 Task: Find connections with filter location Prescot with filter topic #careeradvice with filter profile language French with filter current company SUN Mobility with filter school Hindustan University with filter industry Insurance Agencies and Brokerages with filter service category SupportTechnical Writing with filter keywords title Sales Engineer
Action: Mouse moved to (673, 68)
Screenshot: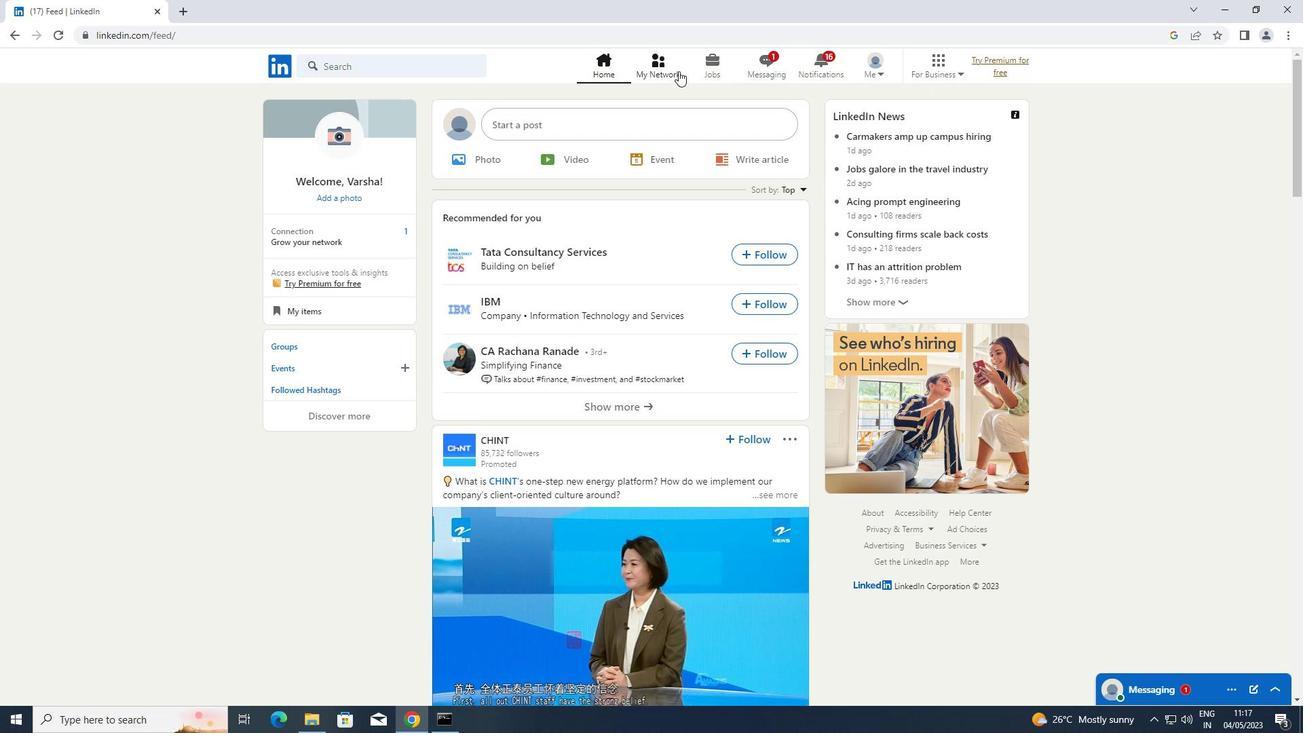 
Action: Mouse pressed left at (673, 68)
Screenshot: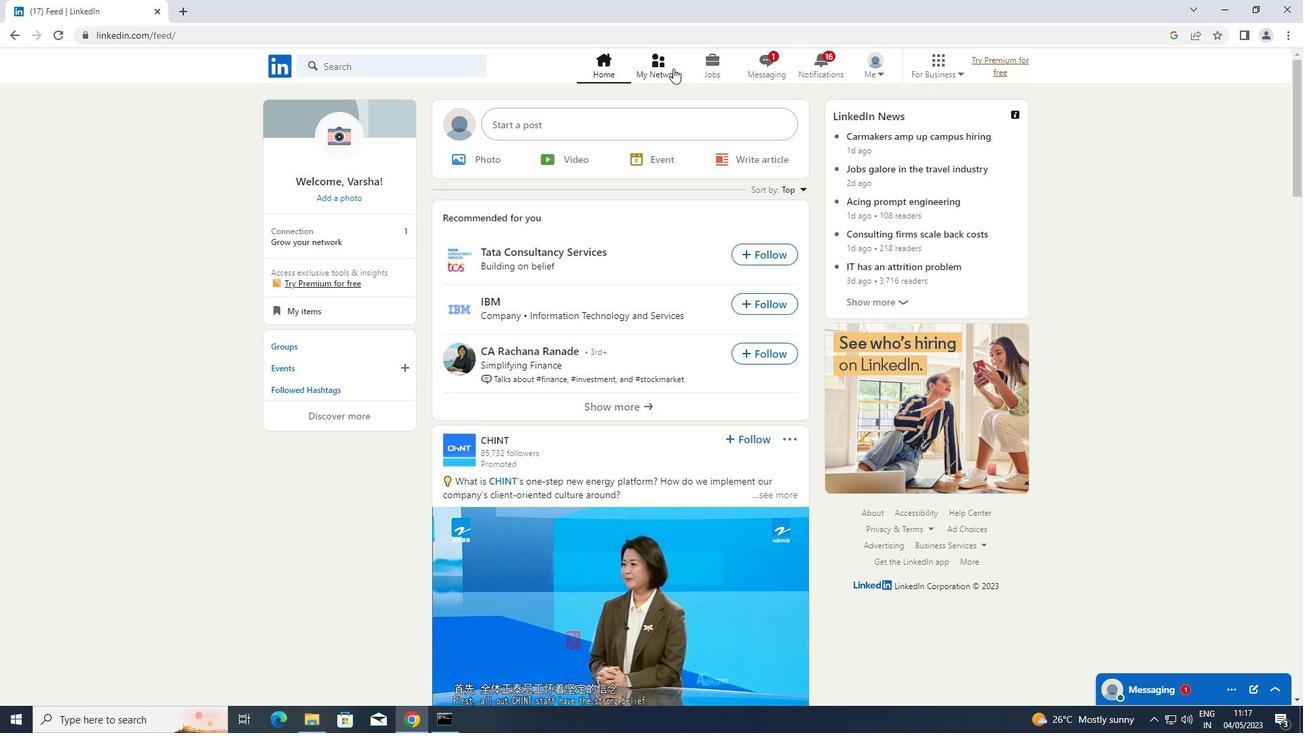 
Action: Mouse moved to (327, 141)
Screenshot: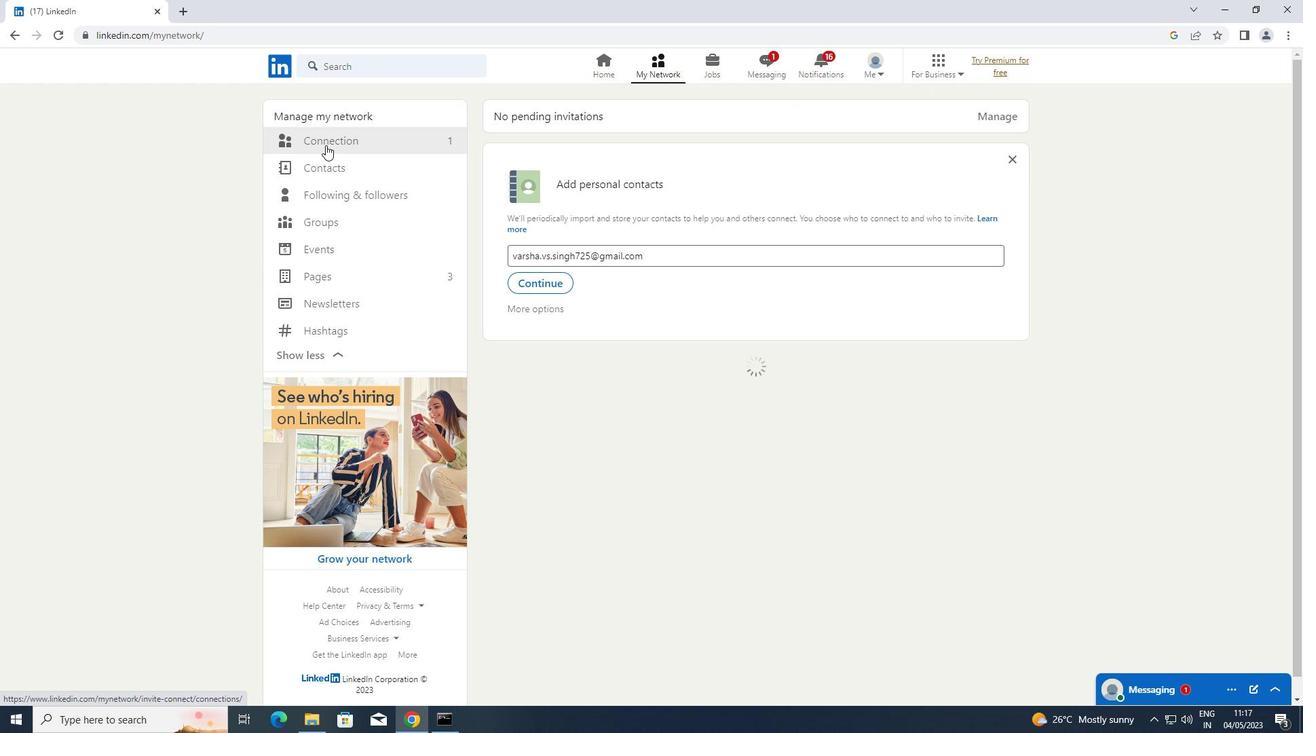 
Action: Mouse pressed left at (327, 141)
Screenshot: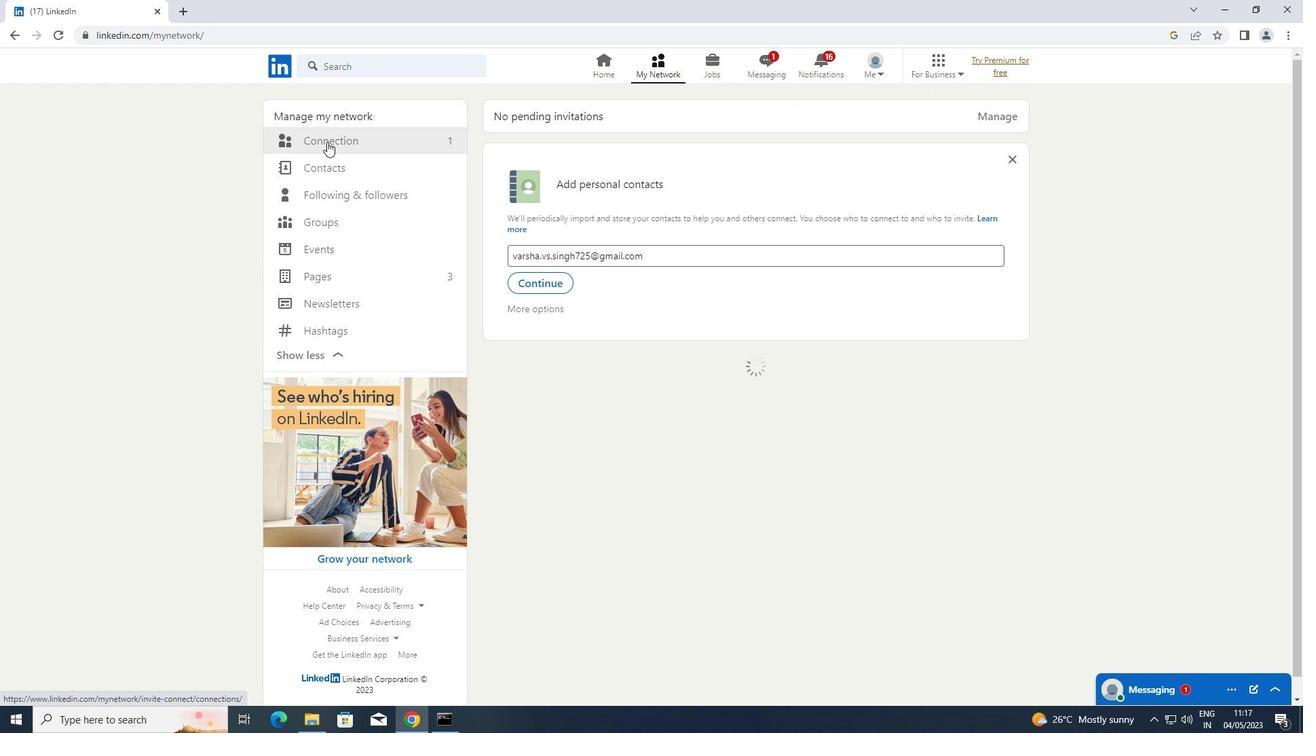 
Action: Mouse moved to (725, 137)
Screenshot: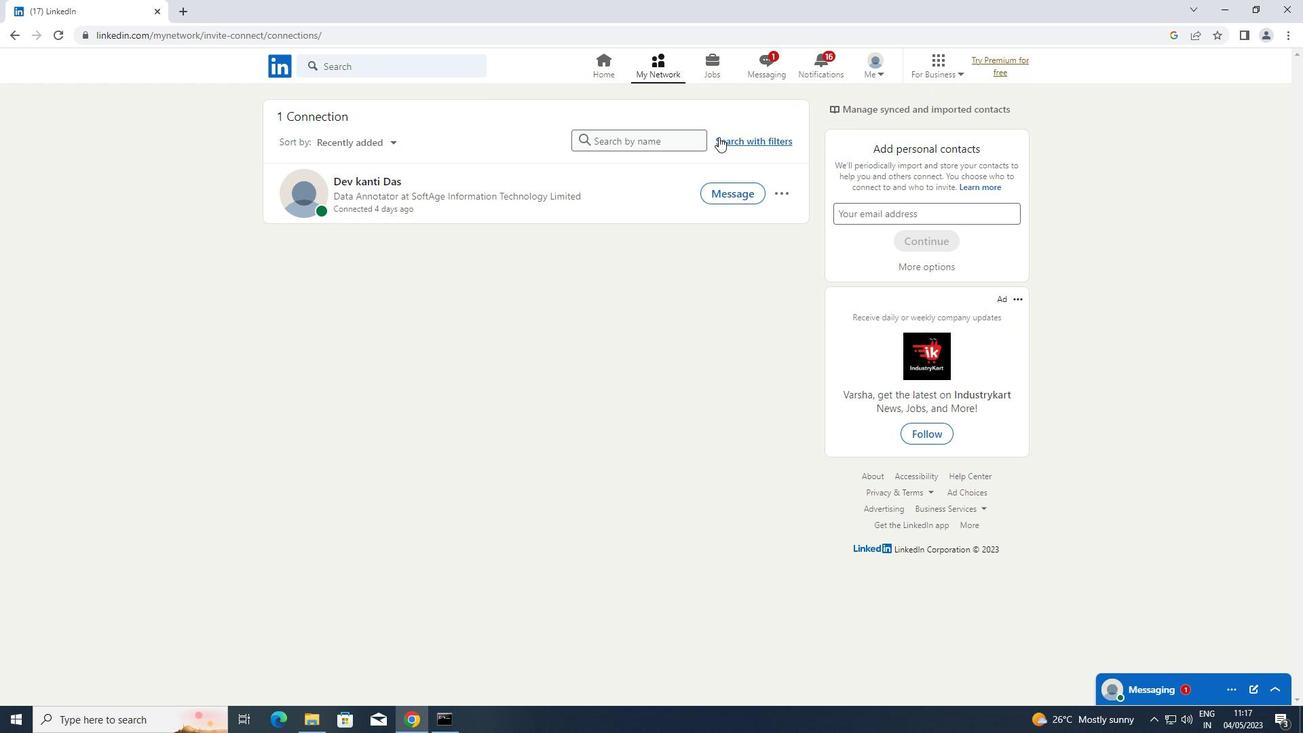 
Action: Mouse pressed left at (725, 137)
Screenshot: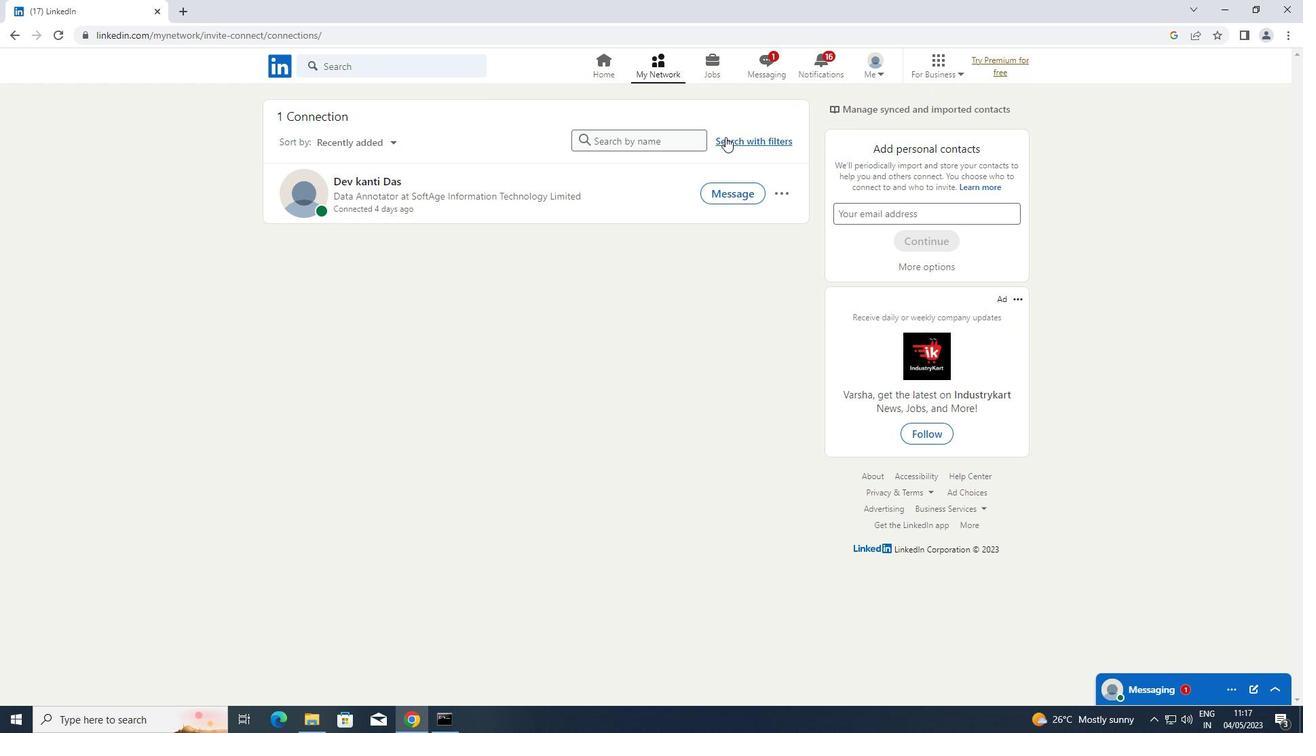
Action: Mouse moved to (690, 102)
Screenshot: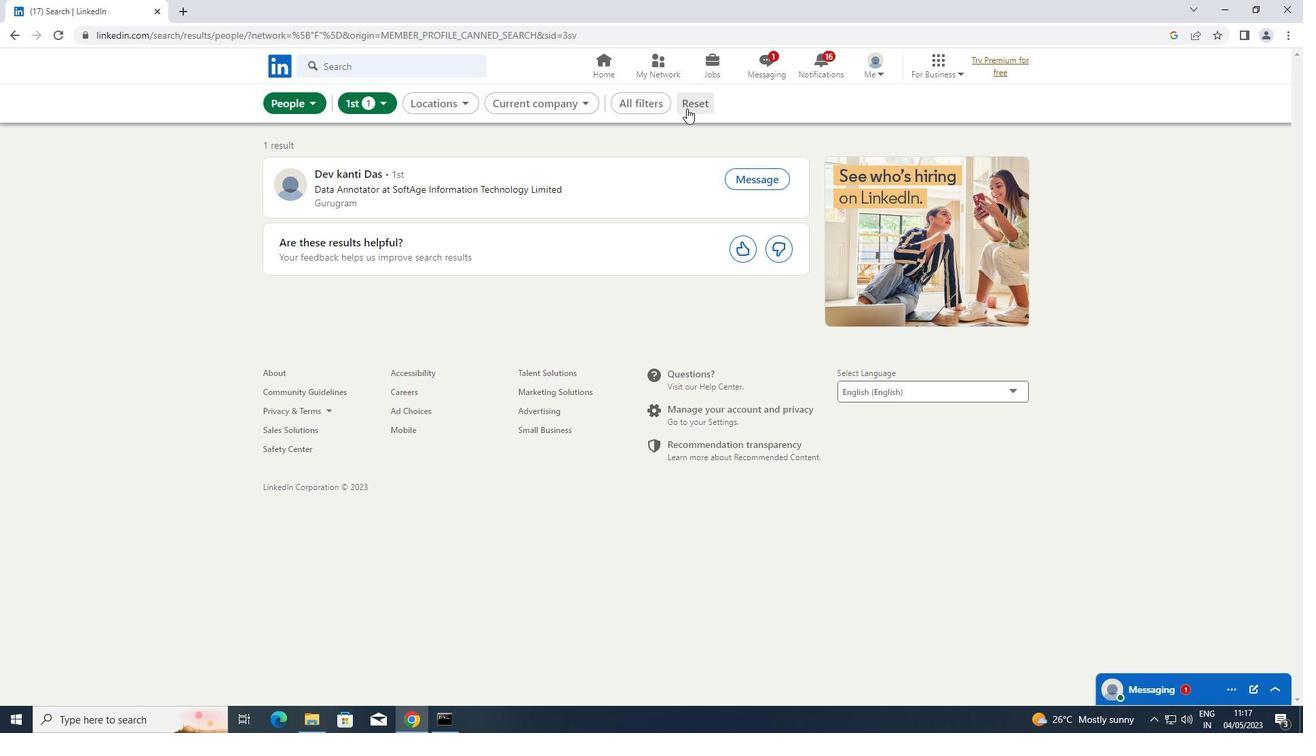 
Action: Mouse pressed left at (690, 102)
Screenshot: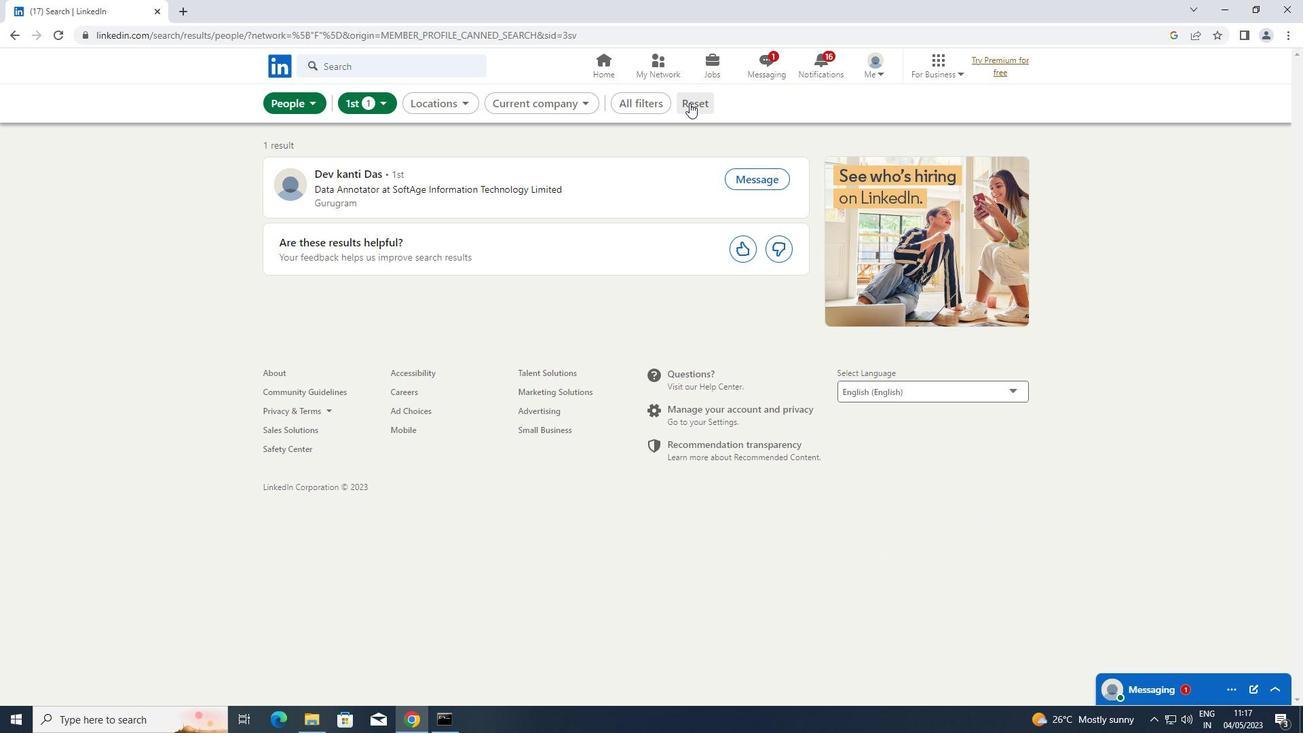
Action: Mouse moved to (669, 103)
Screenshot: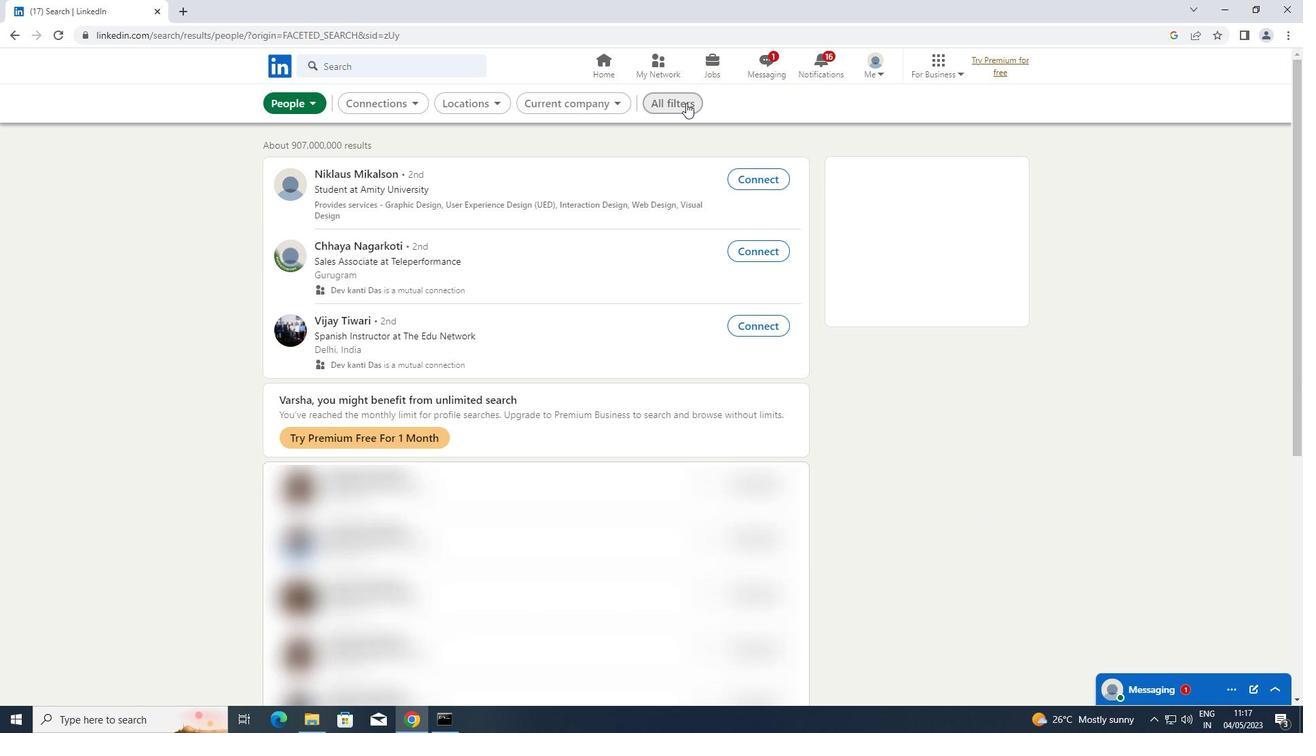 
Action: Mouse pressed left at (669, 103)
Screenshot: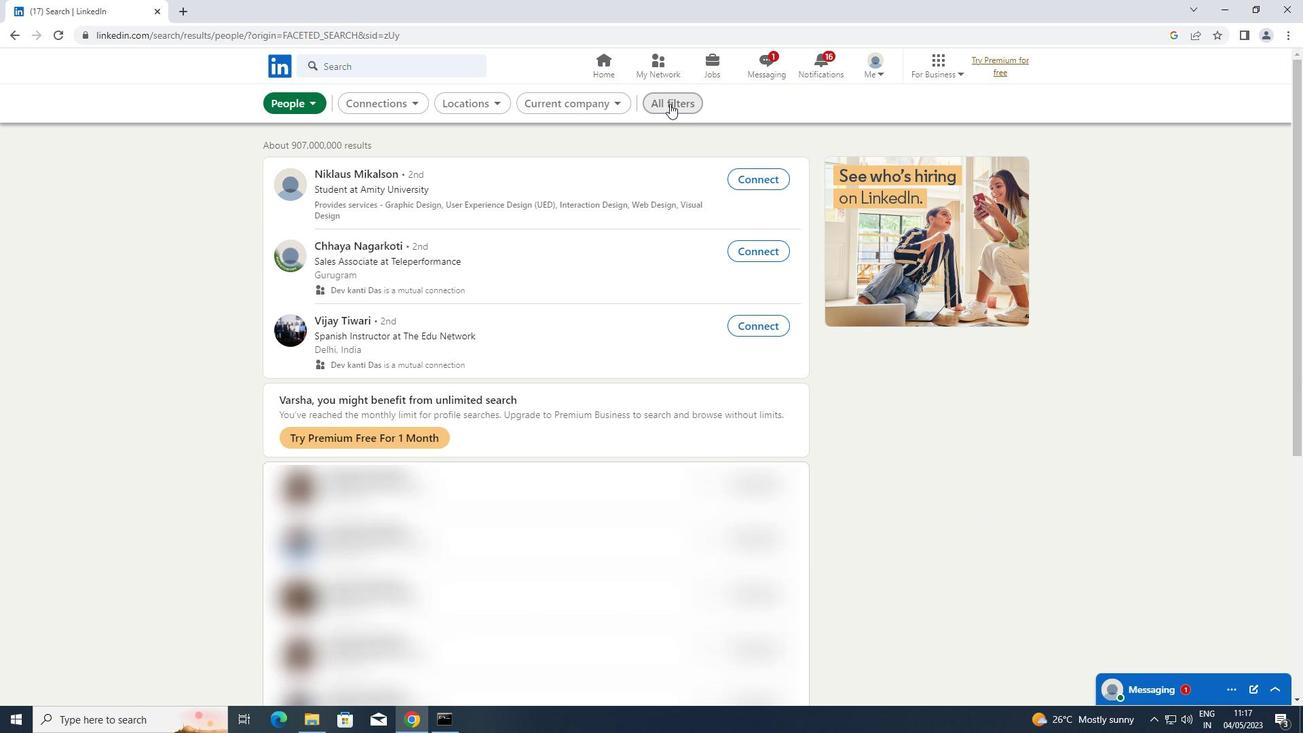 
Action: Mouse moved to (1076, 269)
Screenshot: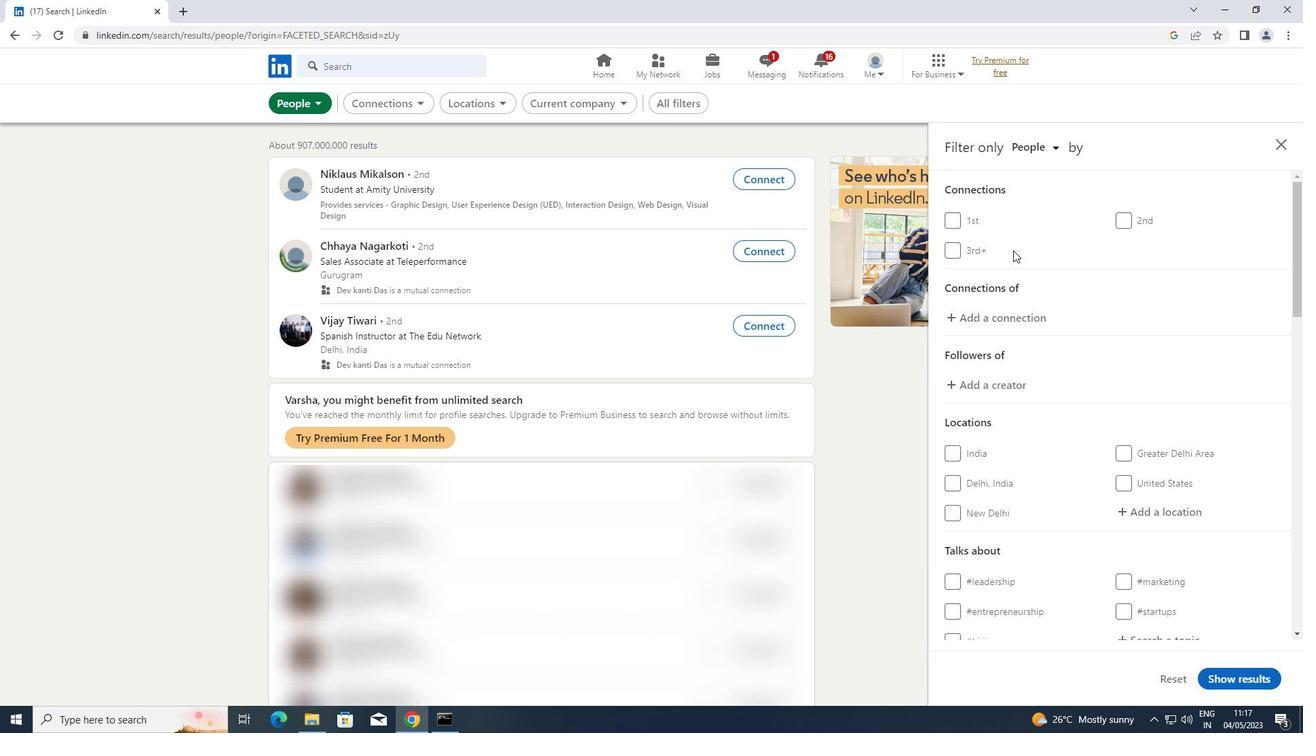 
Action: Mouse scrolled (1076, 268) with delta (0, 0)
Screenshot: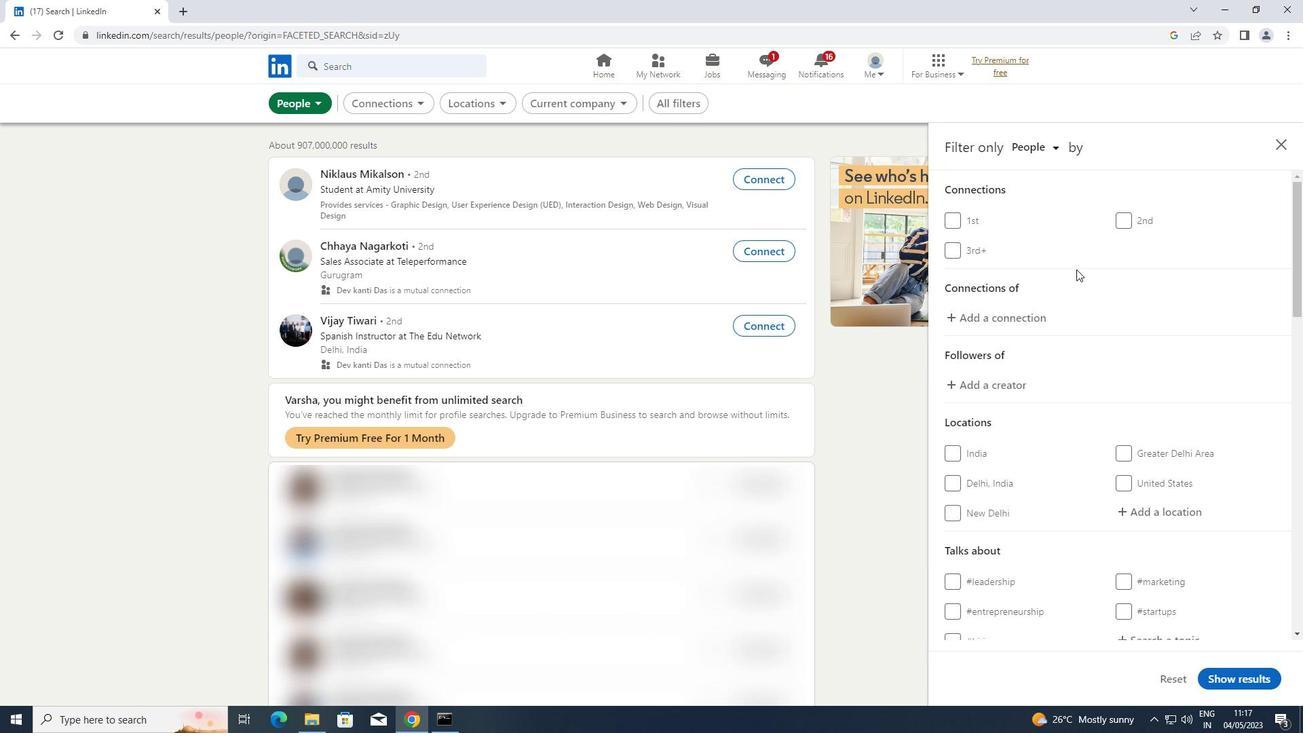 
Action: Mouse scrolled (1076, 268) with delta (0, 0)
Screenshot: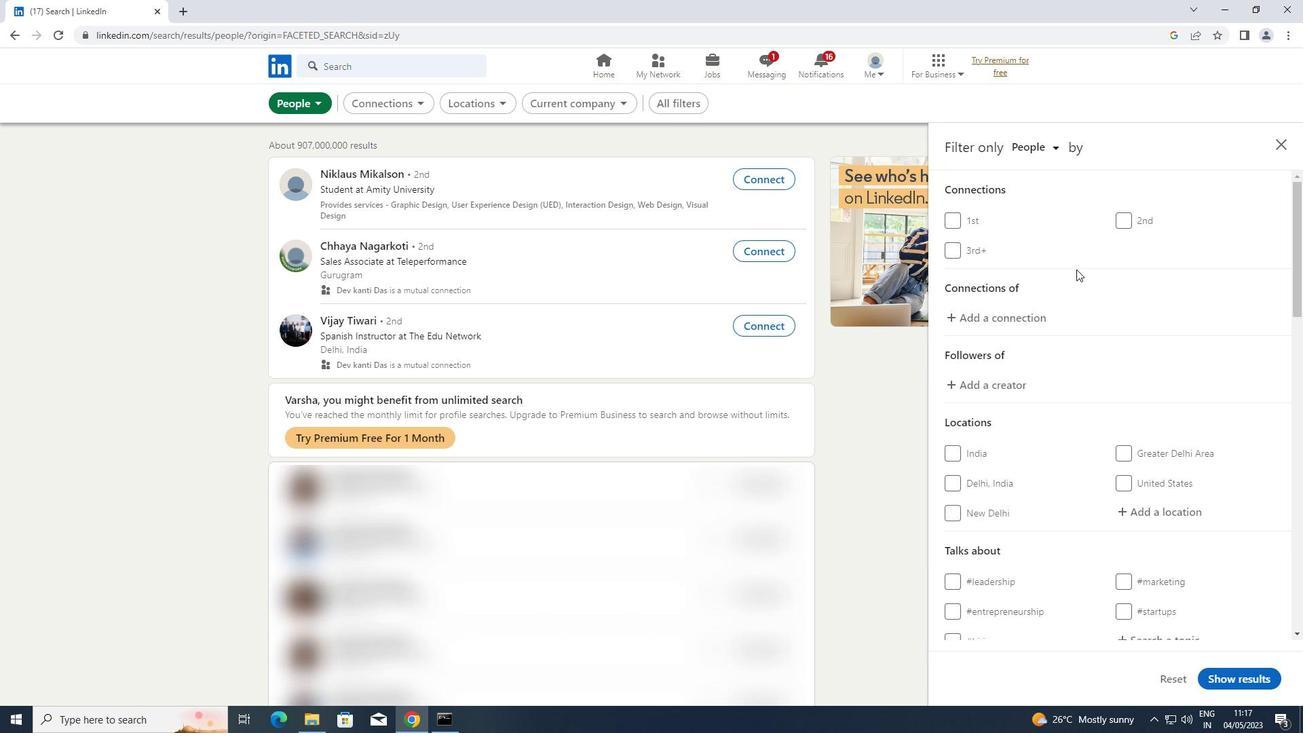 
Action: Mouse scrolled (1076, 268) with delta (0, 0)
Screenshot: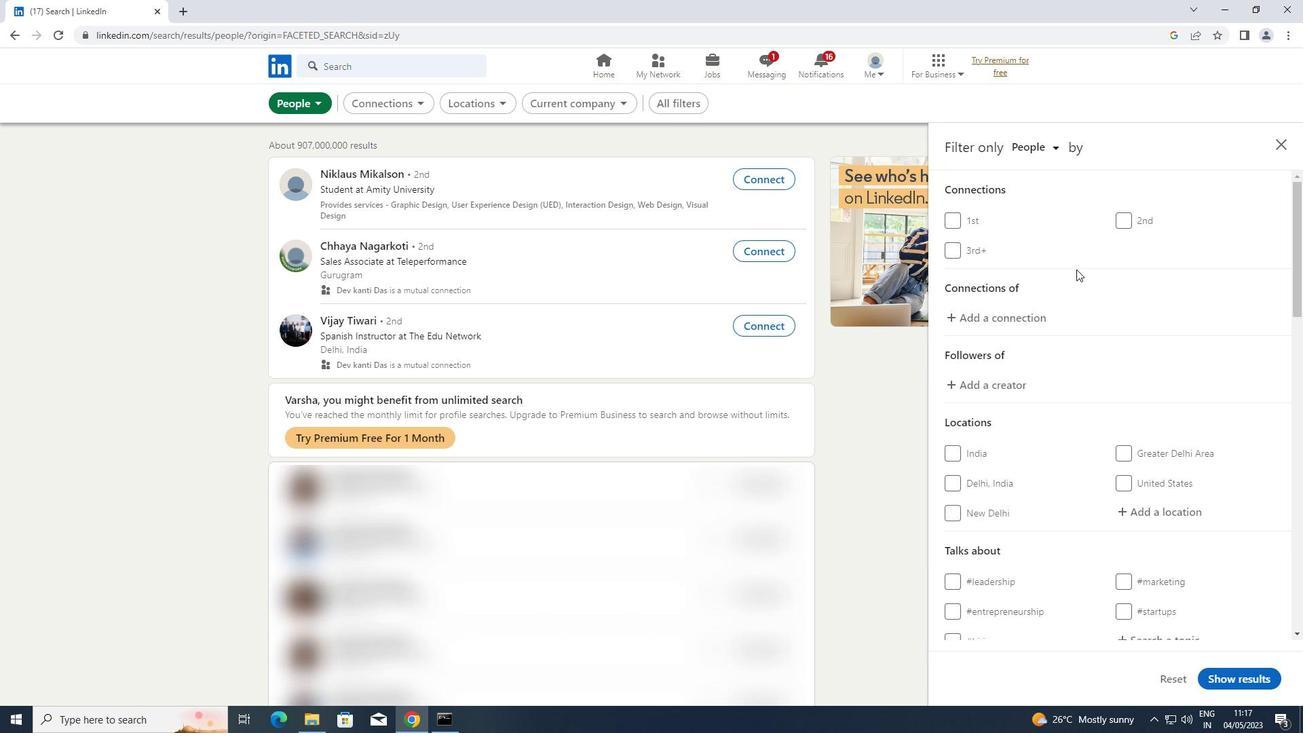 
Action: Mouse moved to (1149, 304)
Screenshot: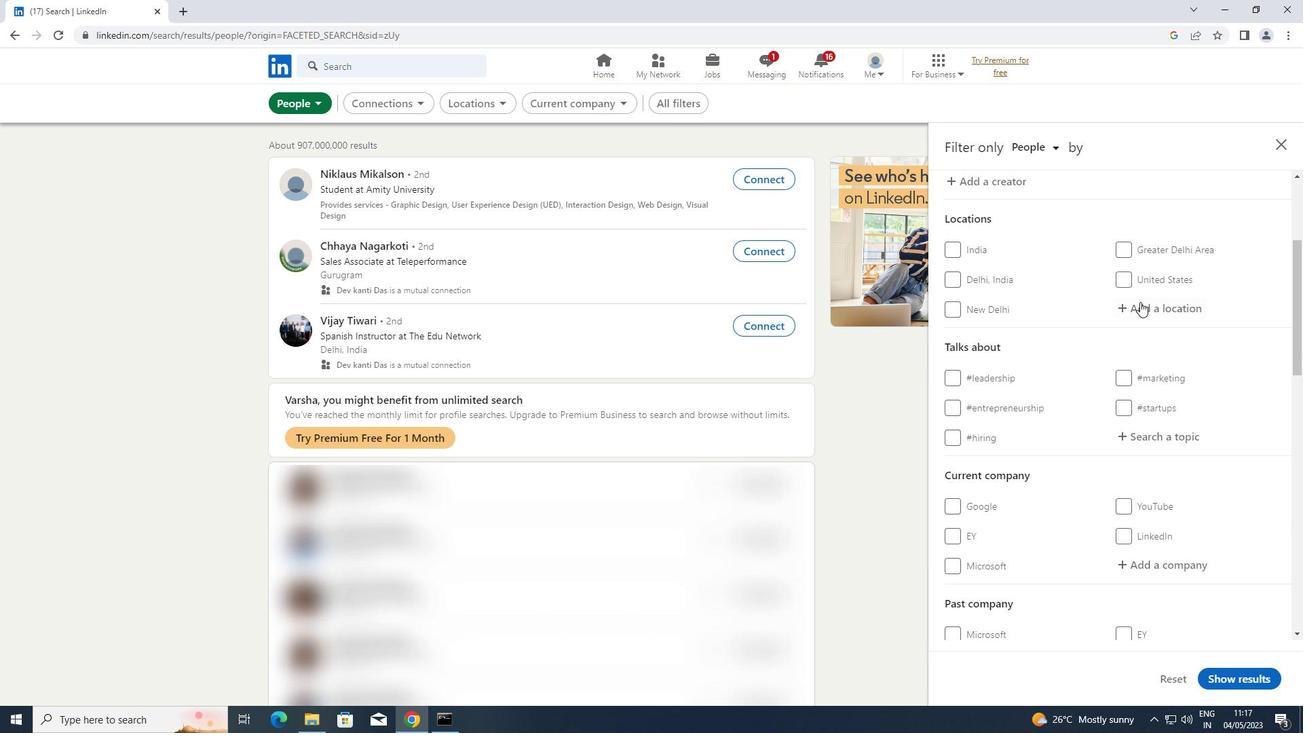 
Action: Mouse pressed left at (1149, 304)
Screenshot: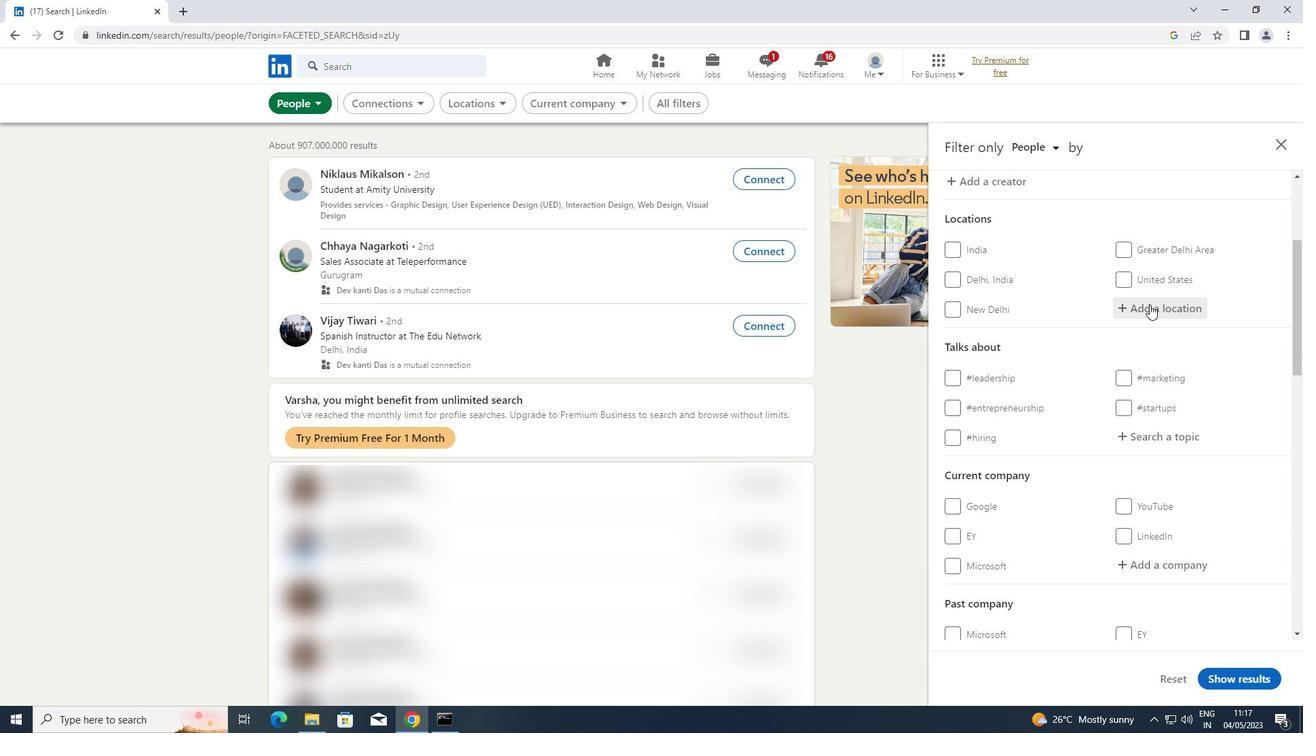 
Action: Key pressed <Key.shift>PRESCOT
Screenshot: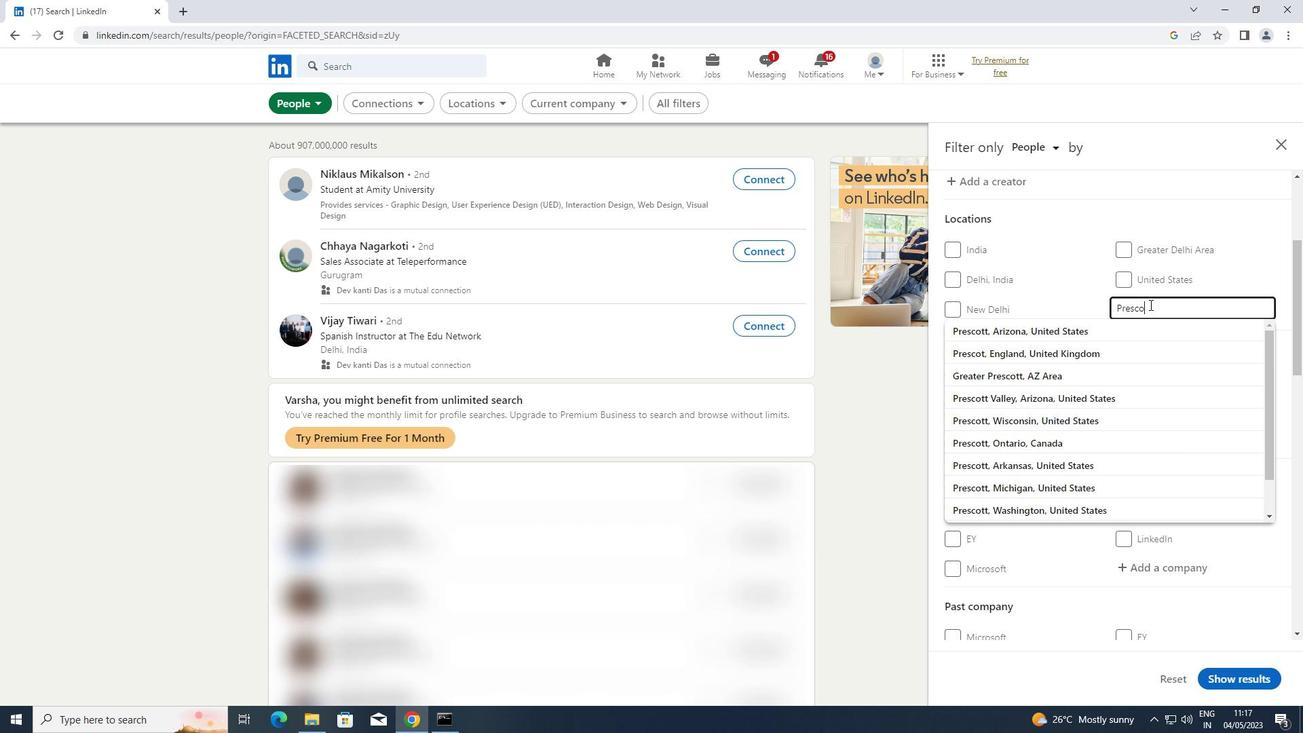 
Action: Mouse scrolled (1149, 304) with delta (0, 0)
Screenshot: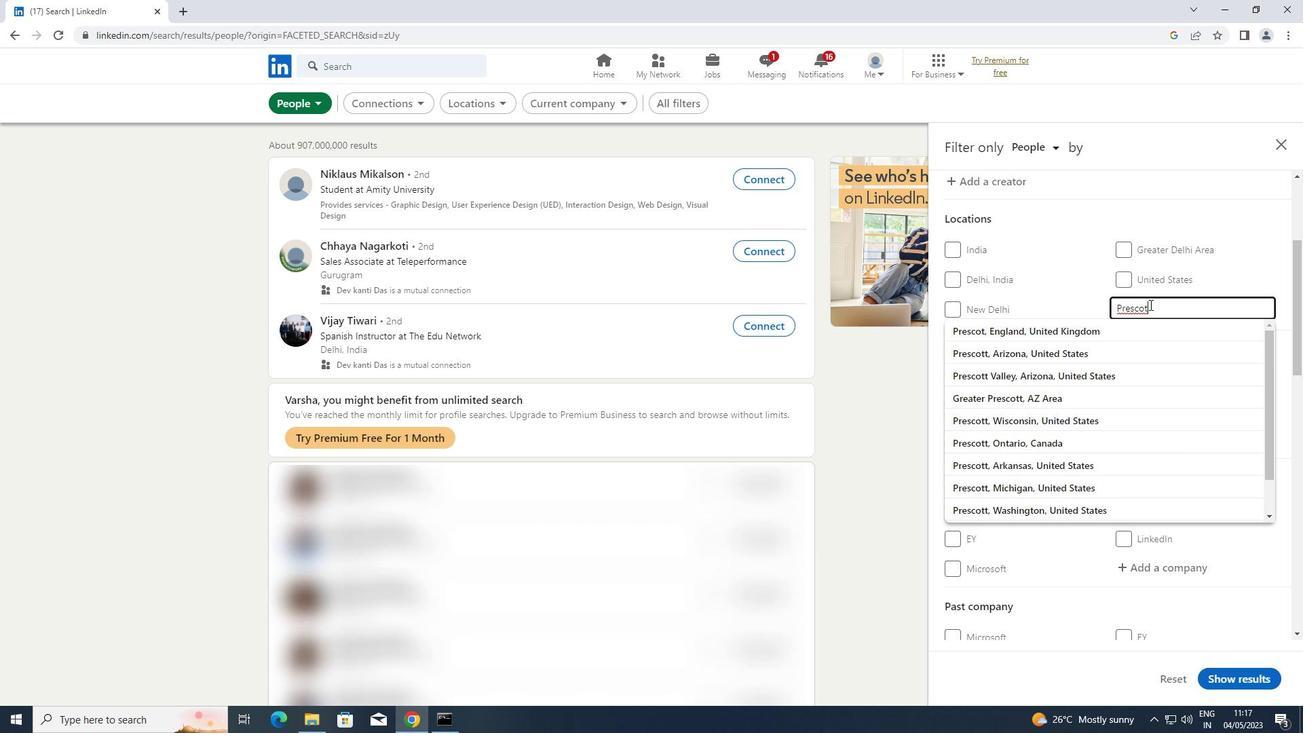 
Action: Key pressed <Key.enter>
Screenshot: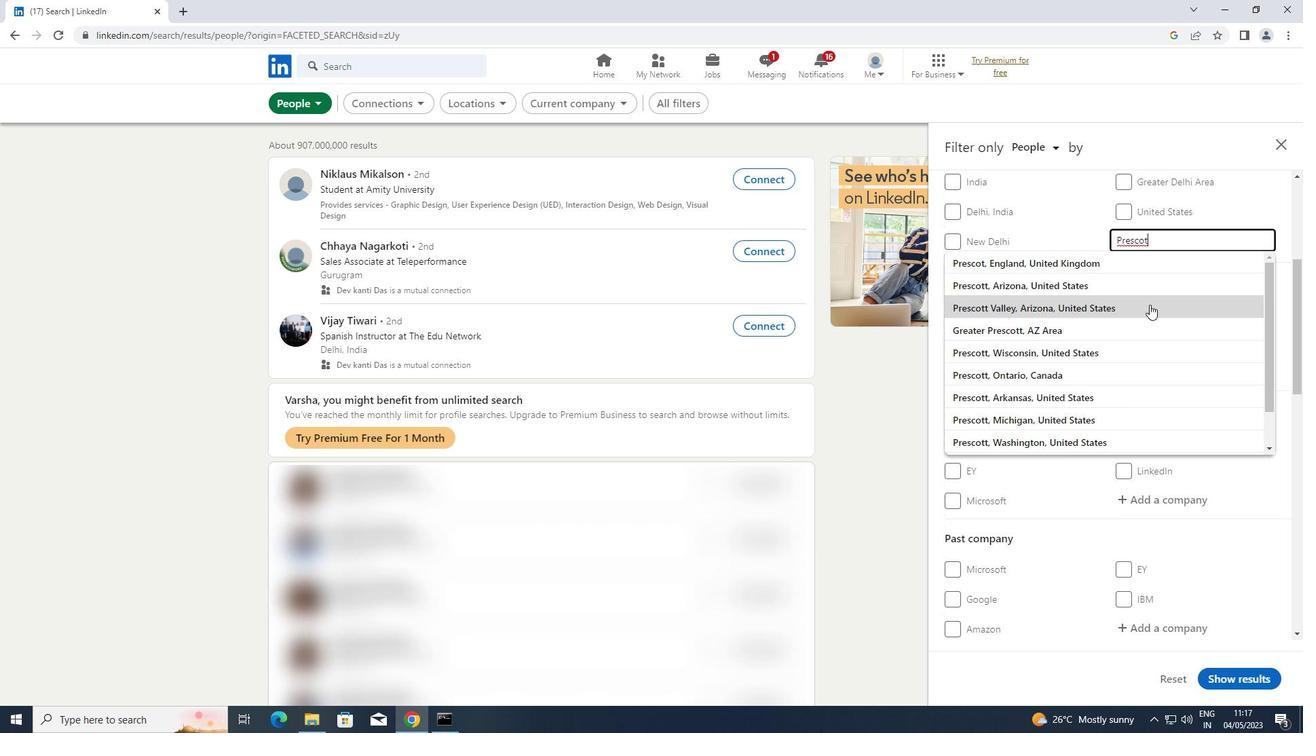 
Action: Mouse moved to (1141, 369)
Screenshot: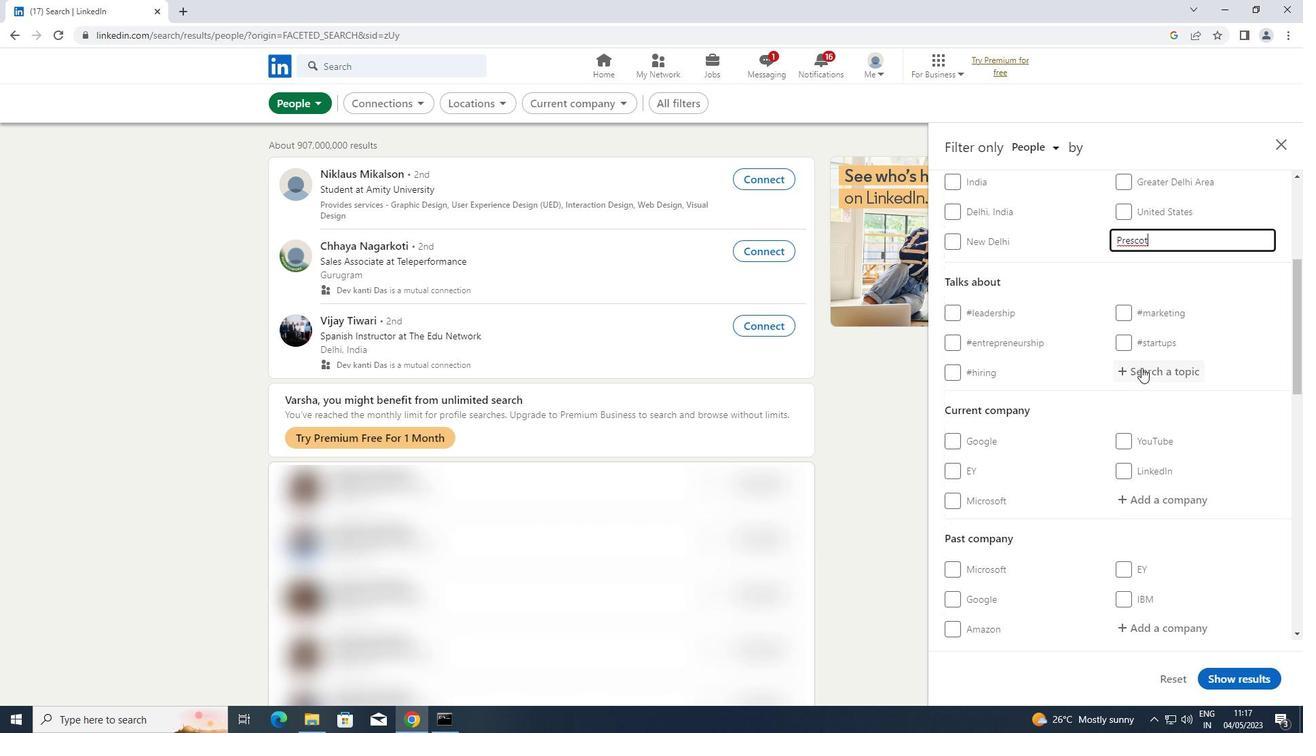
Action: Mouse pressed left at (1141, 369)
Screenshot: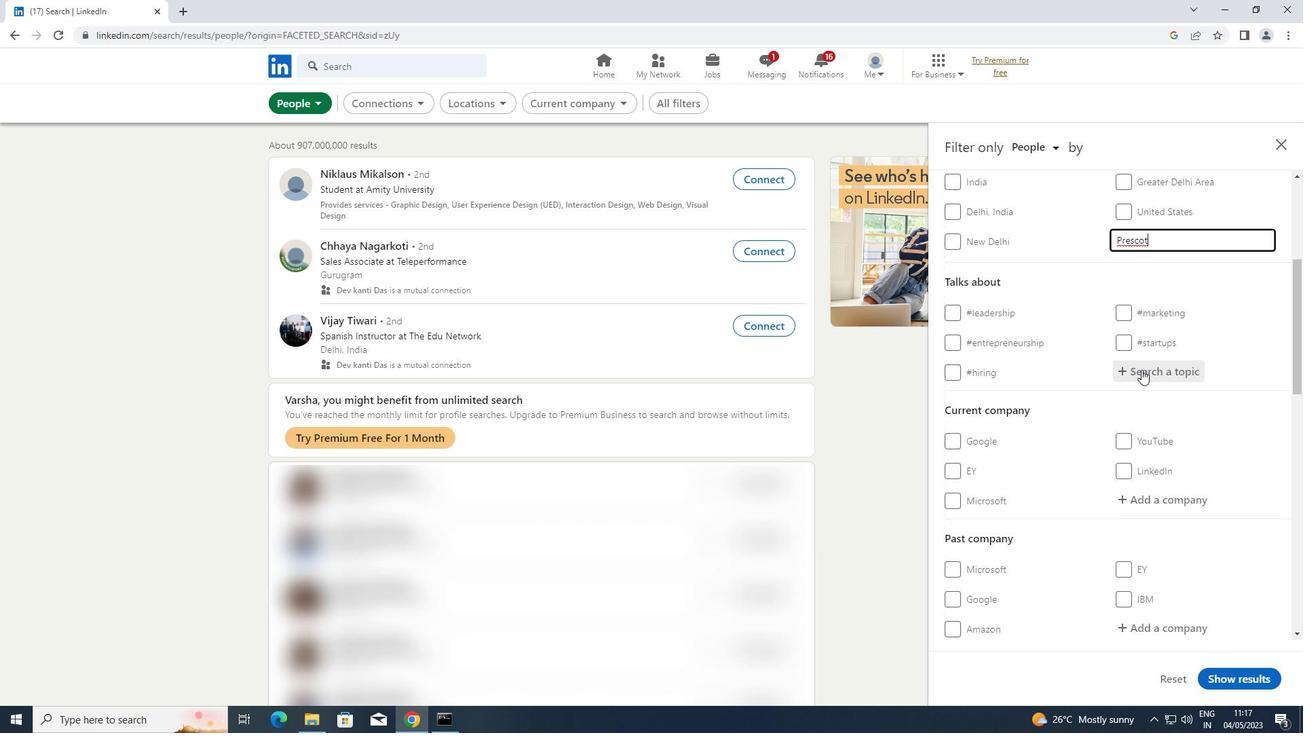 
Action: Key pressed CAREERADVIC
Screenshot: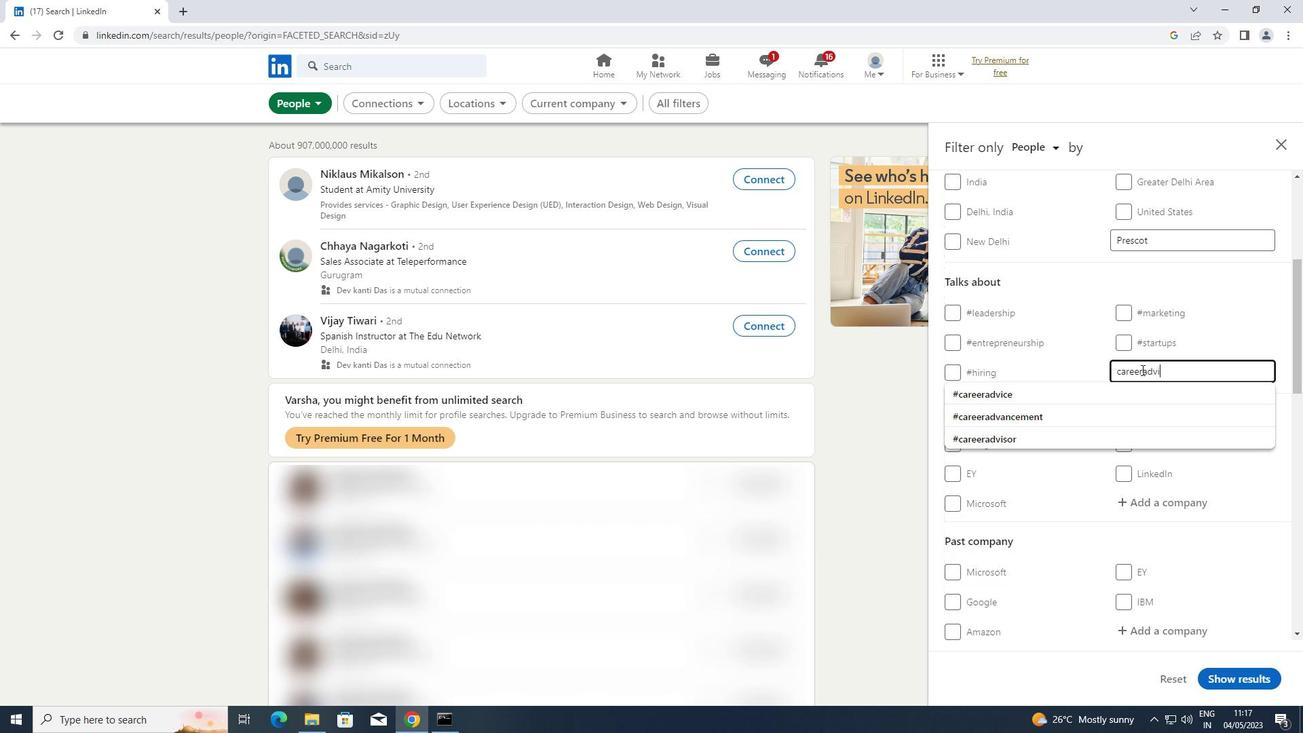 
Action: Mouse moved to (1023, 386)
Screenshot: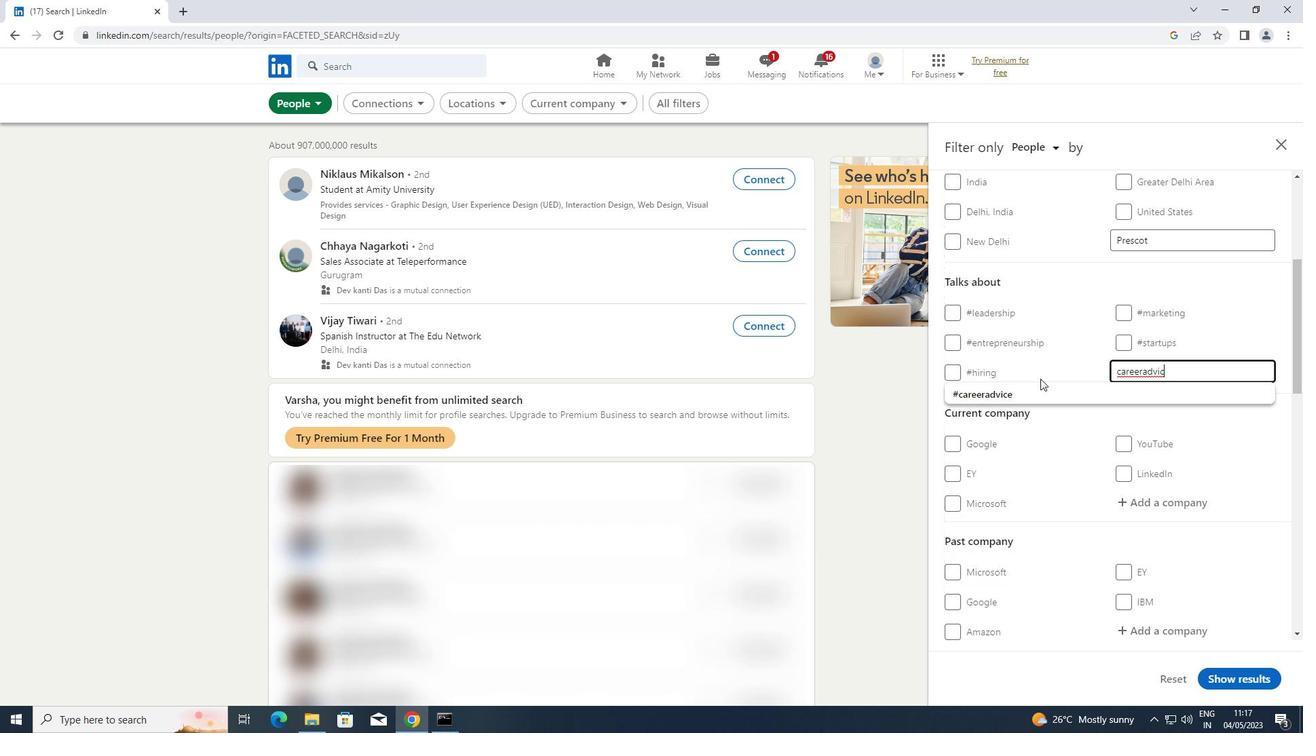 
Action: Mouse pressed left at (1023, 386)
Screenshot: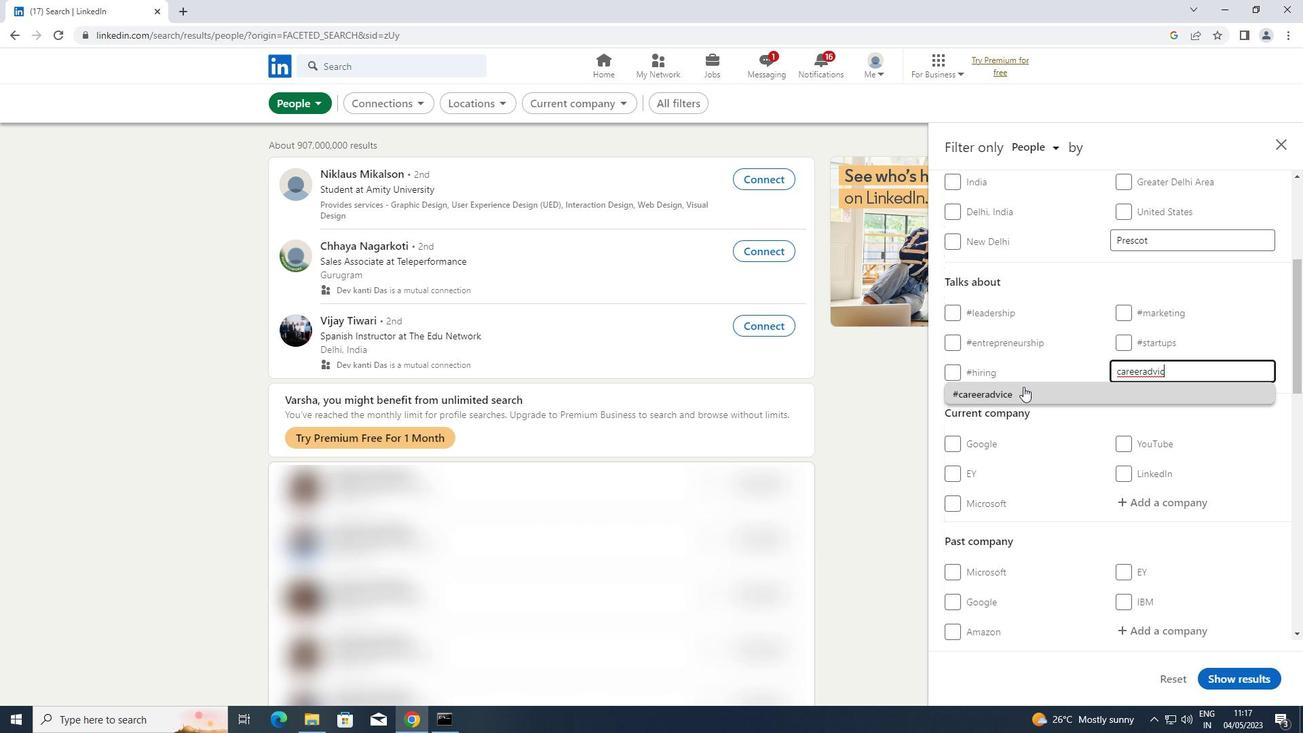 
Action: Mouse scrolled (1023, 386) with delta (0, 0)
Screenshot: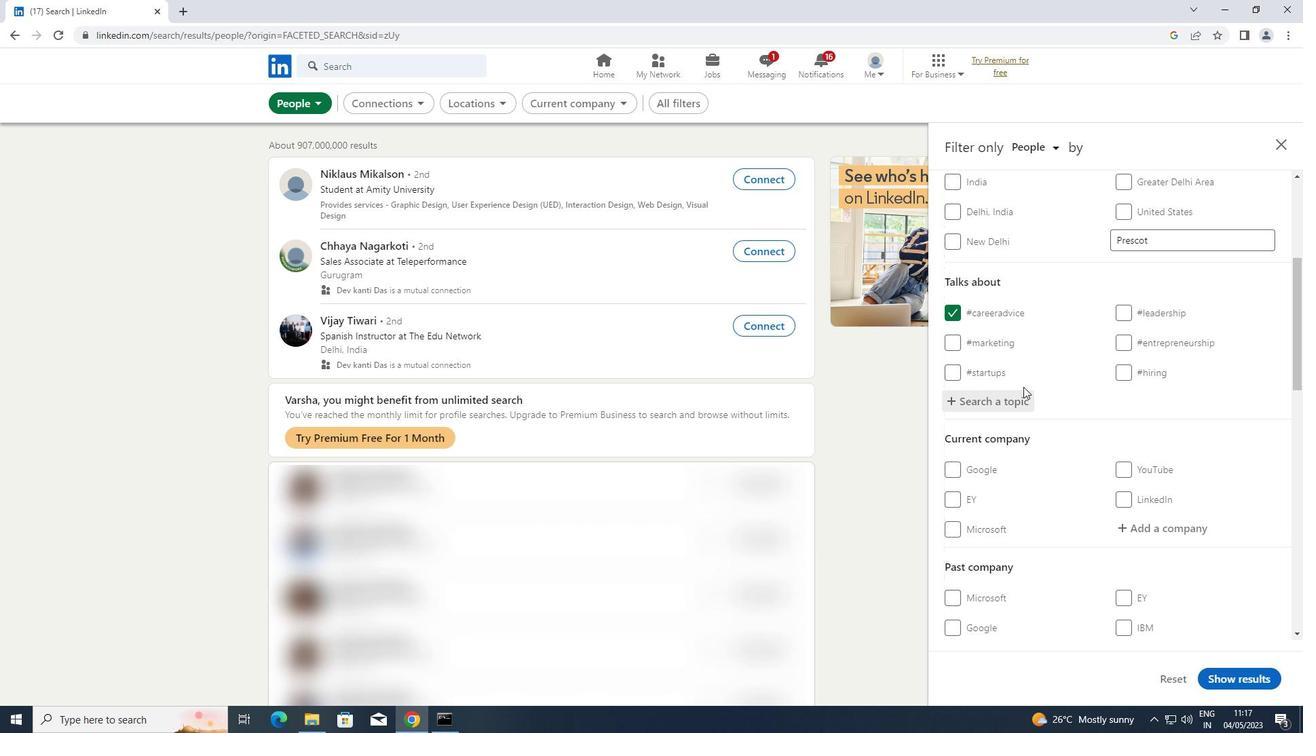 
Action: Mouse scrolled (1023, 386) with delta (0, 0)
Screenshot: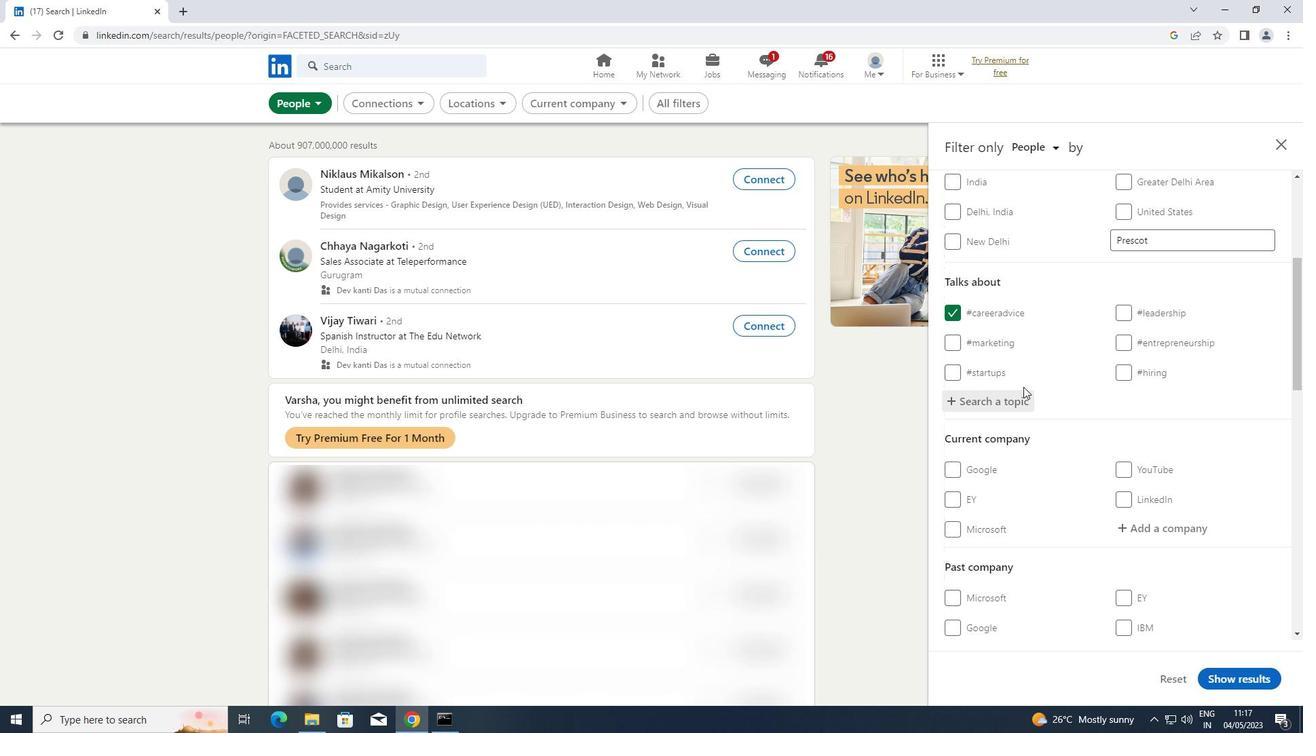 
Action: Mouse scrolled (1023, 386) with delta (0, 0)
Screenshot: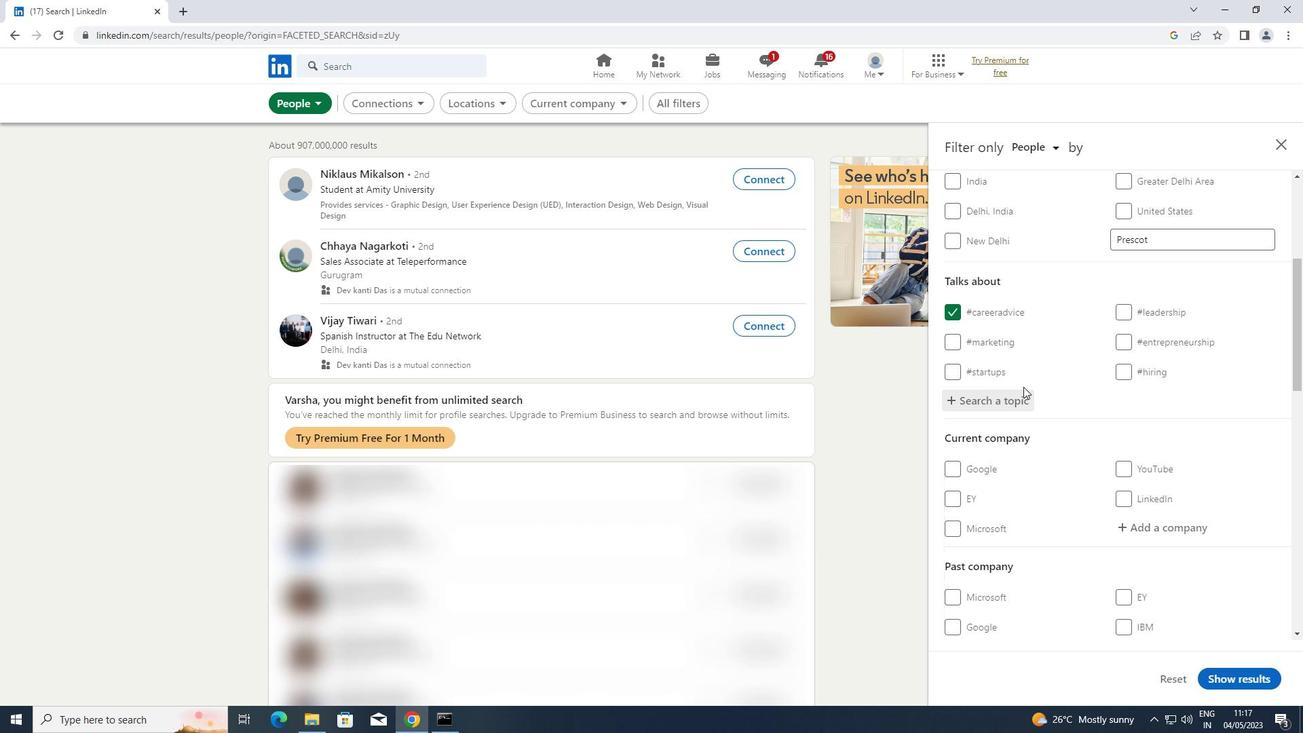 
Action: Mouse scrolled (1023, 386) with delta (0, 0)
Screenshot: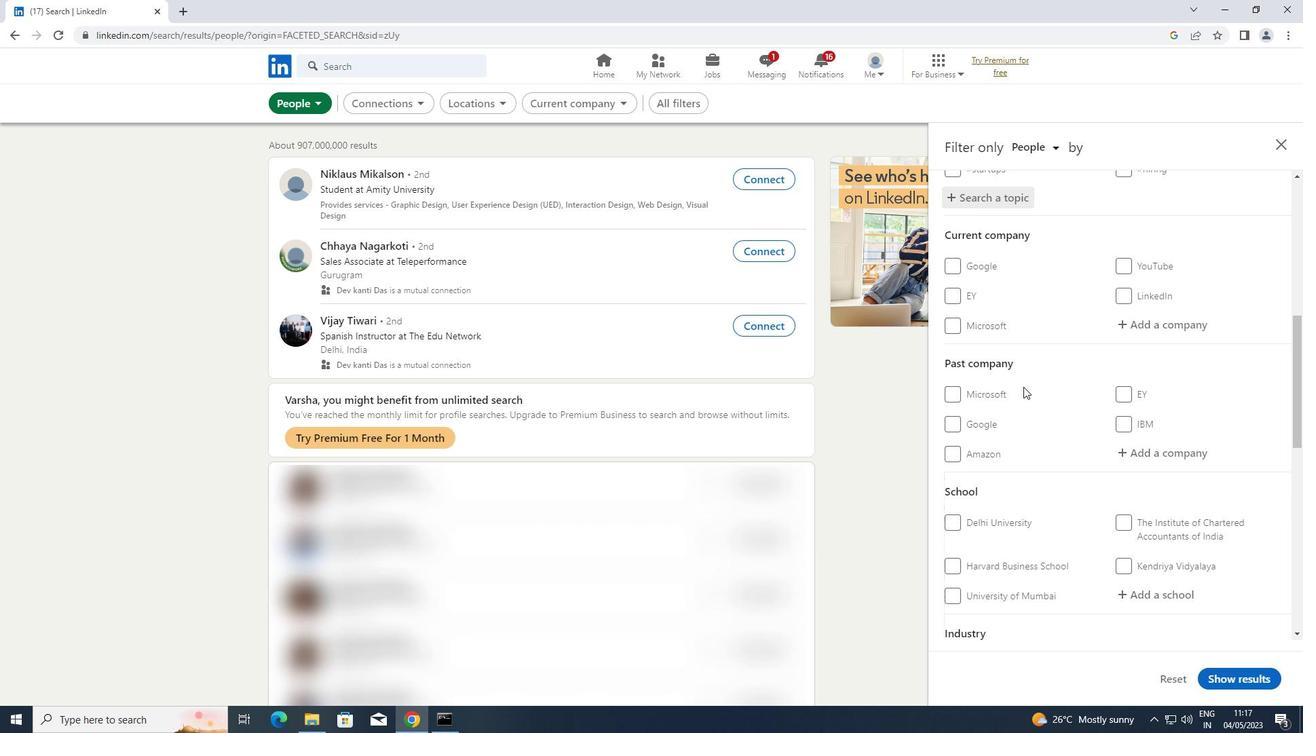 
Action: Mouse scrolled (1023, 386) with delta (0, 0)
Screenshot: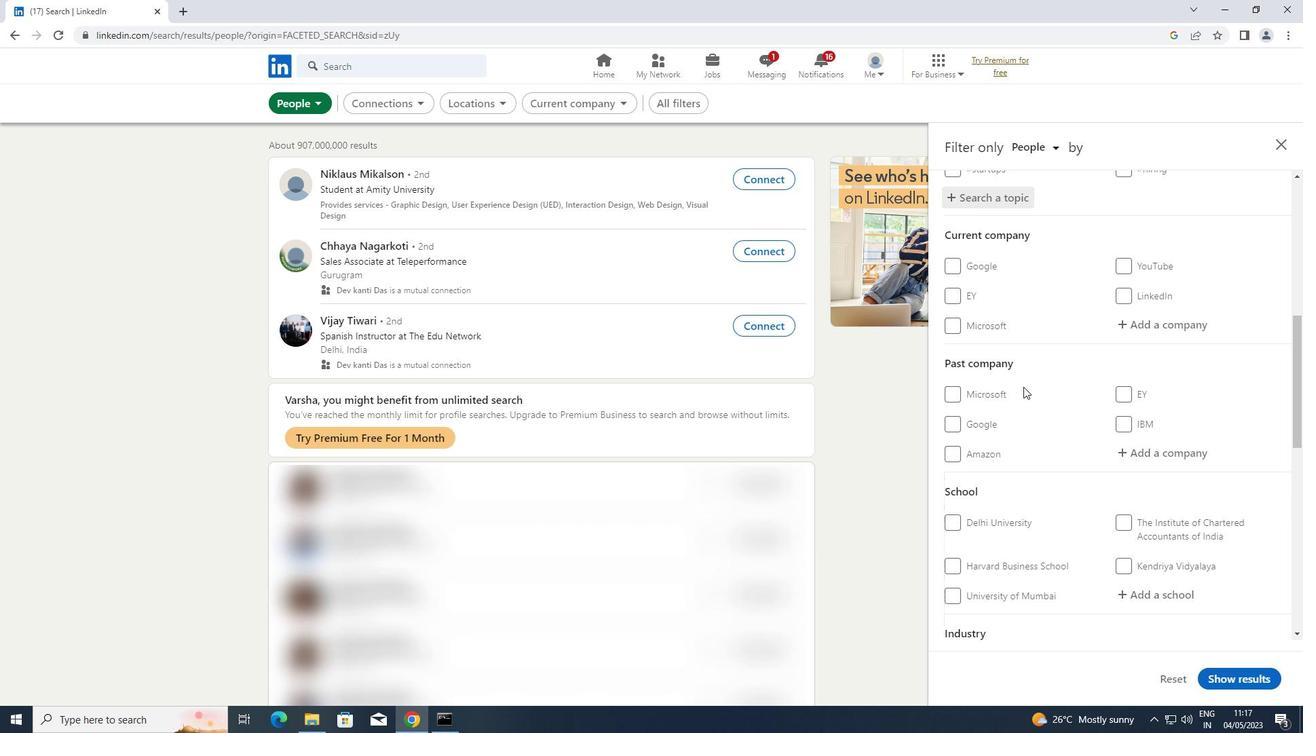 
Action: Mouse scrolled (1023, 386) with delta (0, 0)
Screenshot: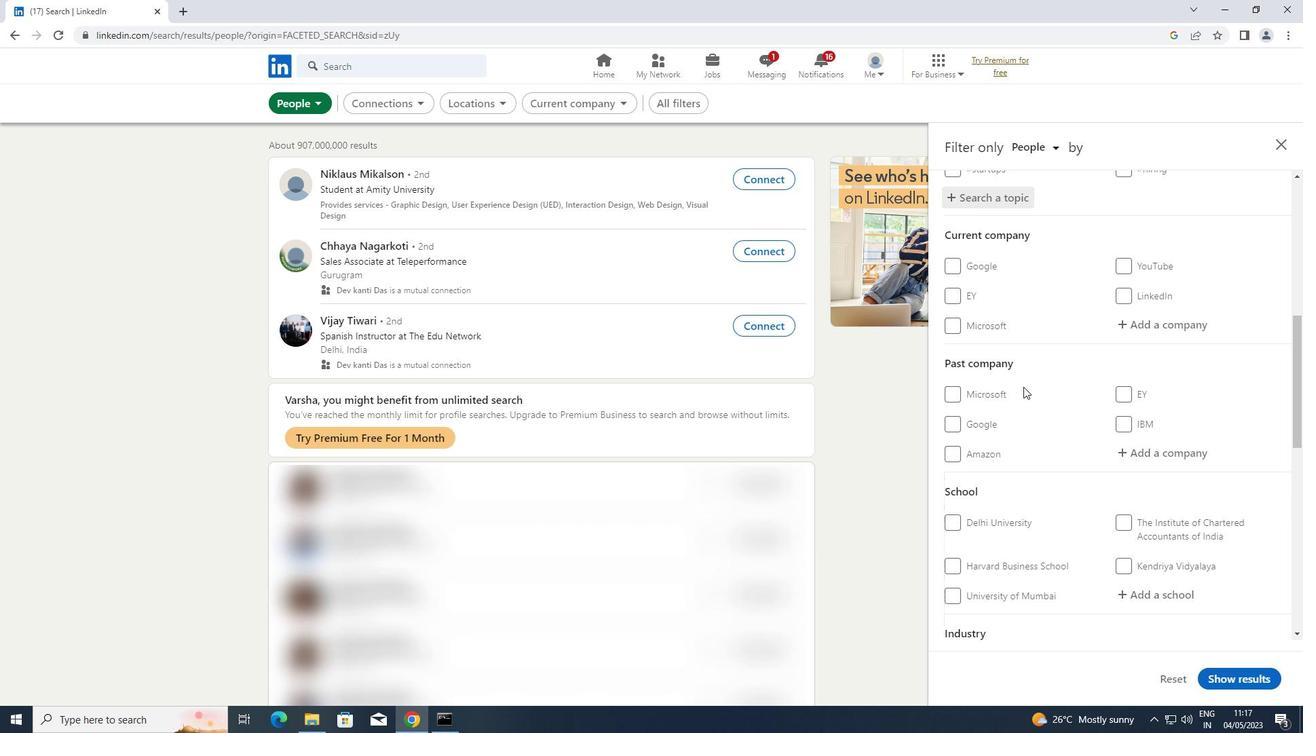 
Action: Mouse scrolled (1023, 386) with delta (0, 0)
Screenshot: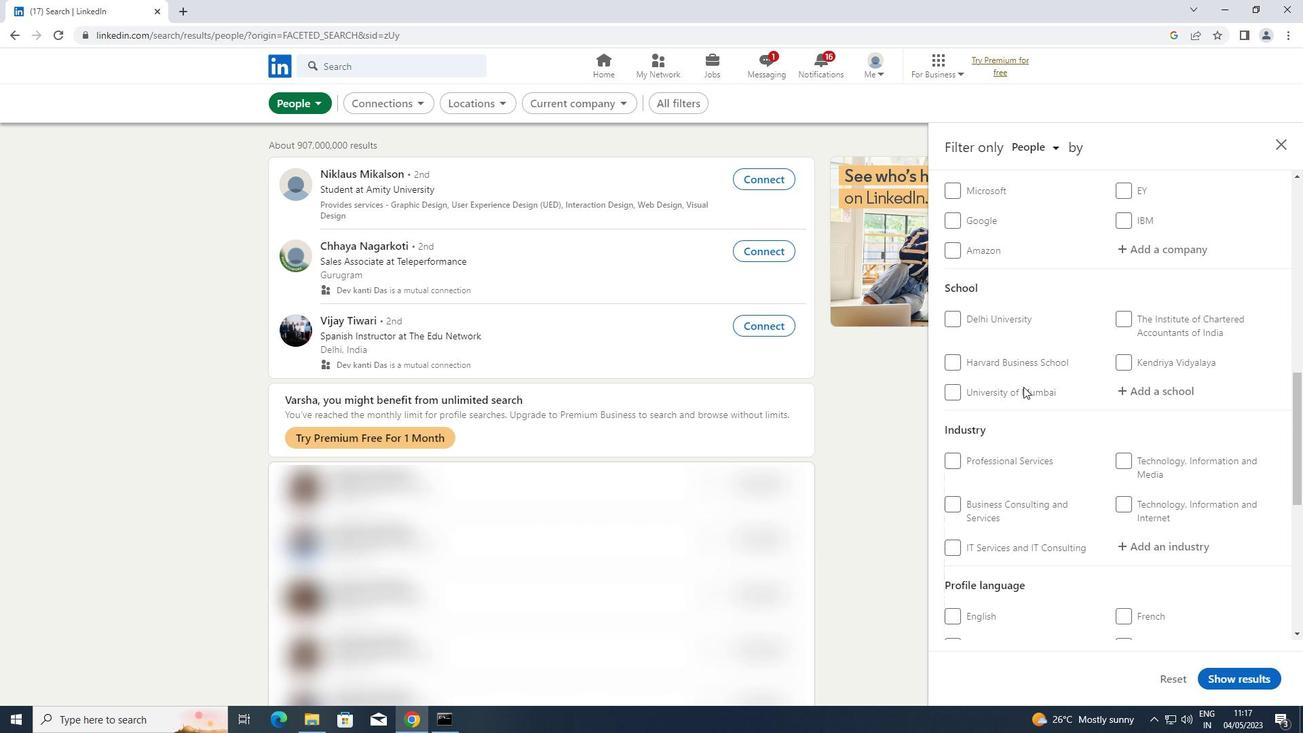 
Action: Mouse scrolled (1023, 386) with delta (0, 0)
Screenshot: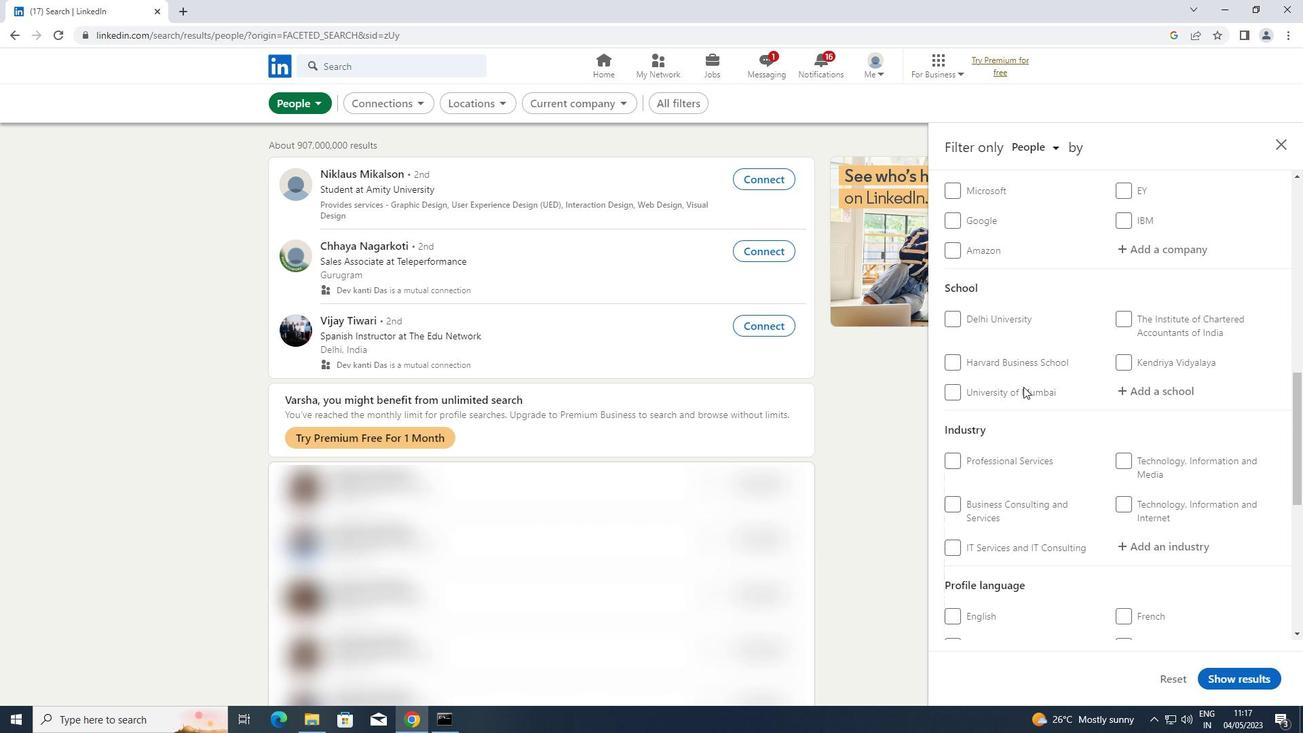 
Action: Mouse scrolled (1023, 386) with delta (0, 0)
Screenshot: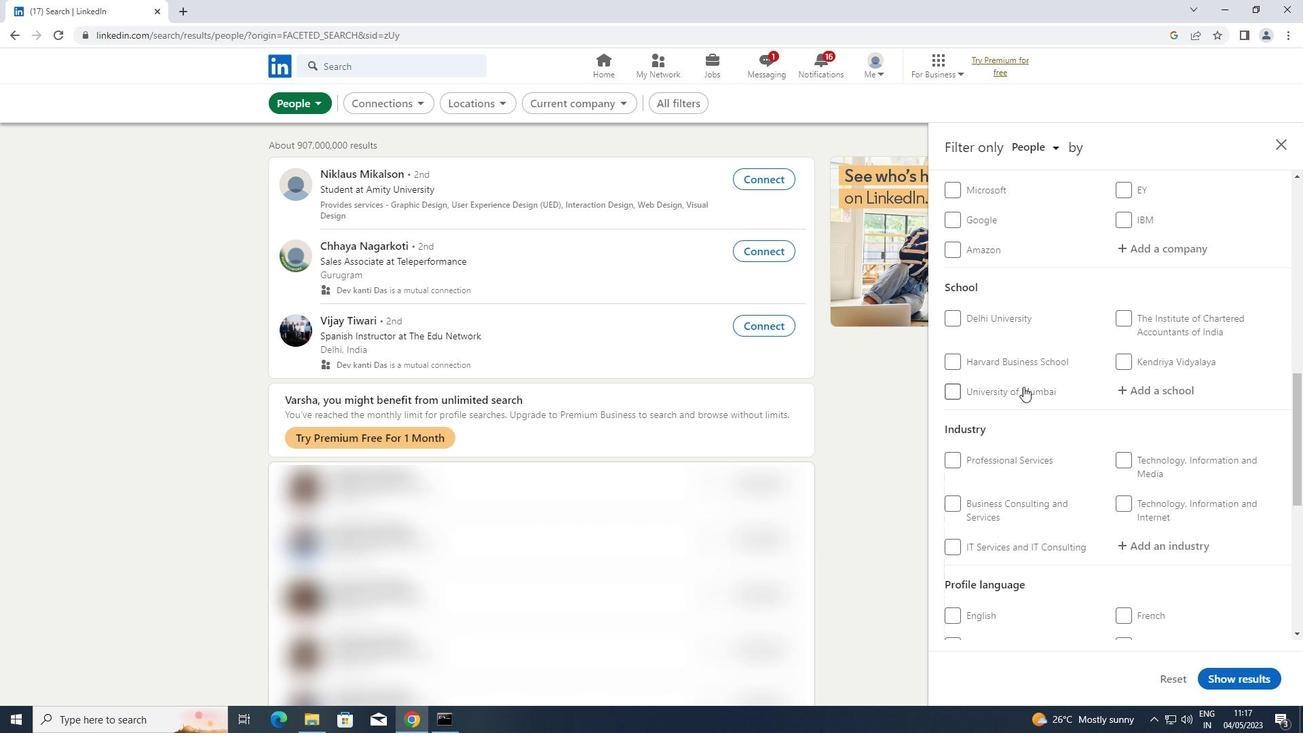 
Action: Mouse moved to (1126, 411)
Screenshot: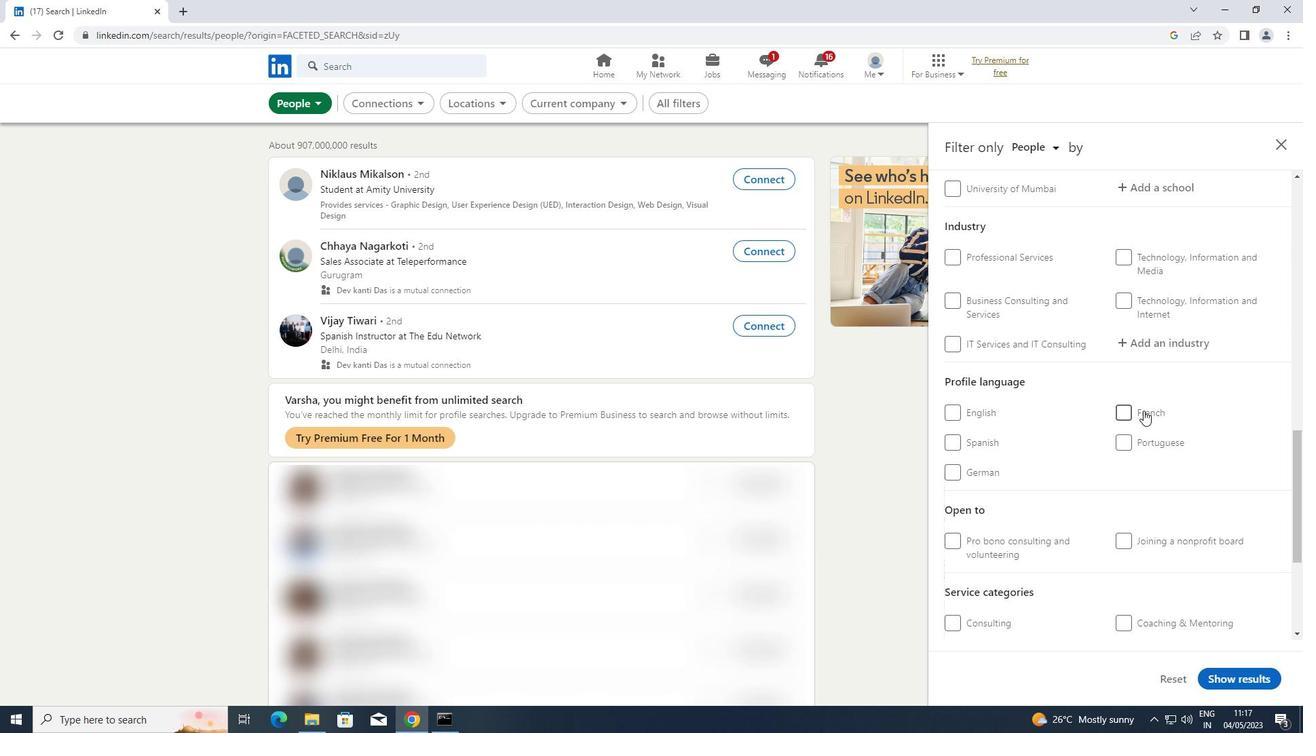 
Action: Mouse pressed left at (1126, 411)
Screenshot: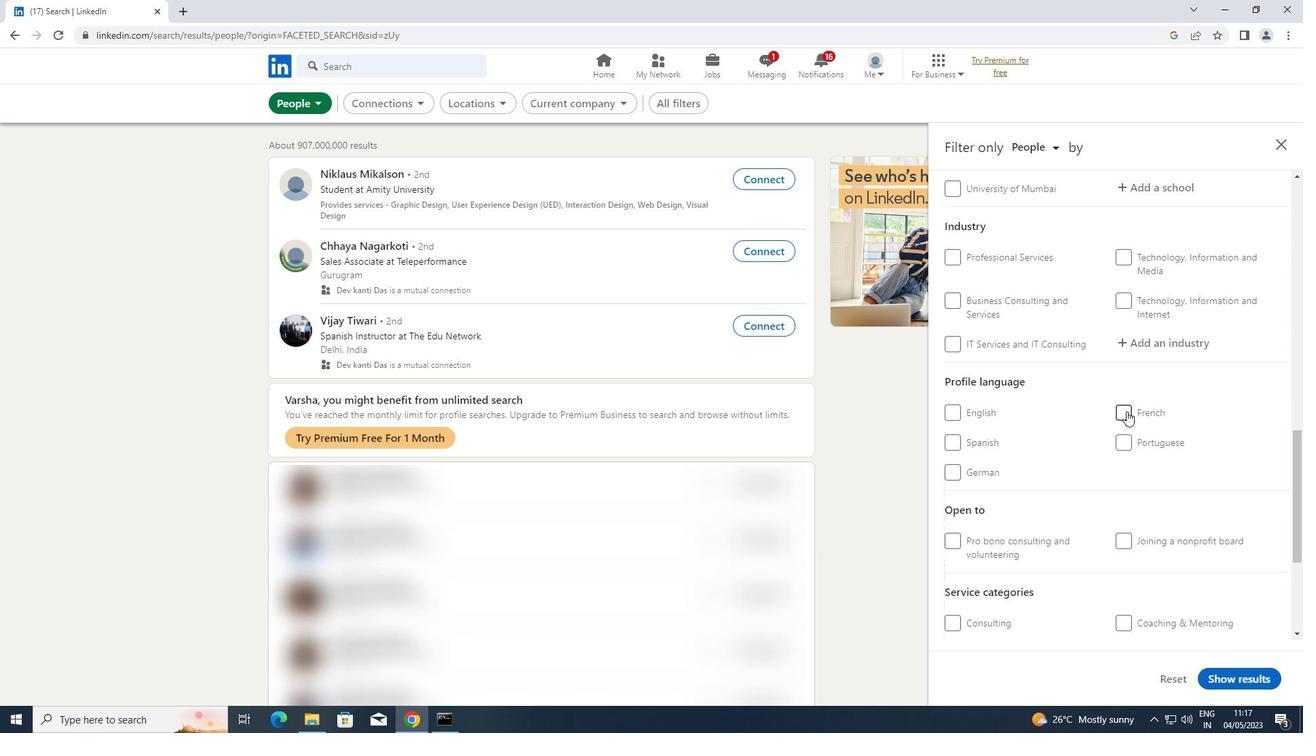 
Action: Mouse scrolled (1126, 412) with delta (0, 0)
Screenshot: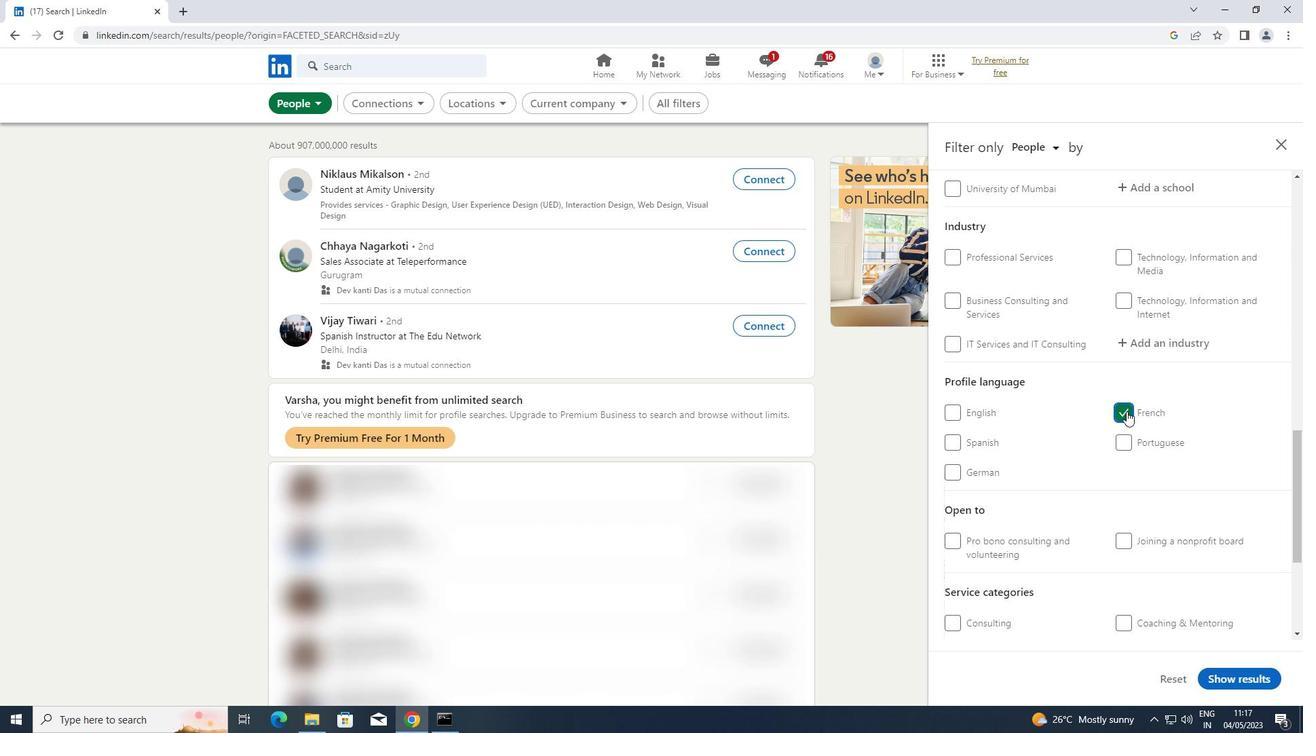 
Action: Mouse scrolled (1126, 412) with delta (0, 0)
Screenshot: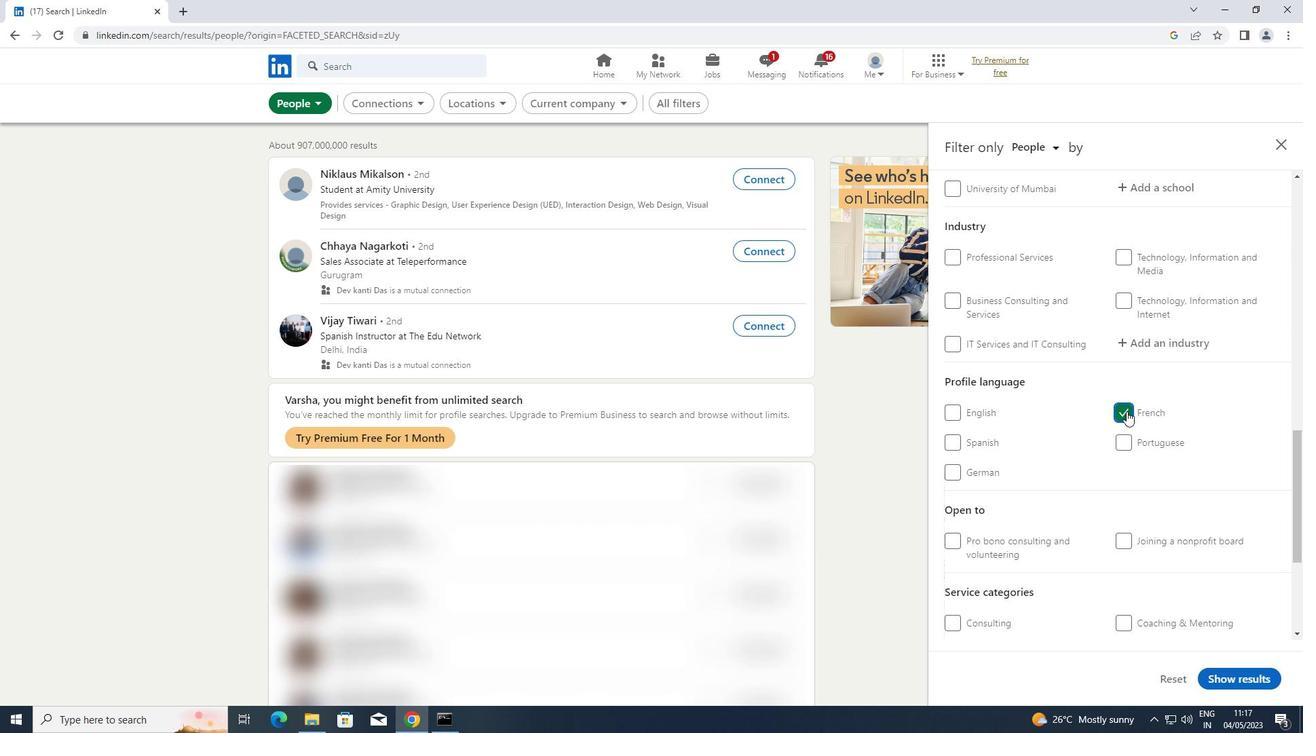 
Action: Mouse scrolled (1126, 412) with delta (0, 0)
Screenshot: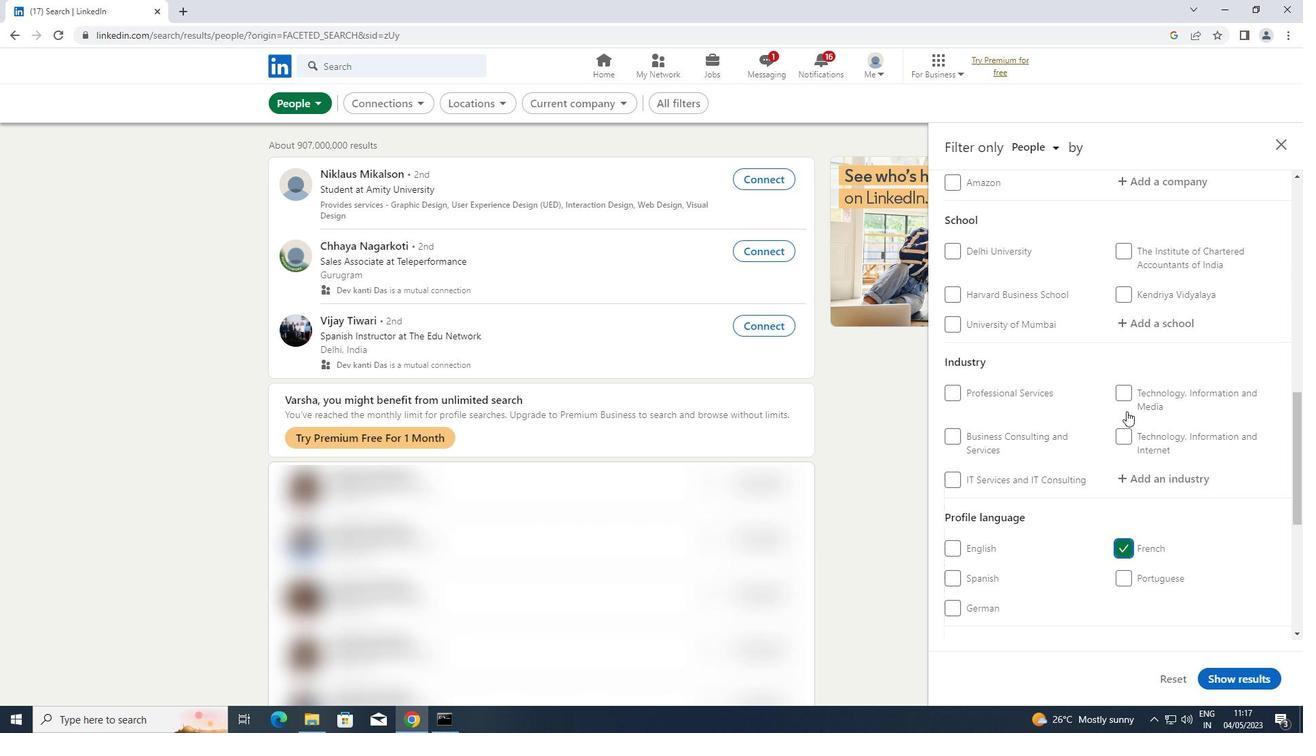
Action: Mouse scrolled (1126, 412) with delta (0, 0)
Screenshot: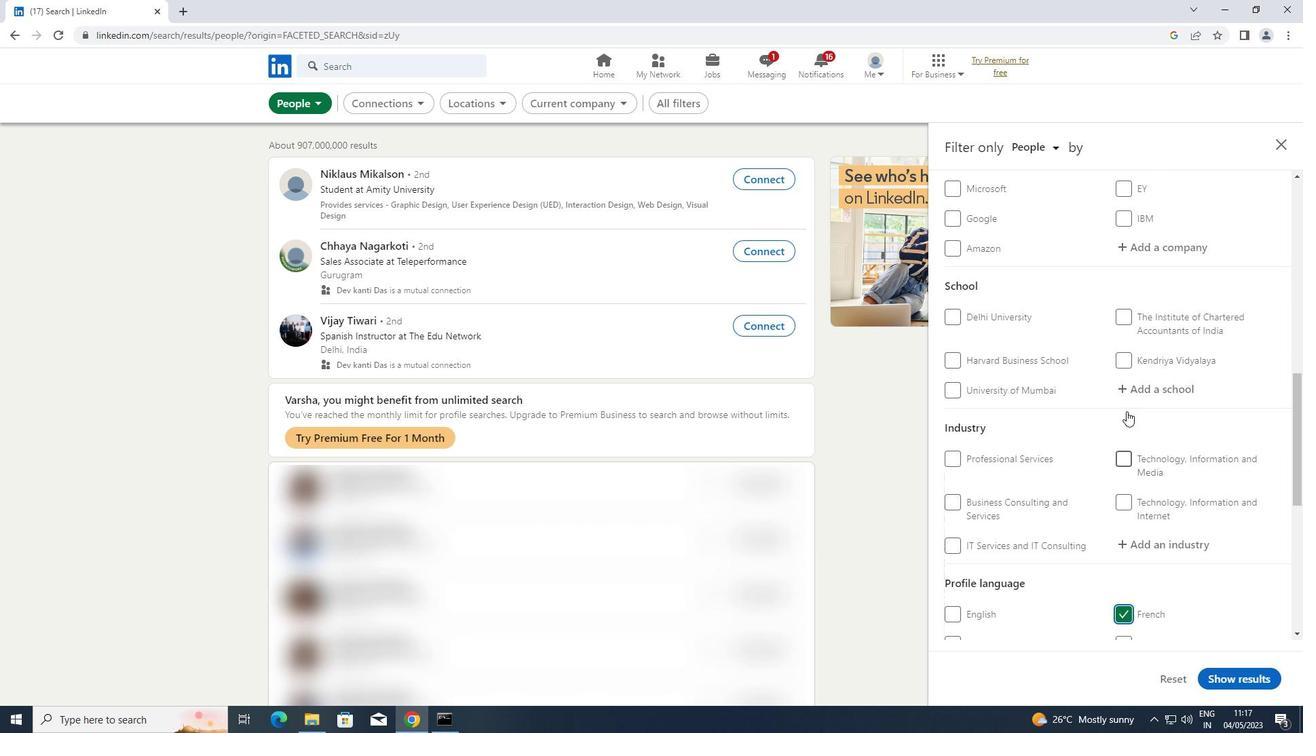 
Action: Mouse scrolled (1126, 412) with delta (0, 0)
Screenshot: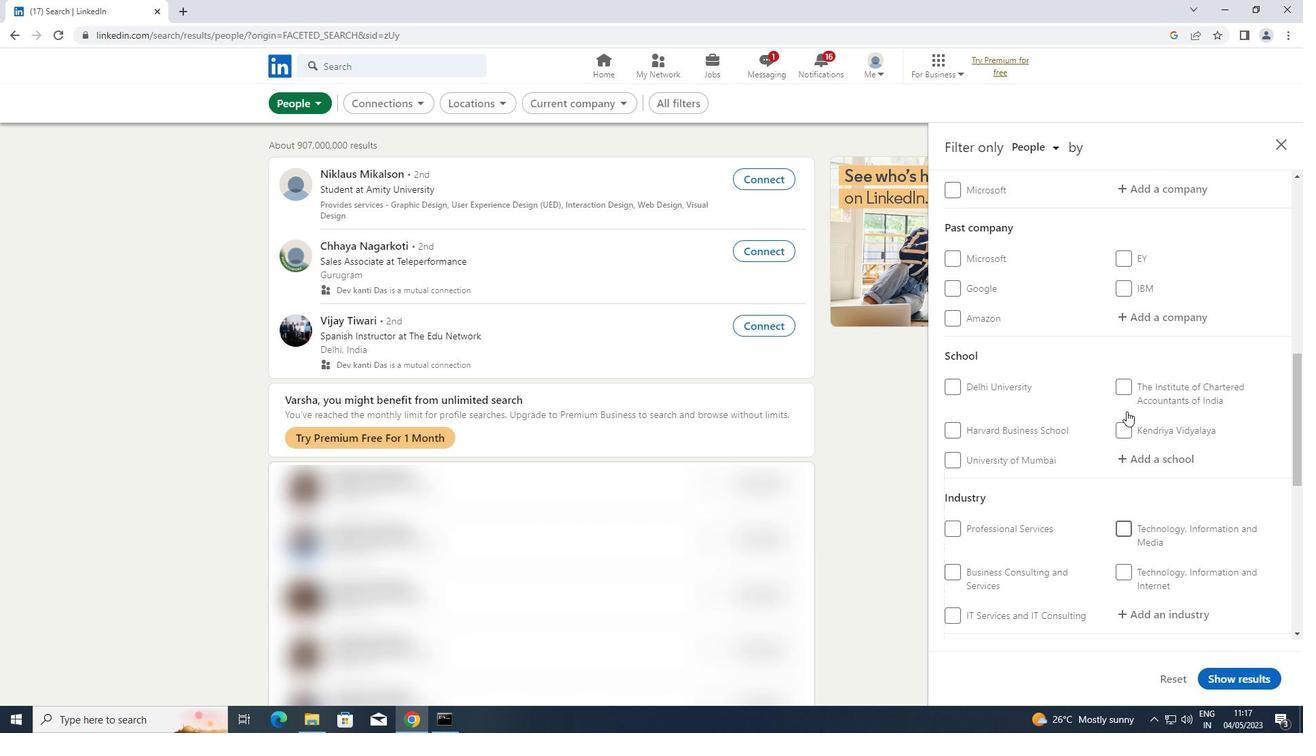 
Action: Mouse scrolled (1126, 412) with delta (0, 0)
Screenshot: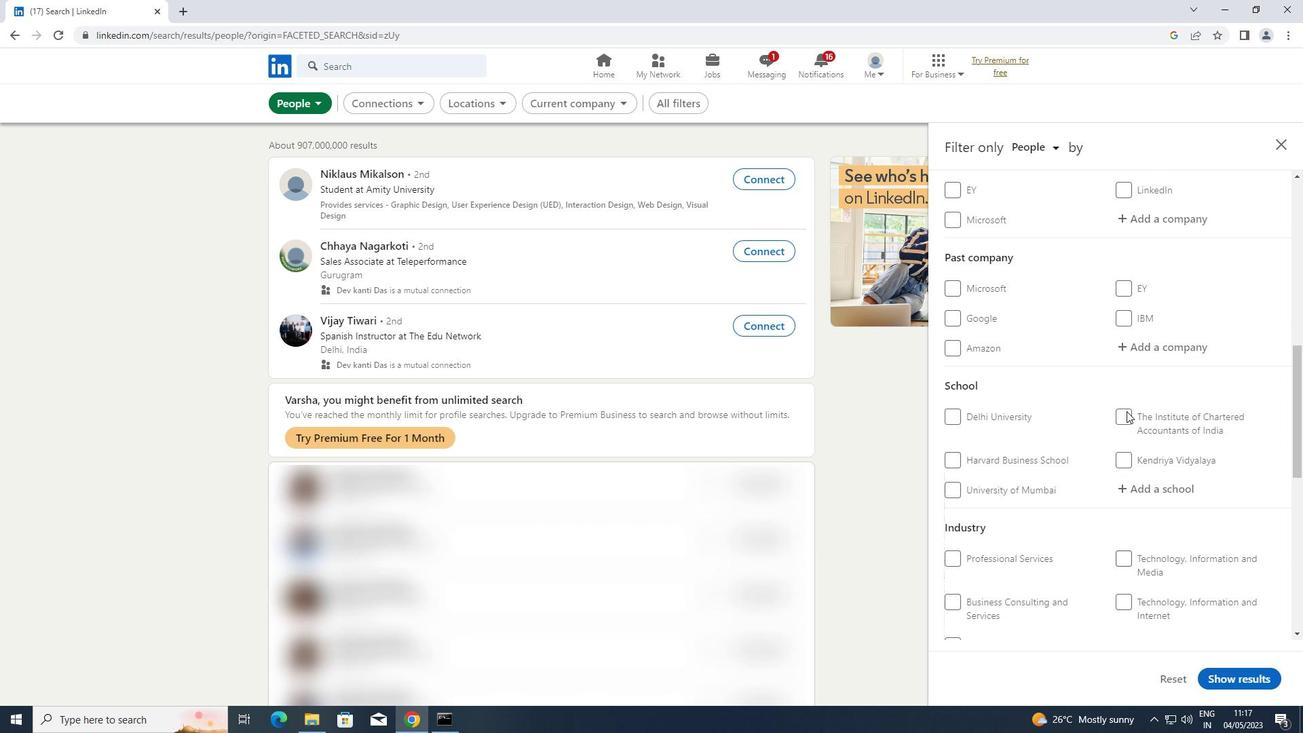 
Action: Mouse moved to (1166, 325)
Screenshot: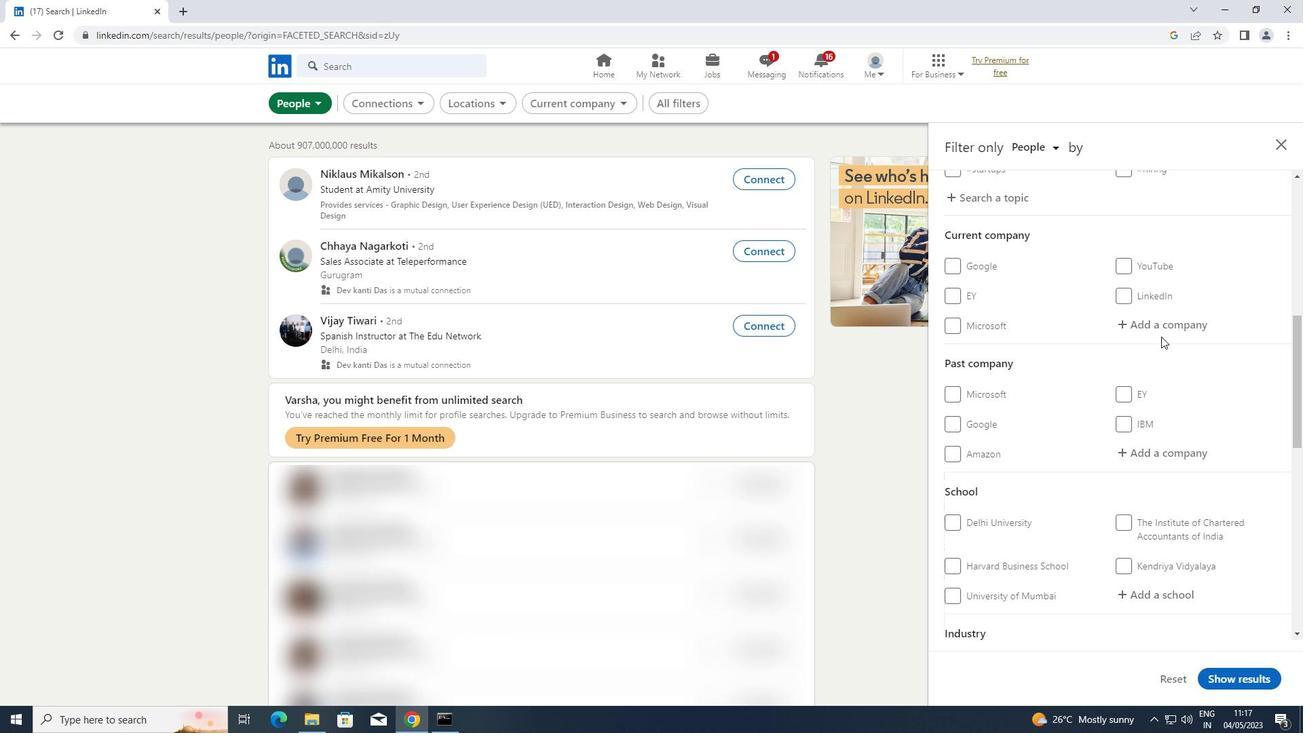 
Action: Mouse pressed left at (1166, 325)
Screenshot: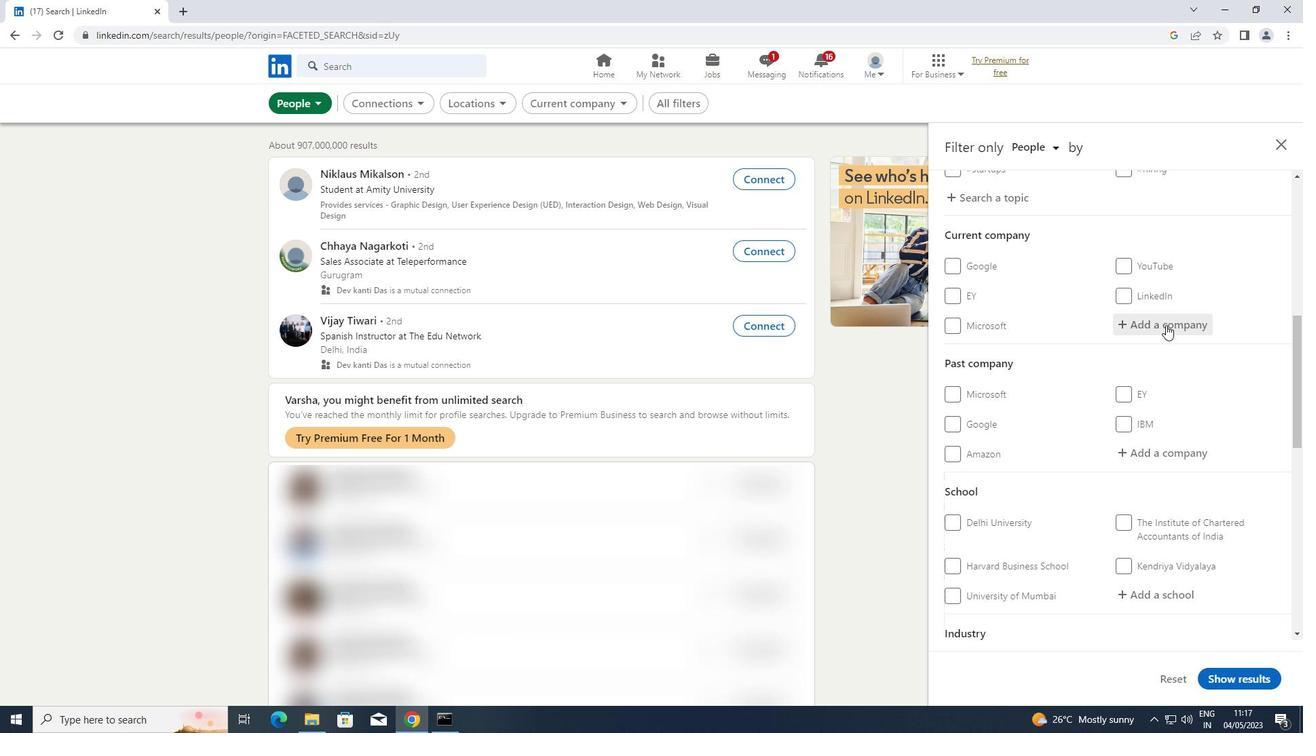 
Action: Key pressed <Key.shift>SUN<Key.space><Key.shift>MOBILIT
Screenshot: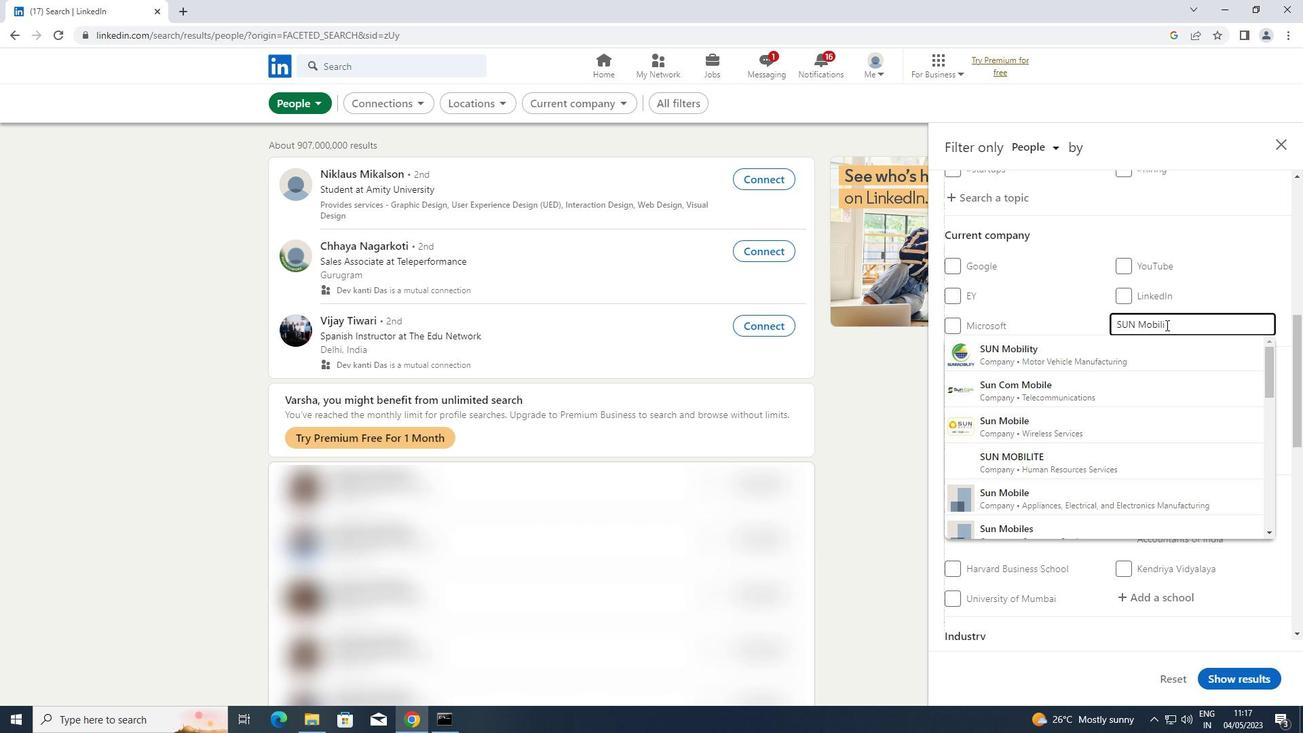 
Action: Mouse moved to (1049, 354)
Screenshot: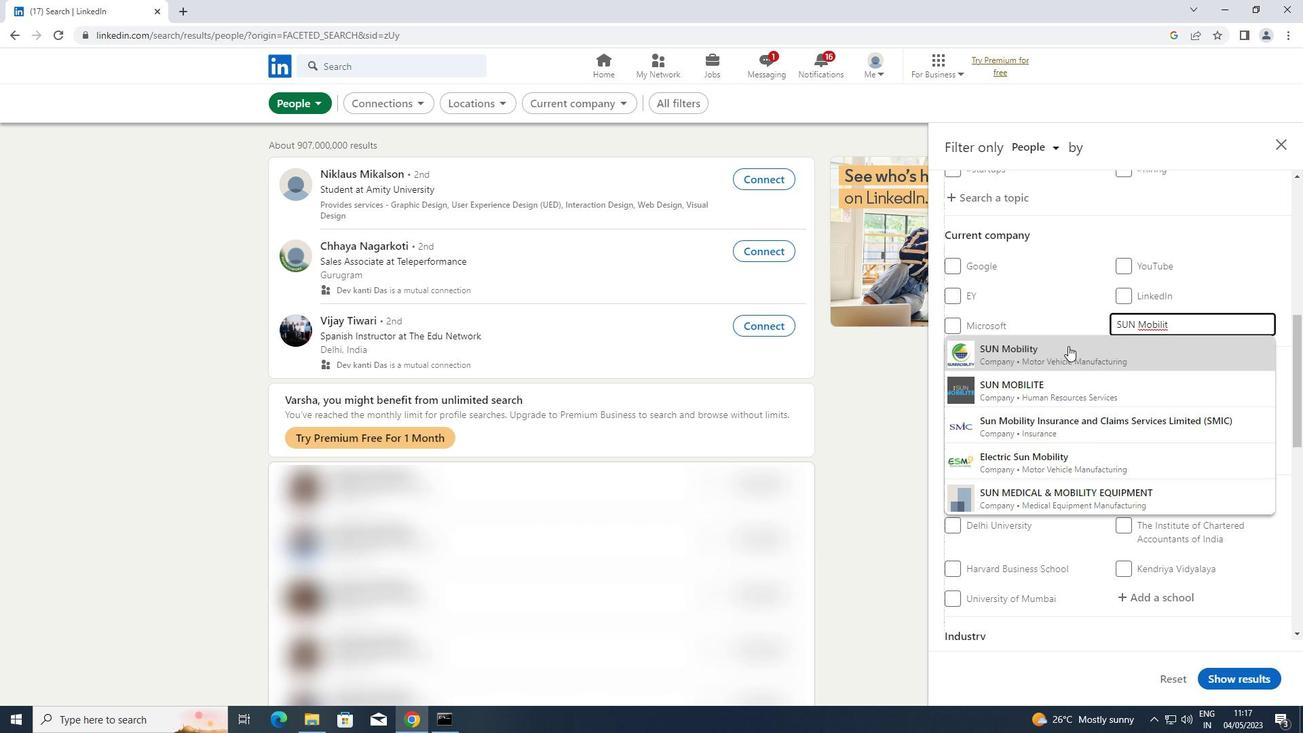 
Action: Mouse pressed left at (1049, 354)
Screenshot: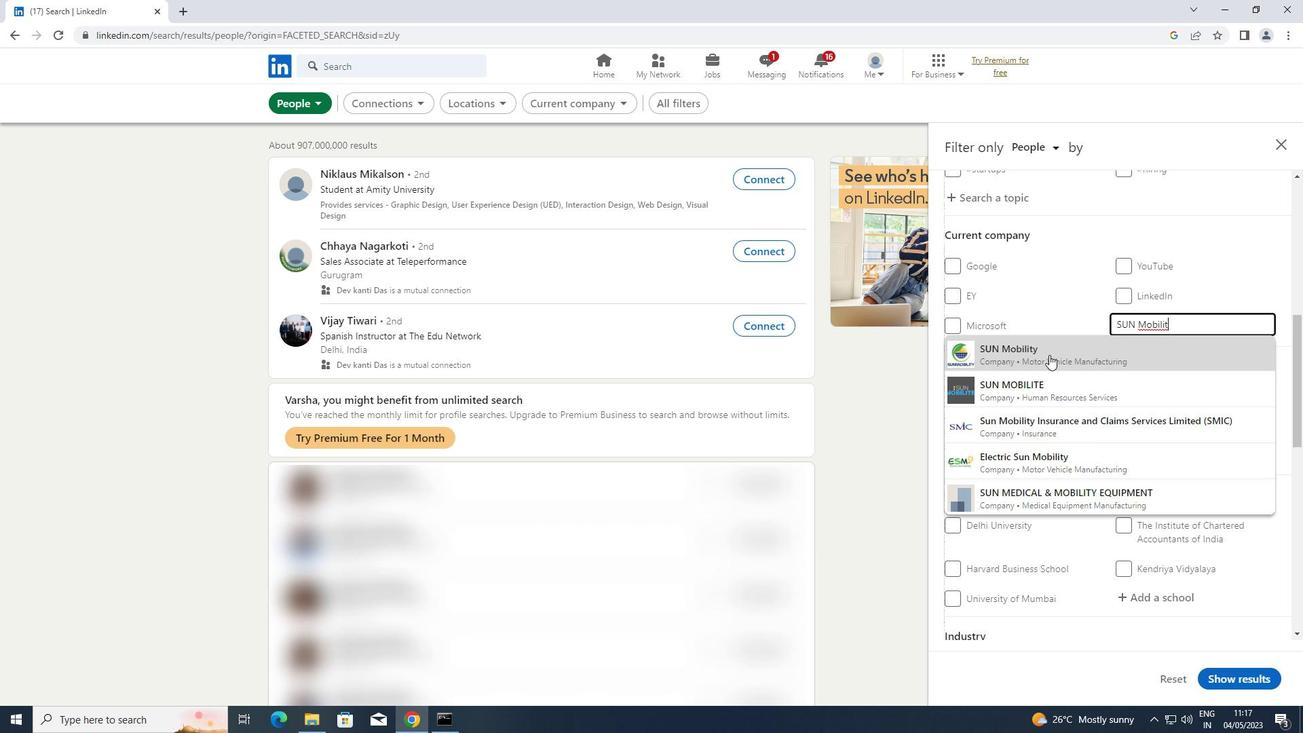 
Action: Mouse scrolled (1049, 354) with delta (0, 0)
Screenshot: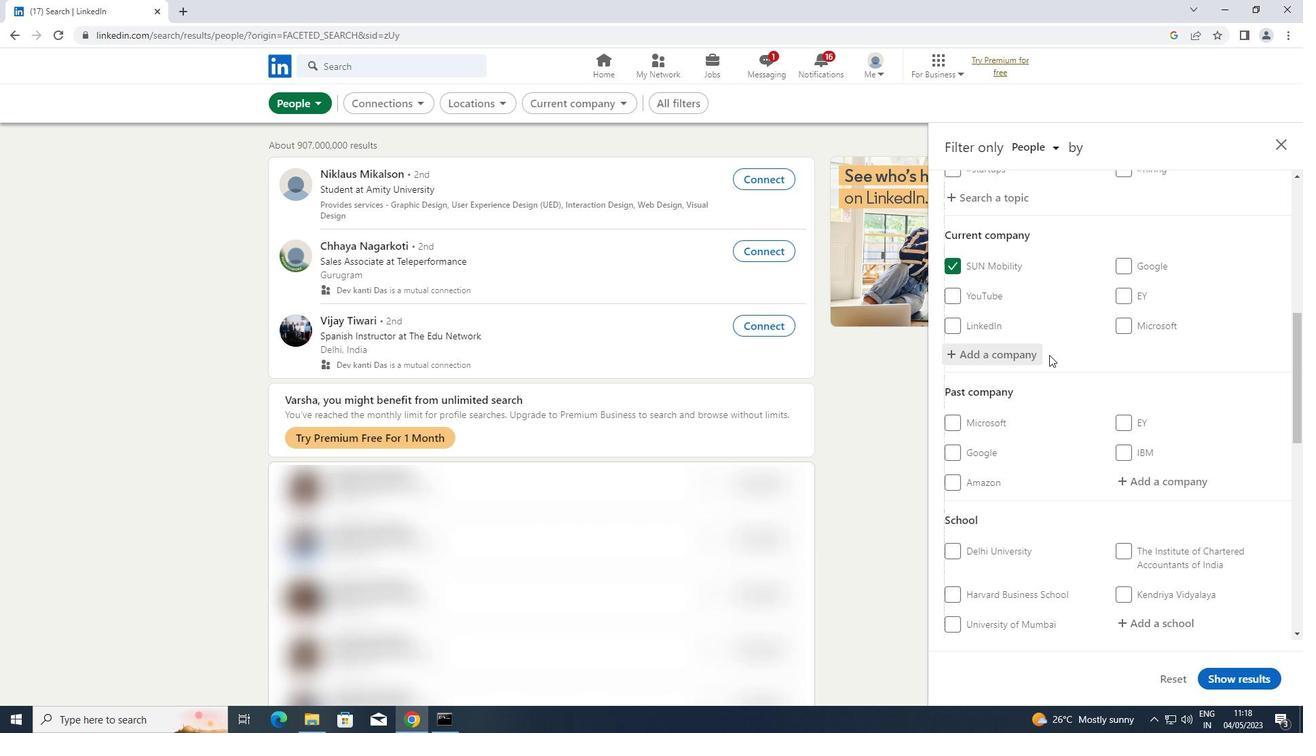 
Action: Mouse scrolled (1049, 354) with delta (0, 0)
Screenshot: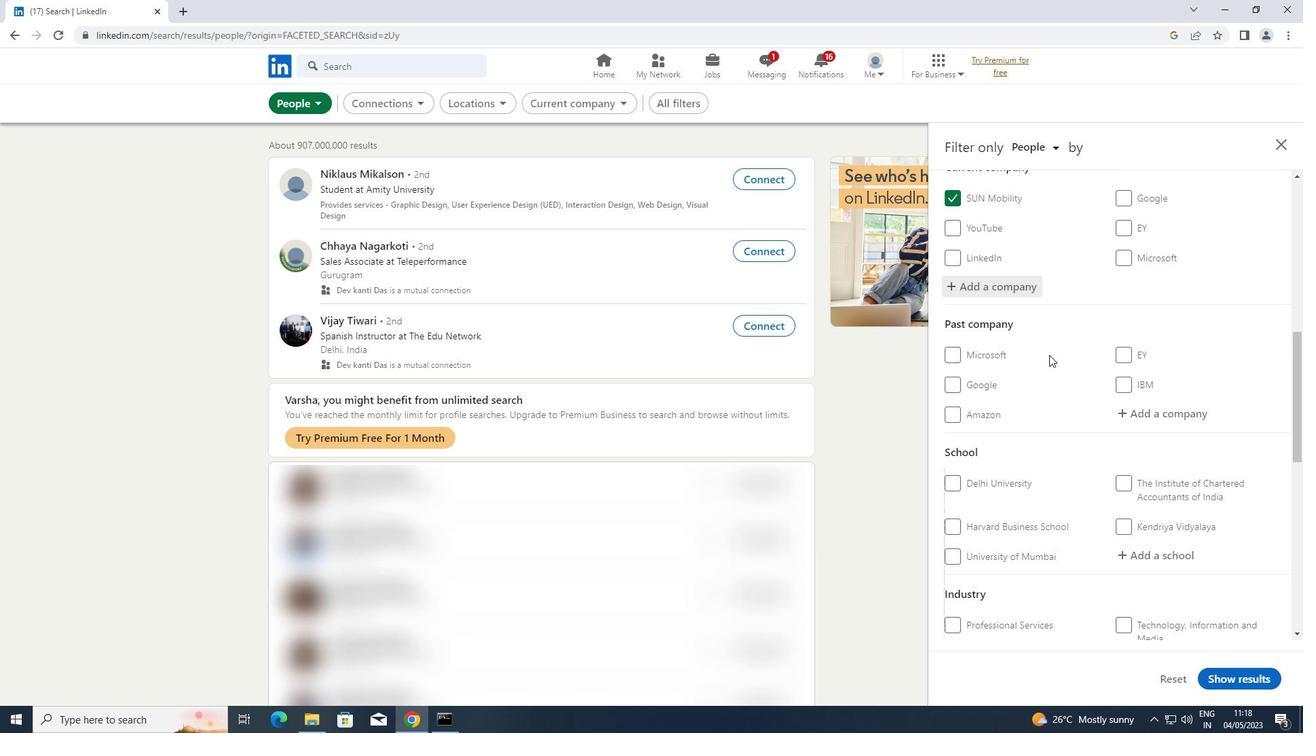 
Action: Mouse scrolled (1049, 354) with delta (0, 0)
Screenshot: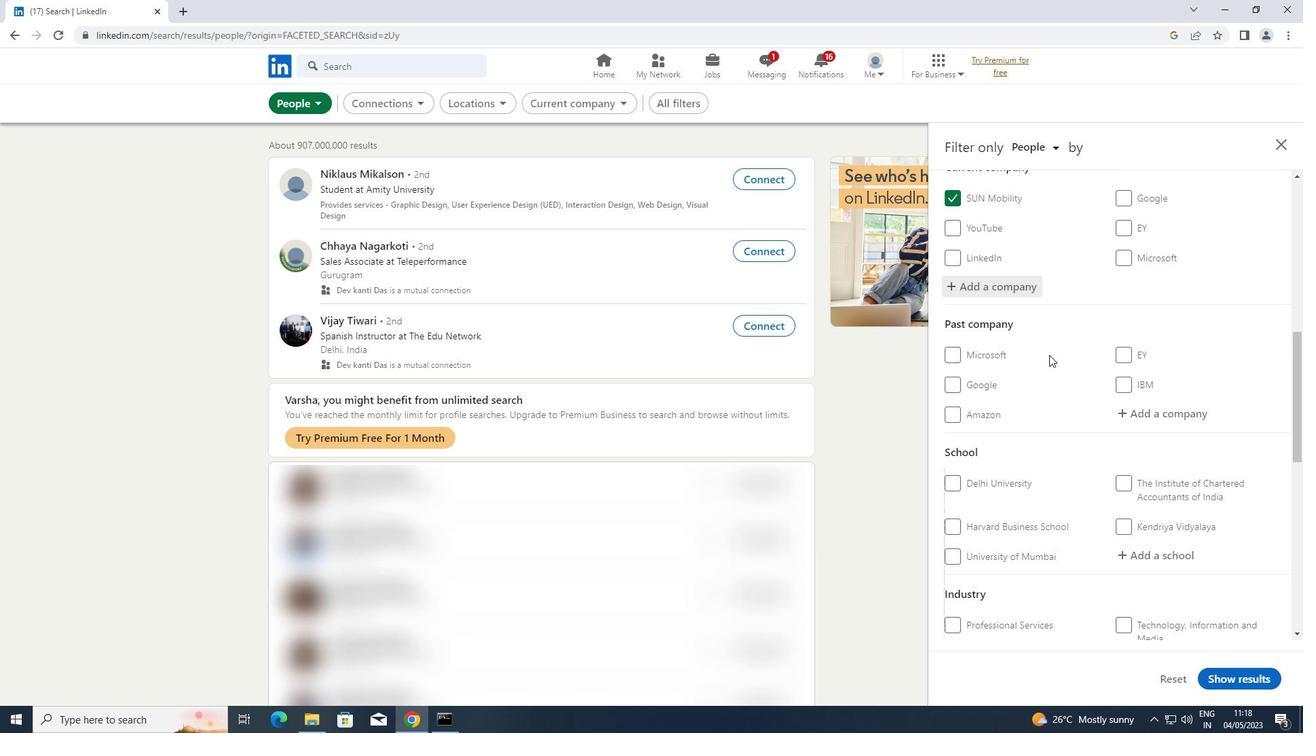 
Action: Mouse moved to (1145, 421)
Screenshot: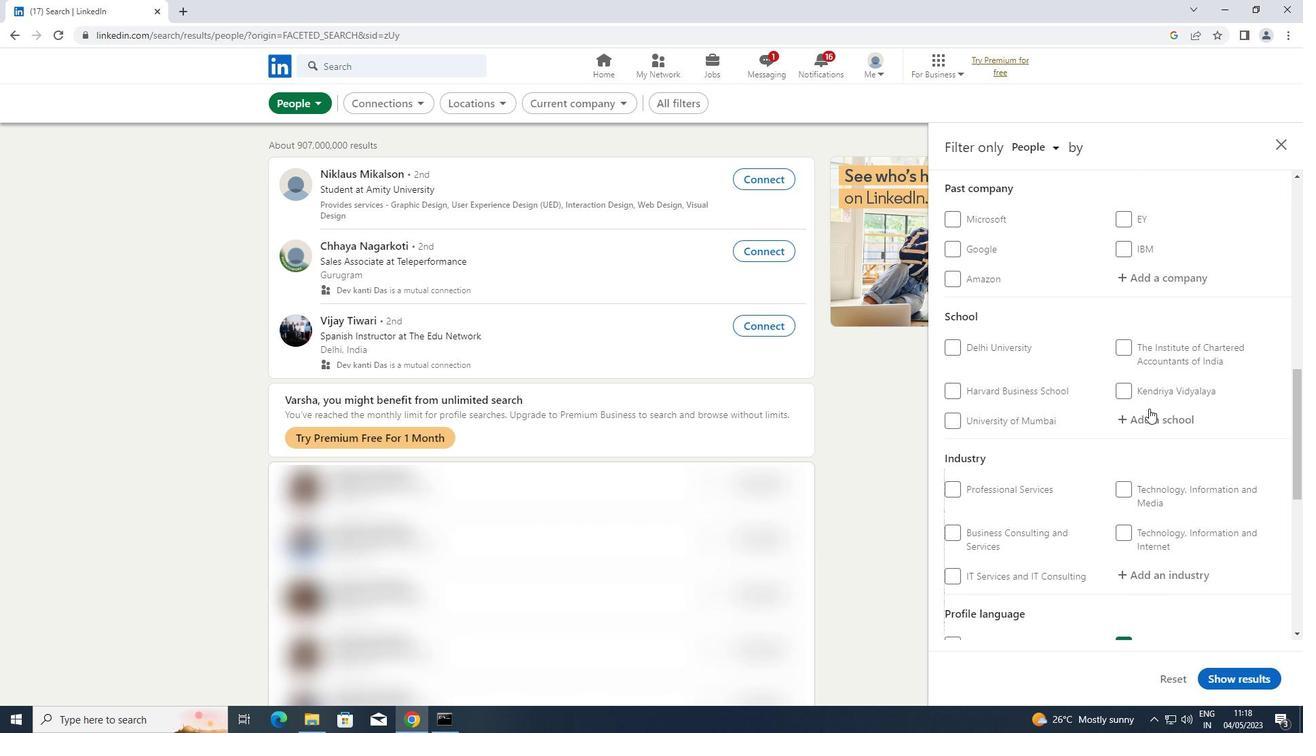 
Action: Mouse pressed left at (1145, 421)
Screenshot: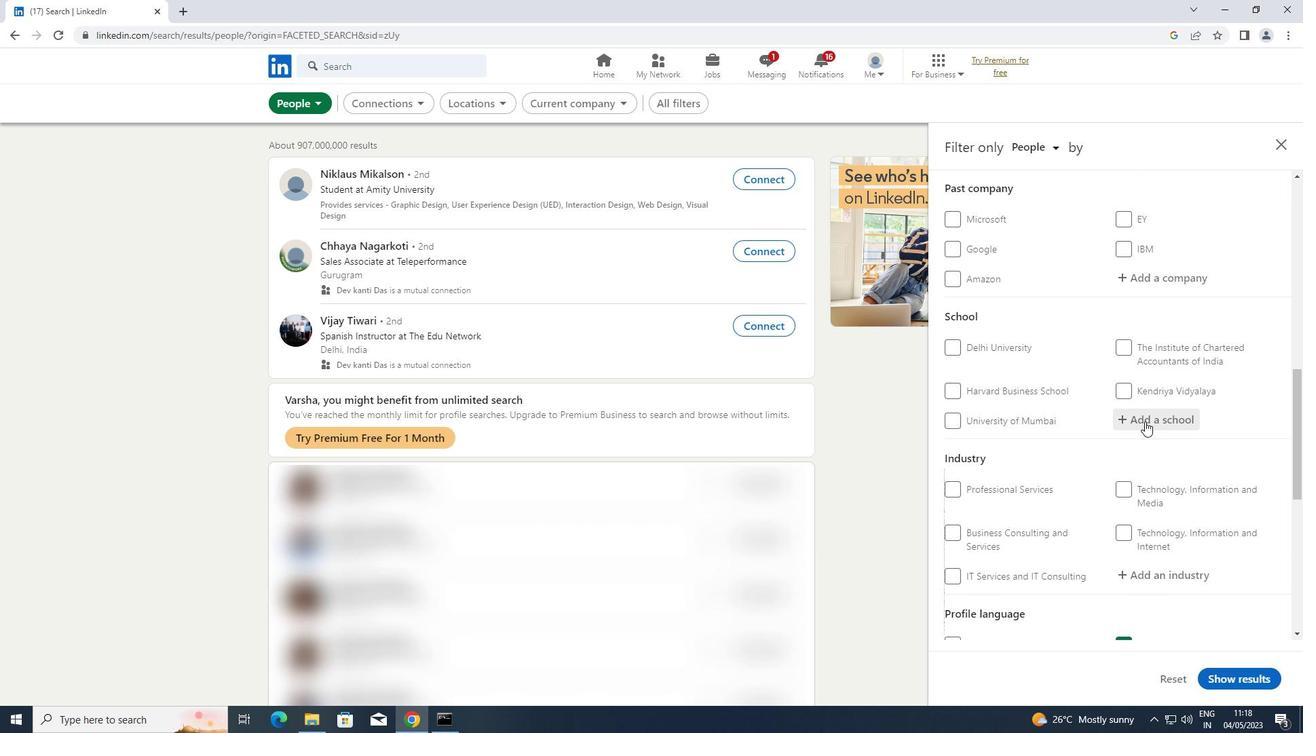 
Action: Mouse moved to (1144, 421)
Screenshot: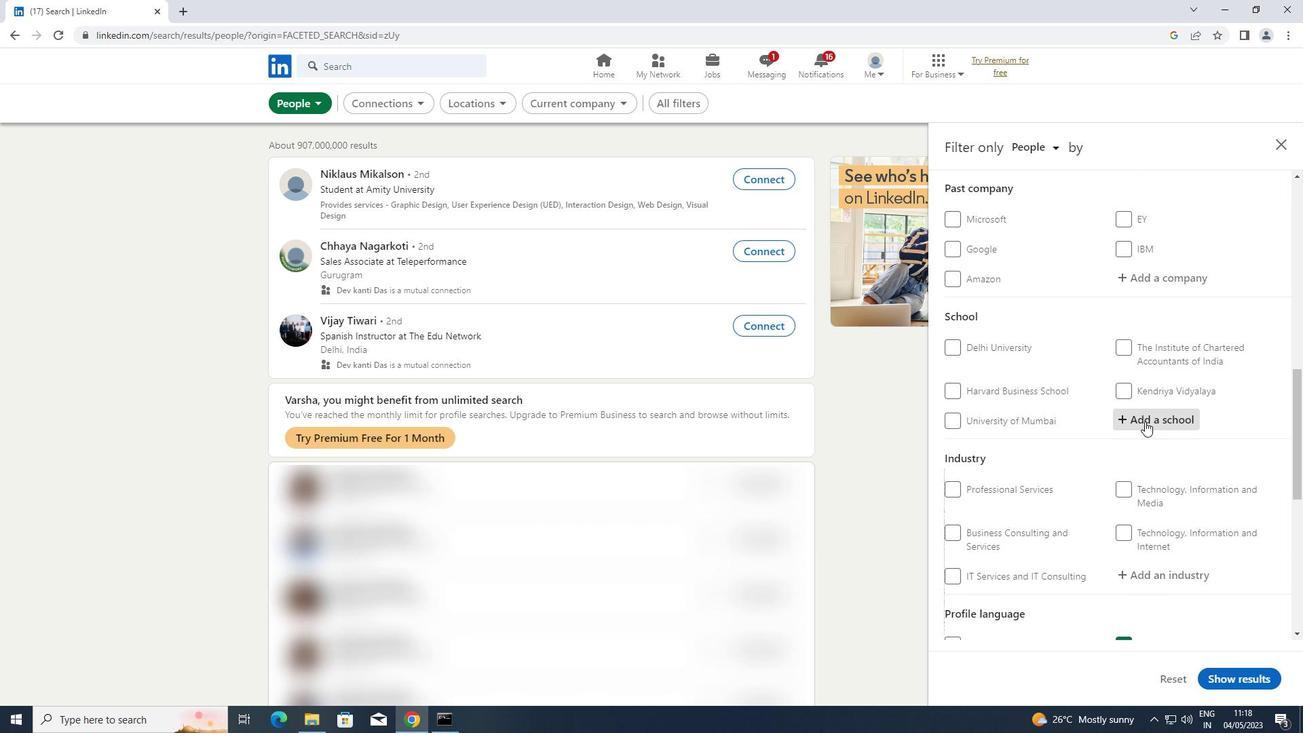 
Action: Key pressed <Key.shift>HINDUST
Screenshot: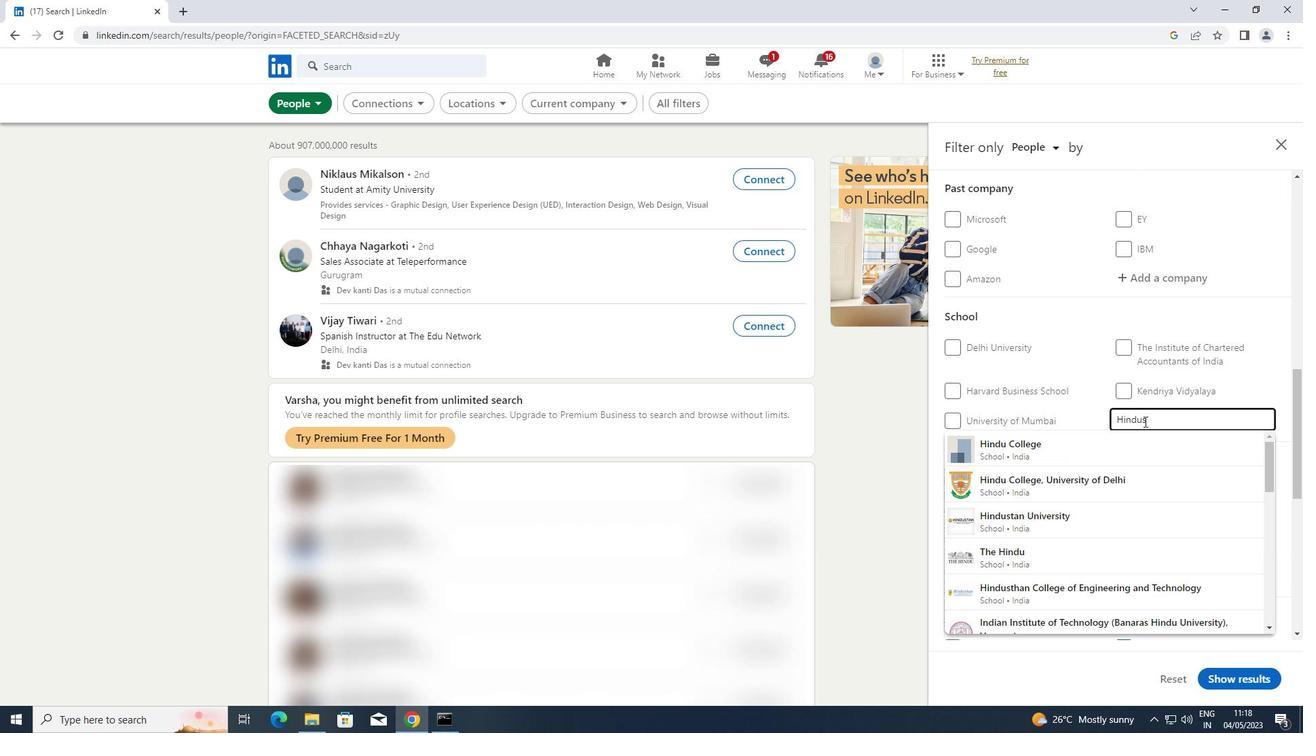 
Action: Mouse moved to (1058, 445)
Screenshot: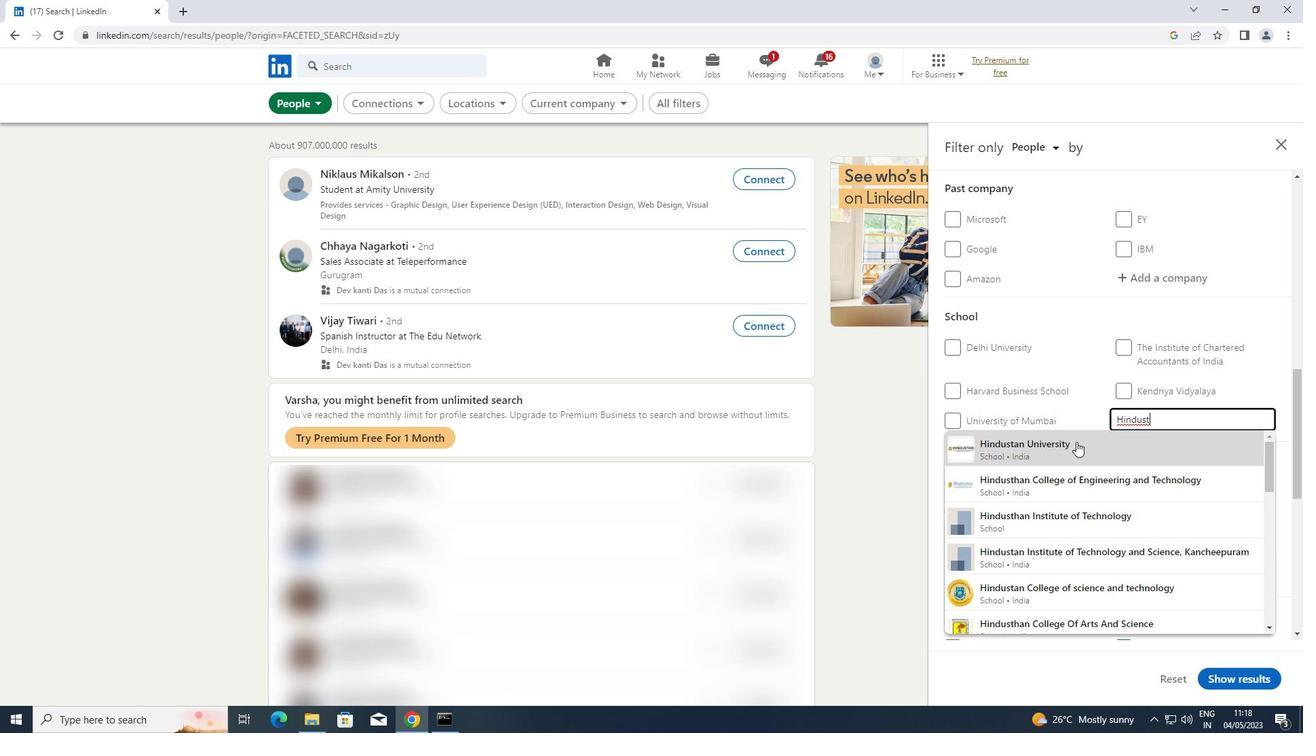 
Action: Mouse pressed left at (1058, 445)
Screenshot: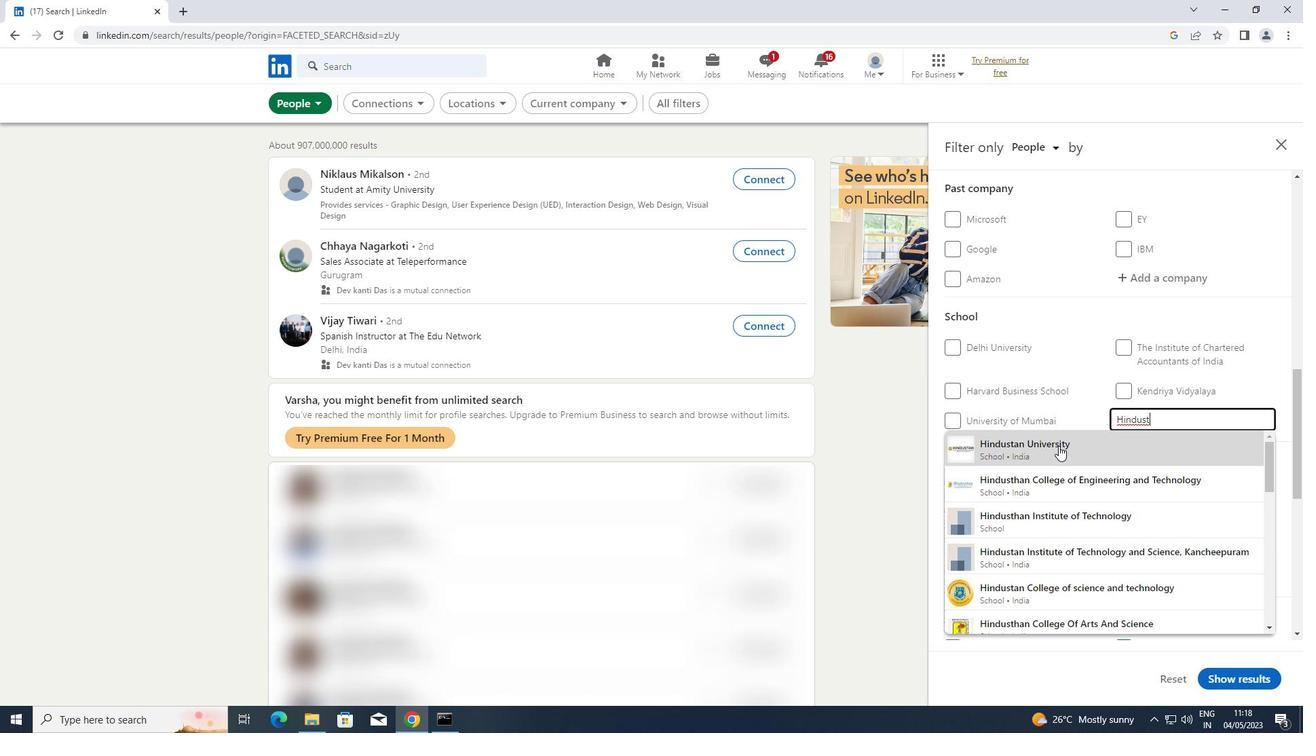 
Action: Mouse scrolled (1058, 445) with delta (0, 0)
Screenshot: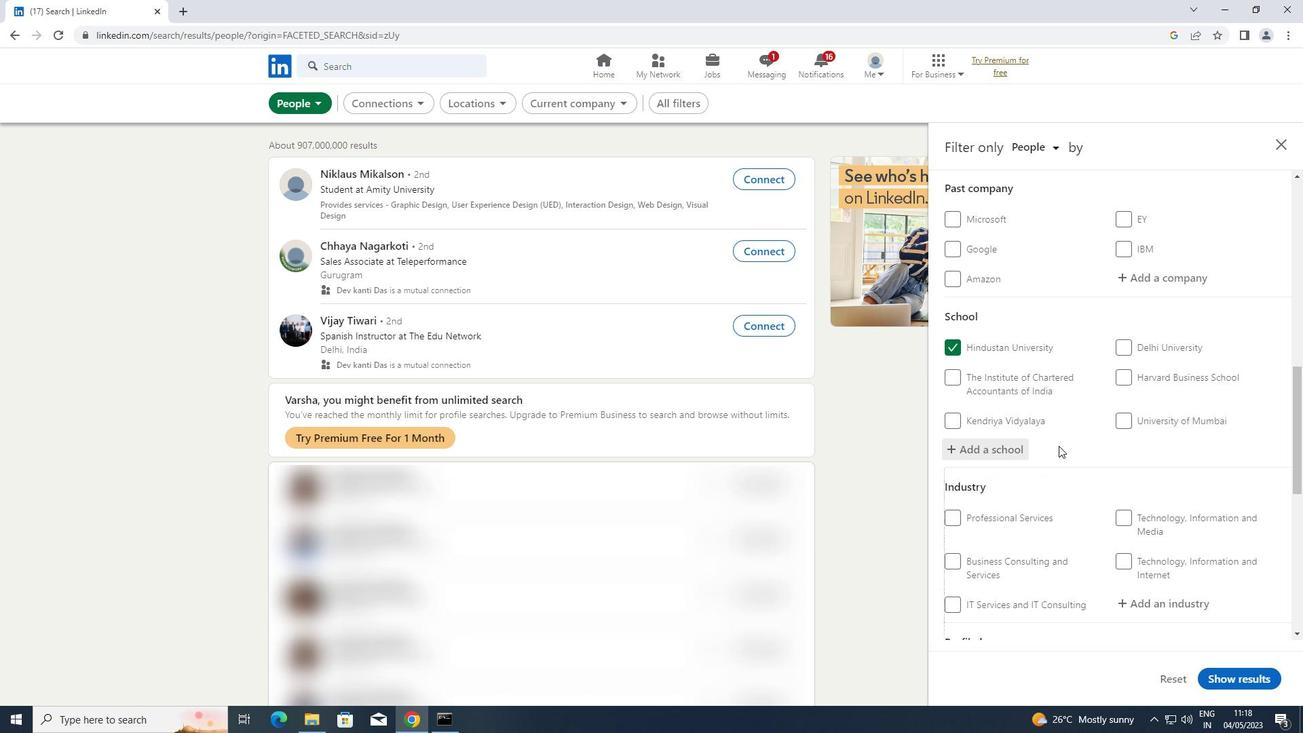 
Action: Mouse scrolled (1058, 445) with delta (0, 0)
Screenshot: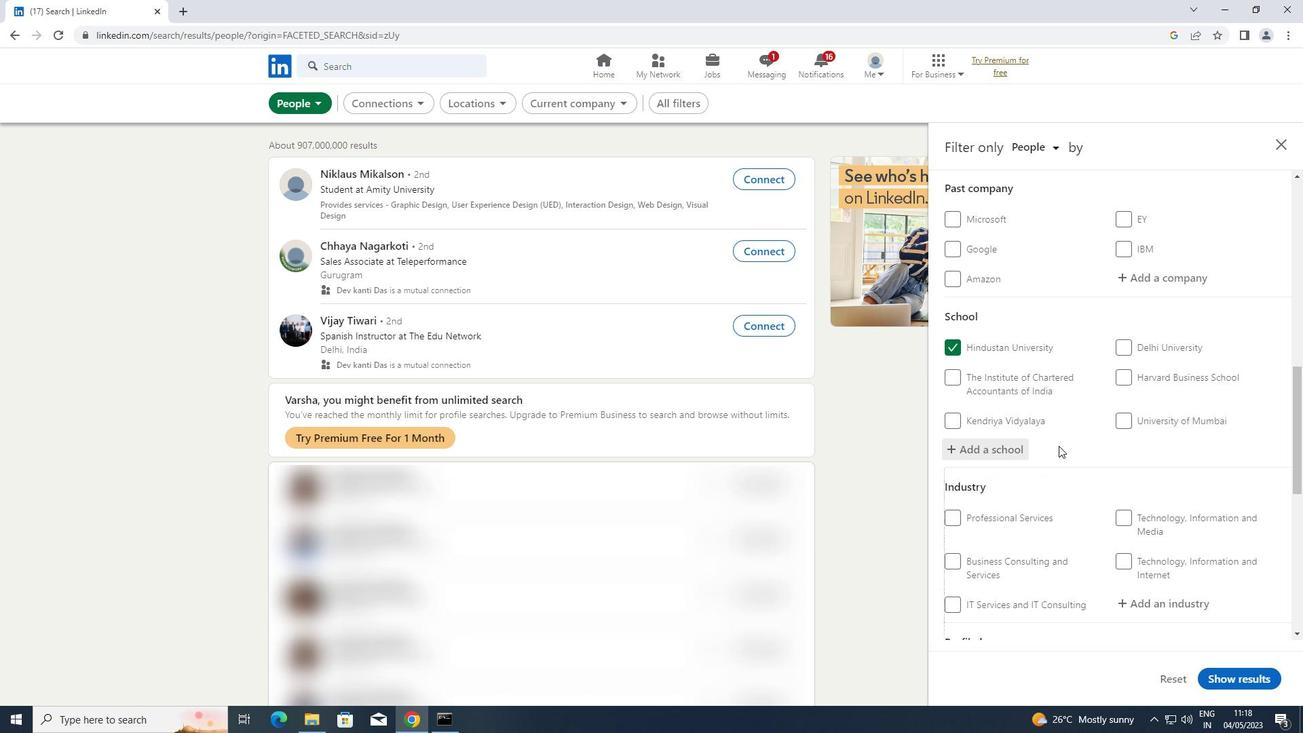 
Action: Mouse moved to (1058, 445)
Screenshot: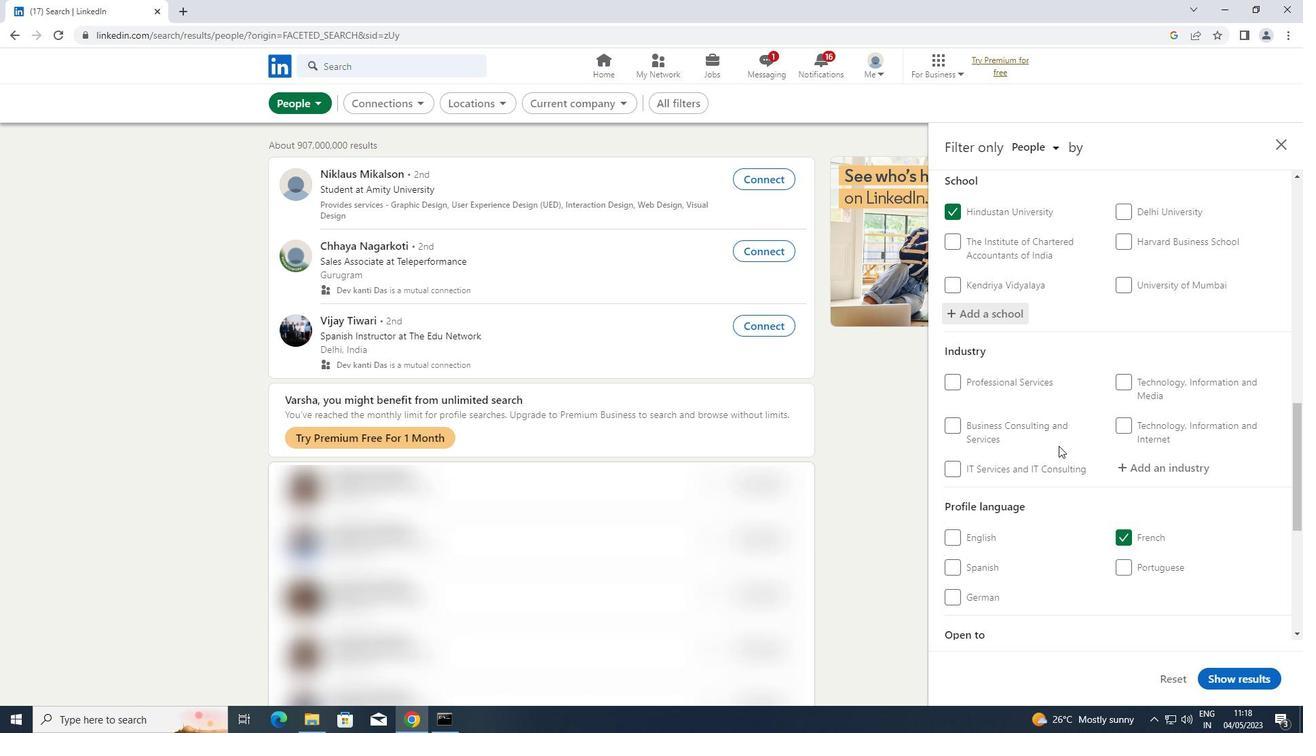 
Action: Mouse scrolled (1058, 445) with delta (0, 0)
Screenshot: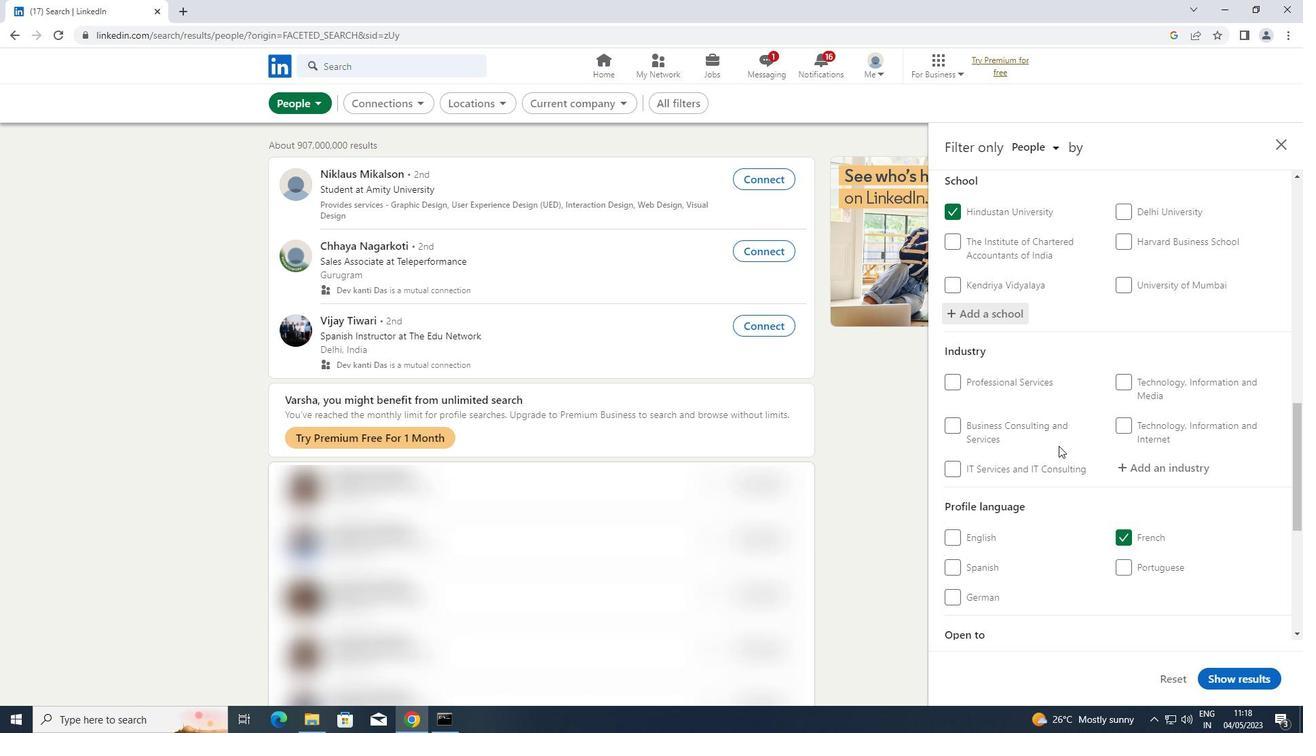 
Action: Mouse moved to (1154, 400)
Screenshot: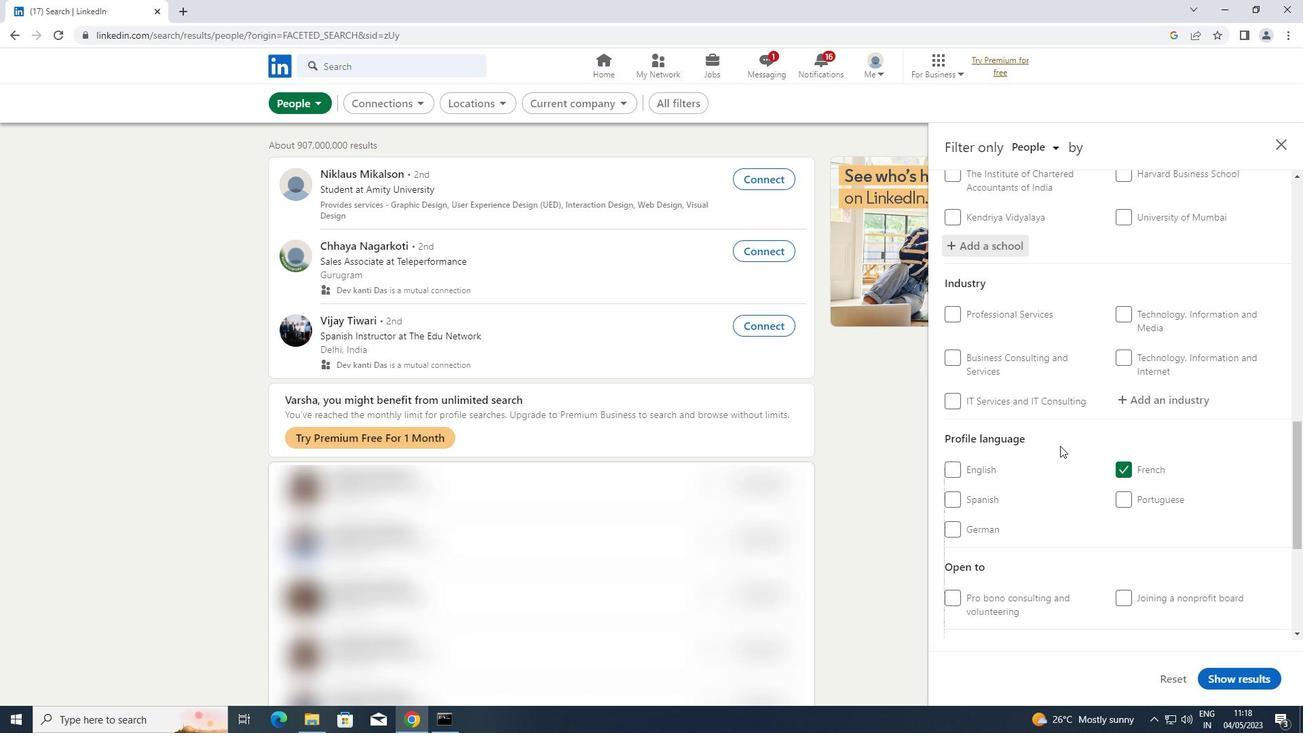 
Action: Mouse pressed left at (1154, 400)
Screenshot: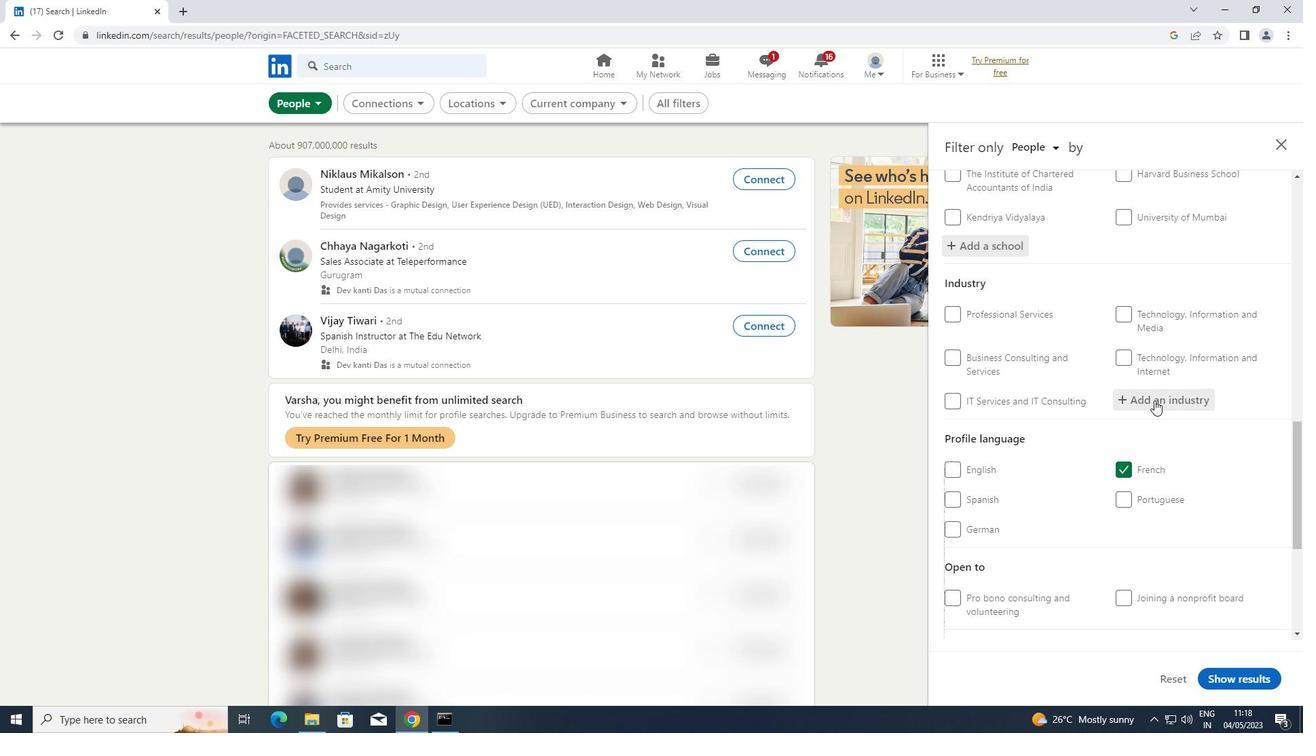 
Action: Key pressed <Key.shift><Key.shift>INSURANCE<Key.space><Key.shift>AGENCI
Screenshot: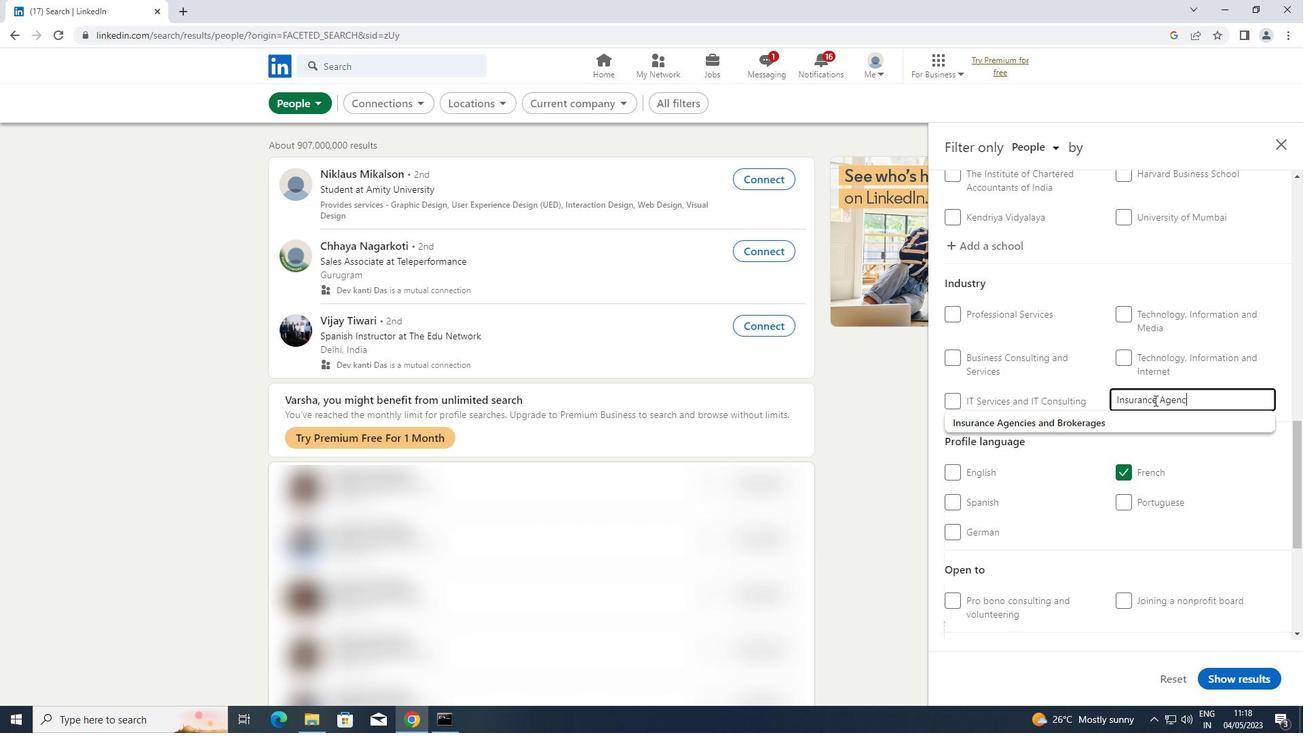
Action: Mouse moved to (999, 423)
Screenshot: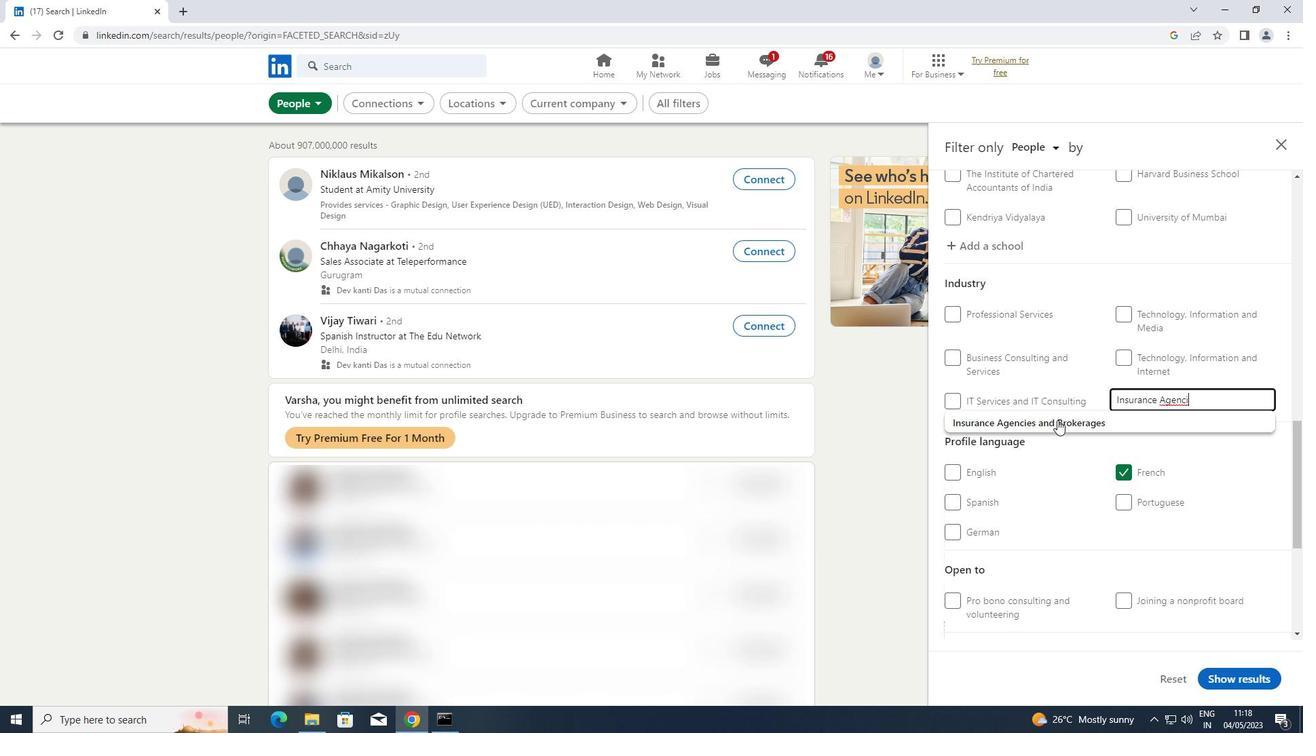 
Action: Mouse pressed left at (999, 423)
Screenshot: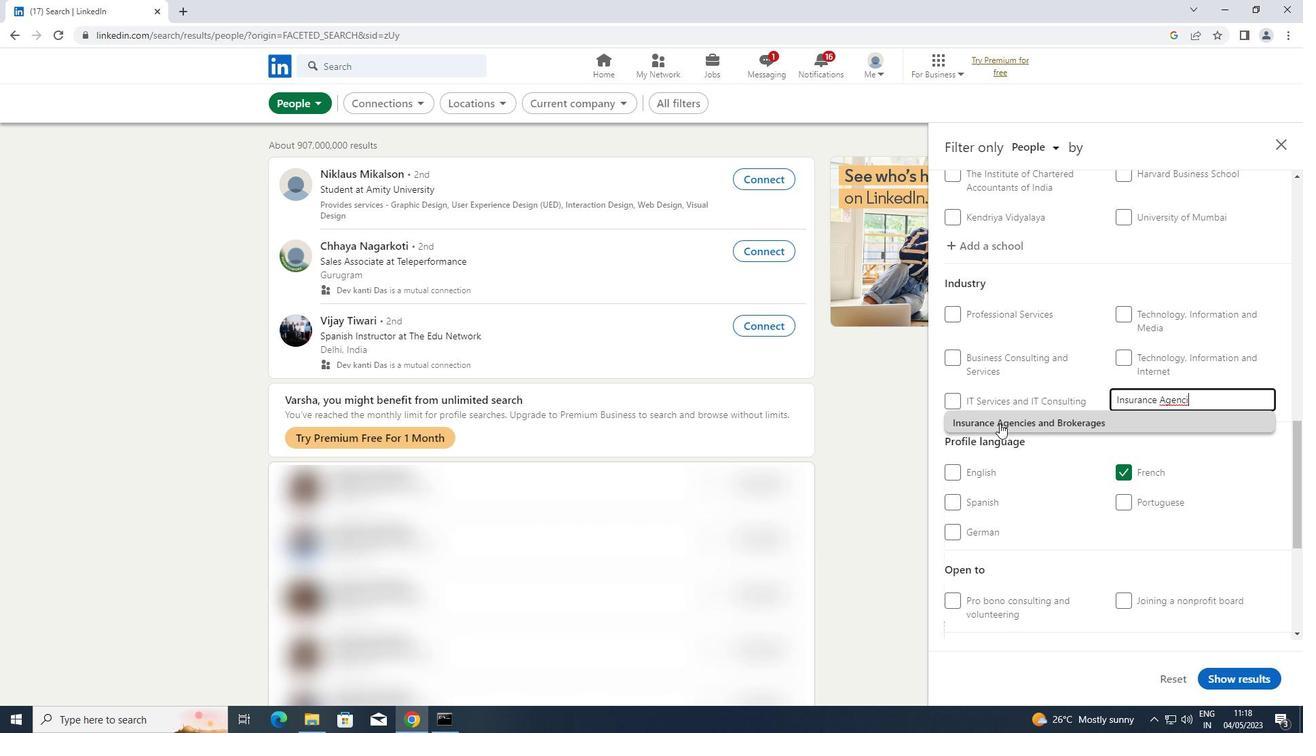 
Action: Mouse scrolled (999, 422) with delta (0, 0)
Screenshot: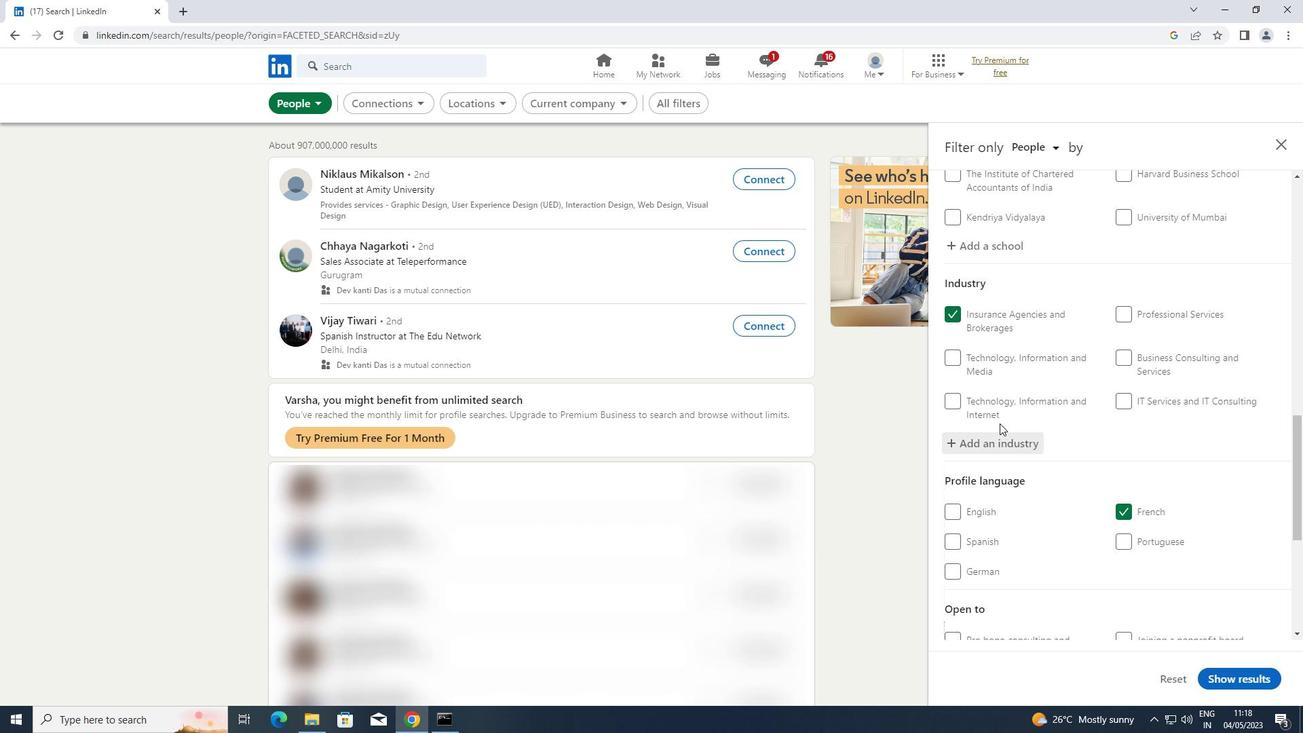 
Action: Mouse scrolled (999, 422) with delta (0, 0)
Screenshot: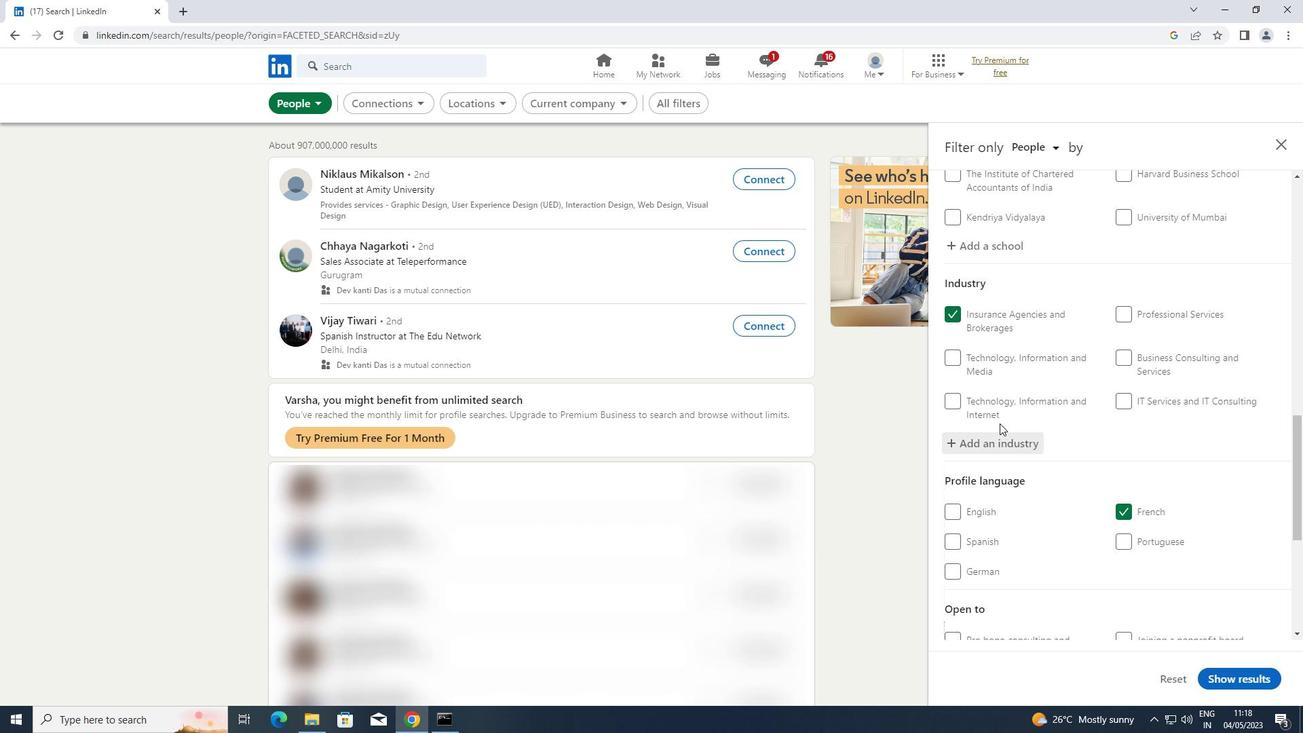 
Action: Mouse scrolled (999, 422) with delta (0, 0)
Screenshot: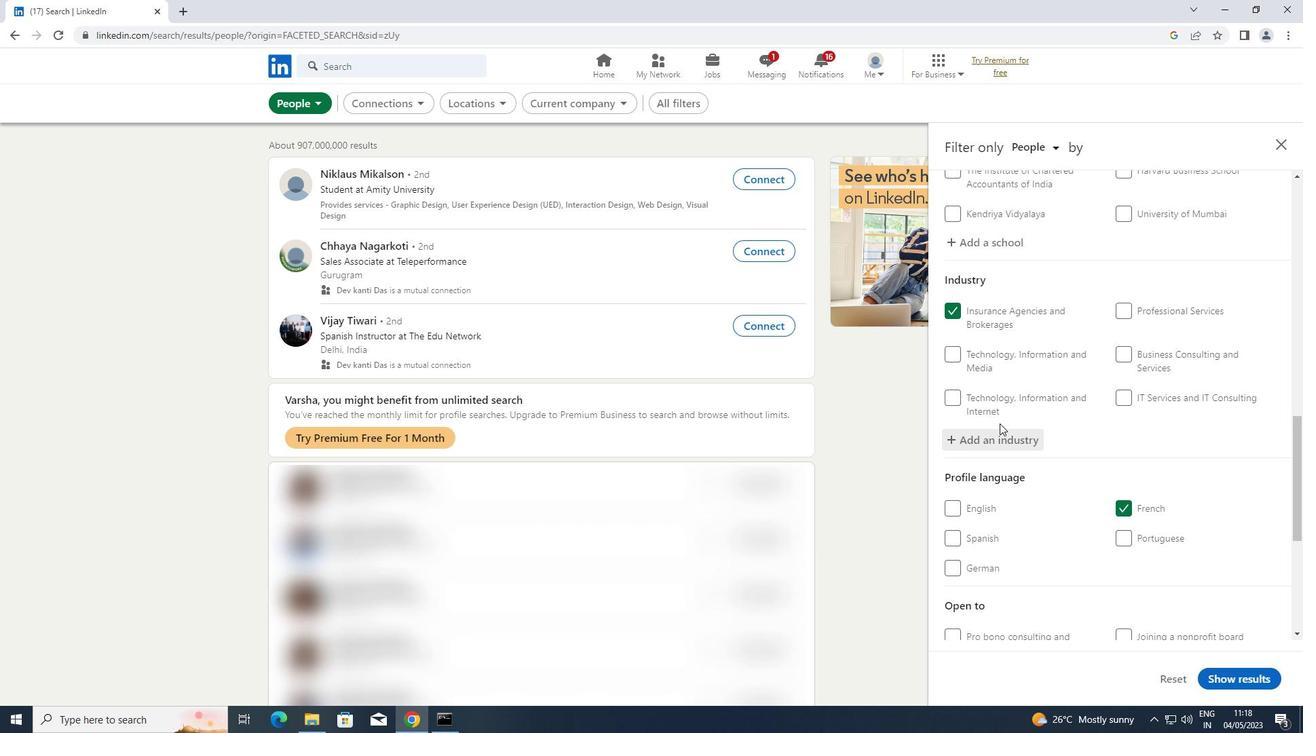 
Action: Mouse scrolled (999, 422) with delta (0, 0)
Screenshot: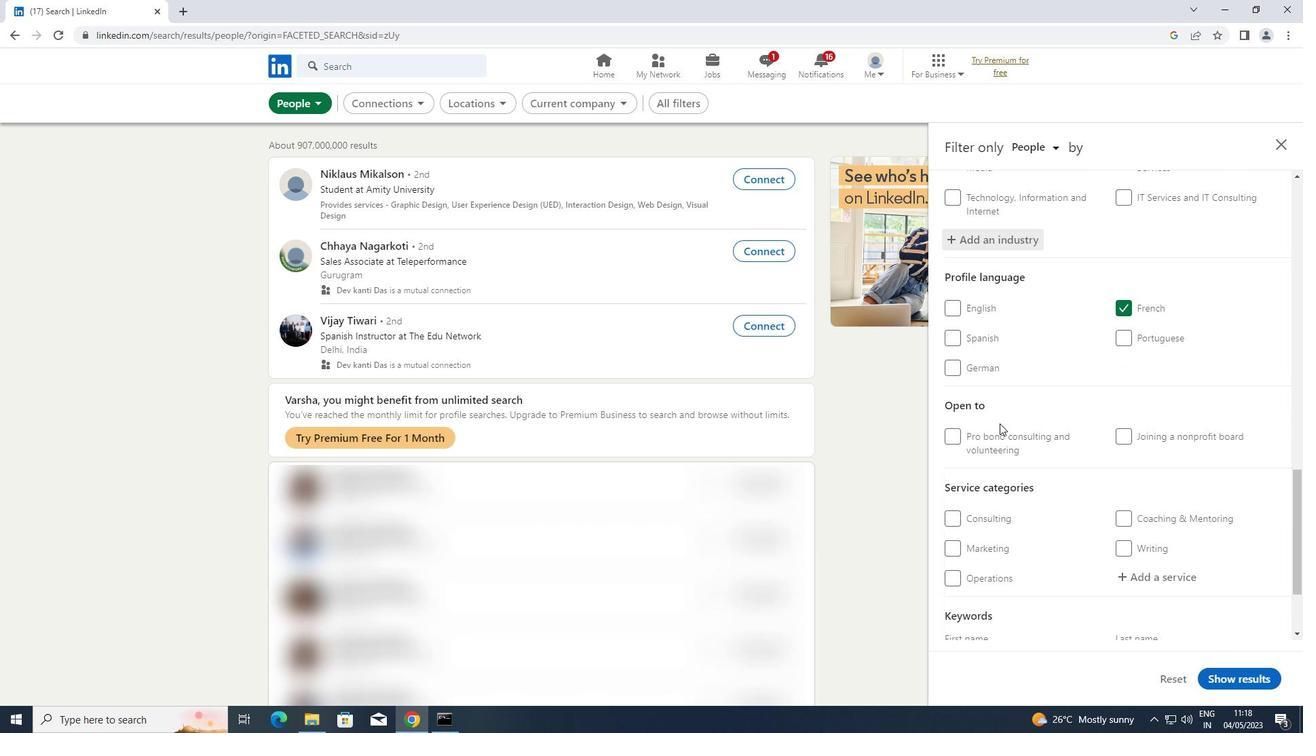 
Action: Mouse scrolled (999, 422) with delta (0, 0)
Screenshot: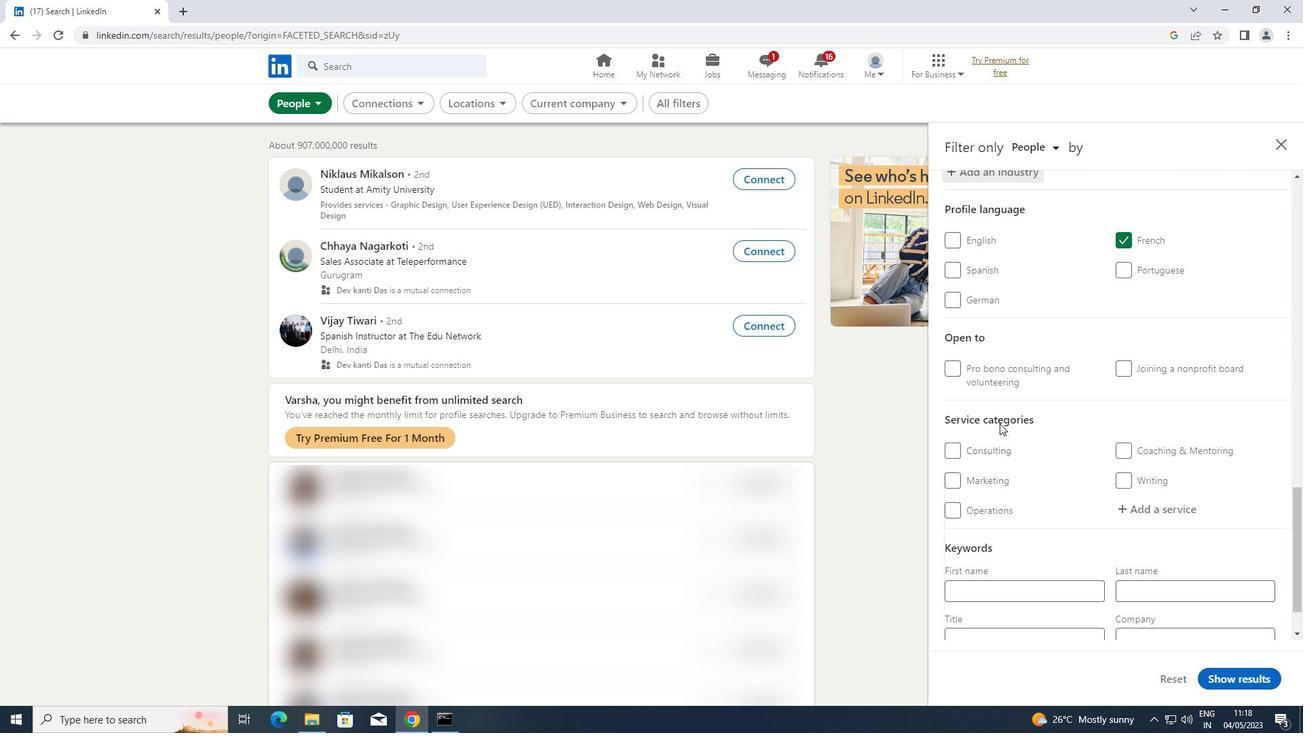 
Action: Mouse moved to (1172, 454)
Screenshot: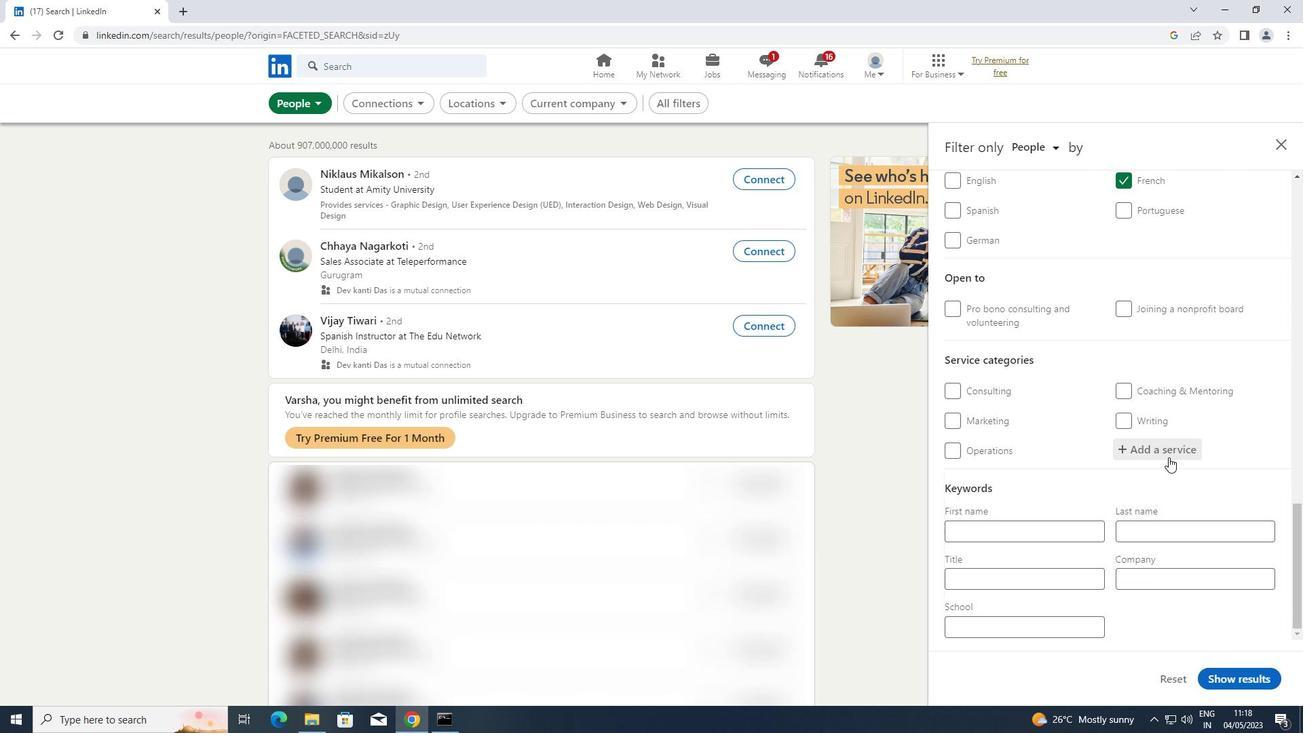 
Action: Mouse pressed left at (1172, 454)
Screenshot: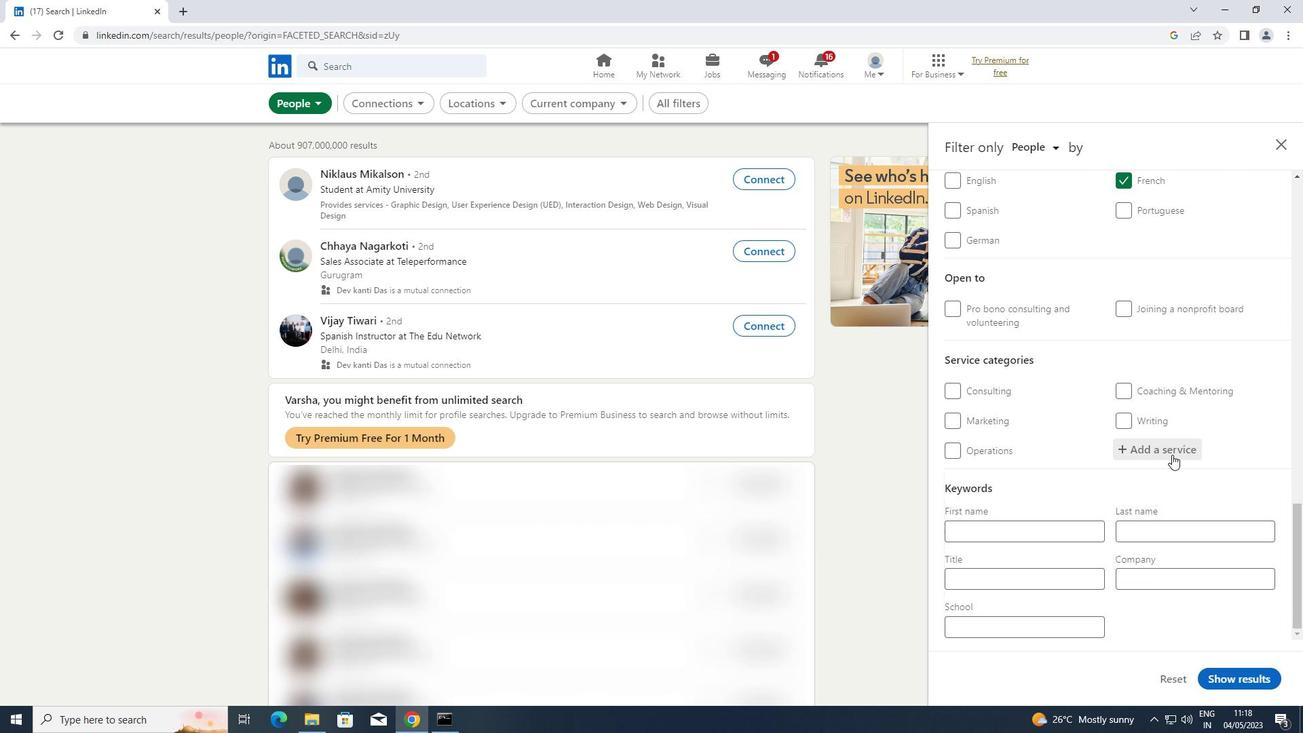 
Action: Key pressed <Key.shift>SUPPORT<Key.space><Key.shift><Key.shift><Key.shift><Key.shift><Key.shift><Key.shift><Key.shift><Key.shift><Key.shift><Key.shift><Key.shift><Key.shift><Key.shift>TE
Screenshot: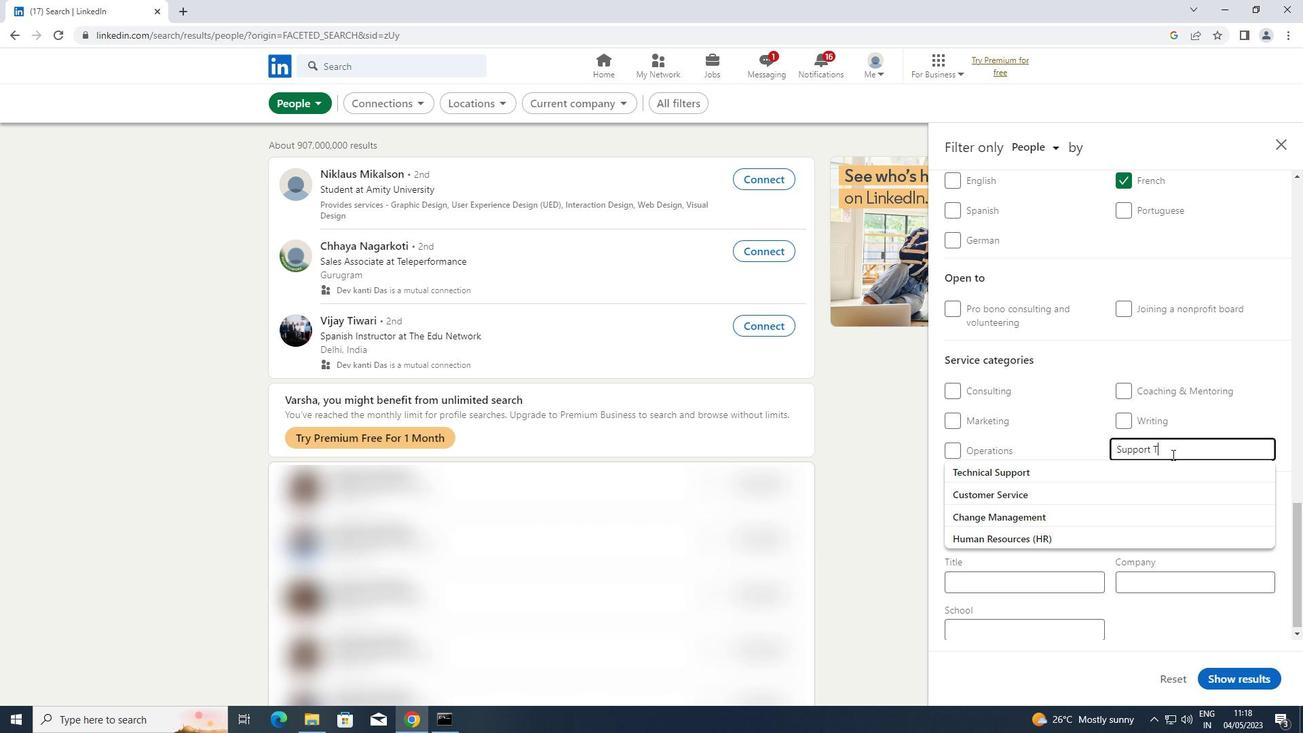 
Action: Mouse moved to (1123, 463)
Screenshot: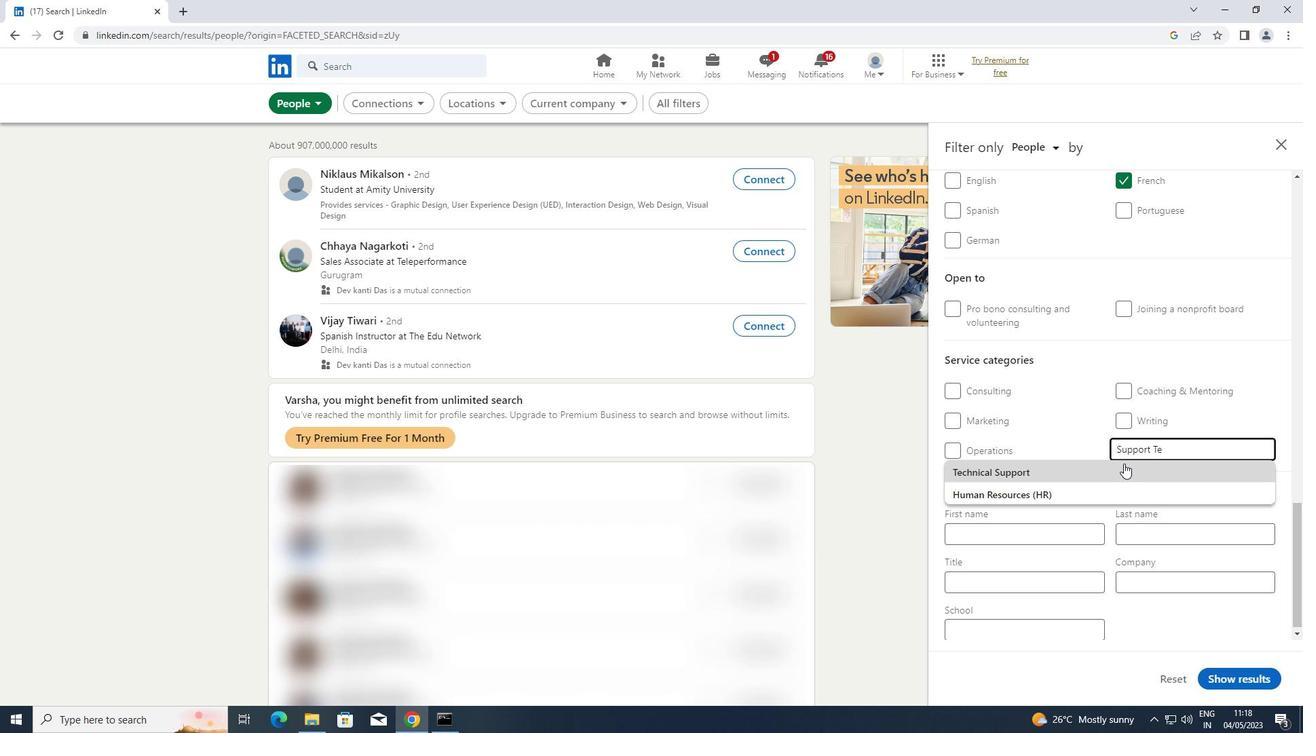 
Action: Key pressed CHNICAL<Key.space><Key.shift>WRITING
Screenshot: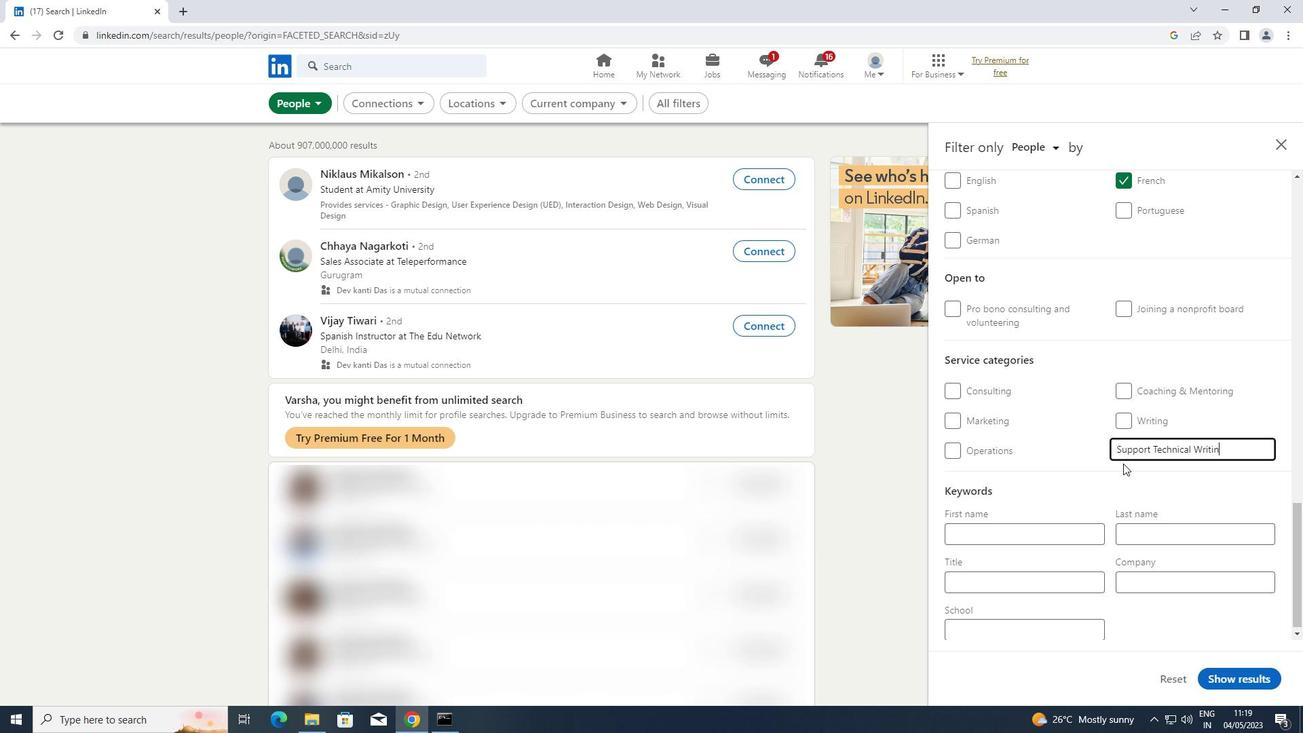 
Action: Mouse moved to (1123, 463)
Screenshot: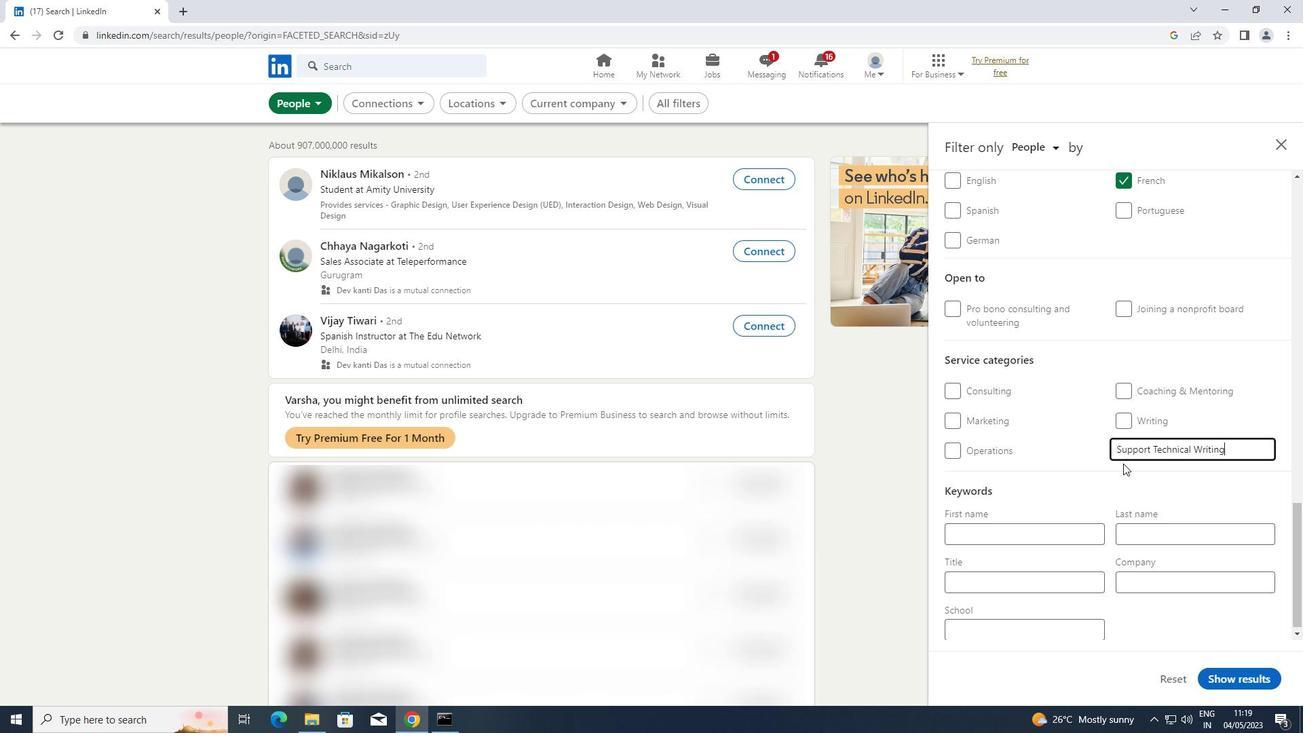 
Action: Mouse scrolled (1123, 462) with delta (0, 0)
Screenshot: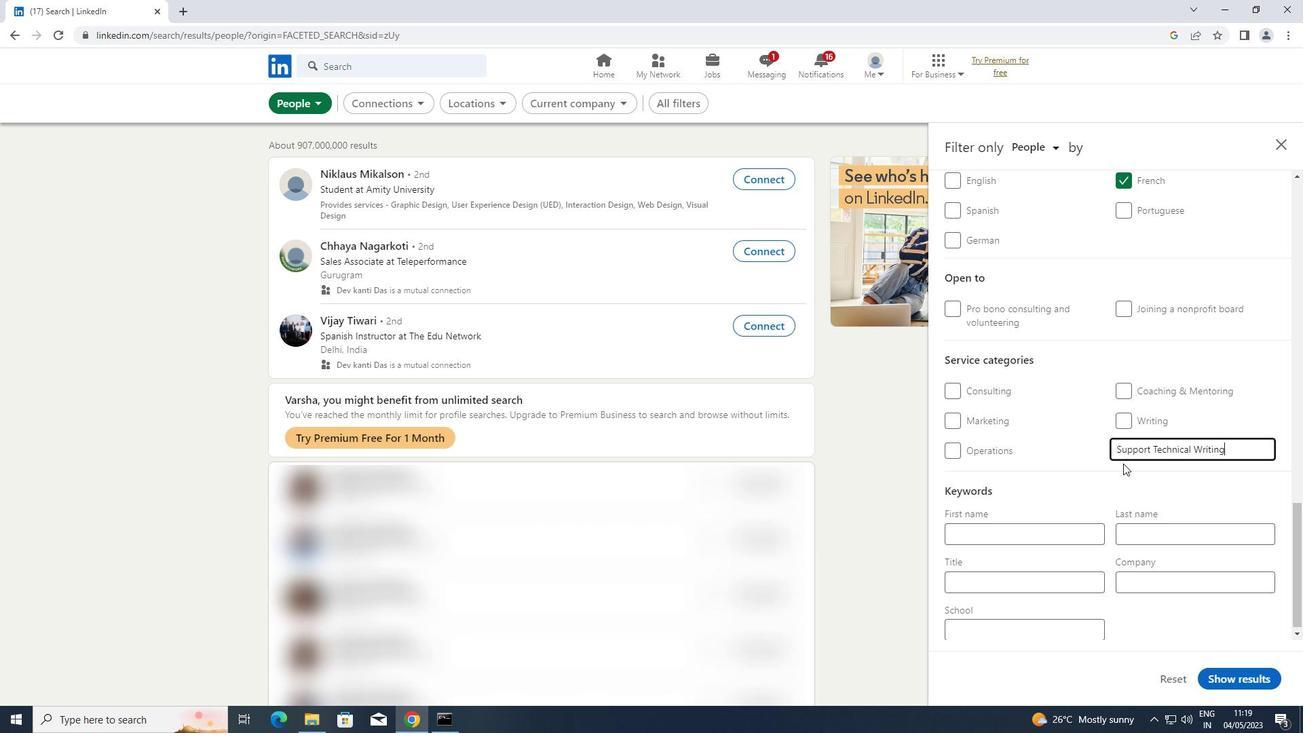 
Action: Mouse moved to (1123, 466)
Screenshot: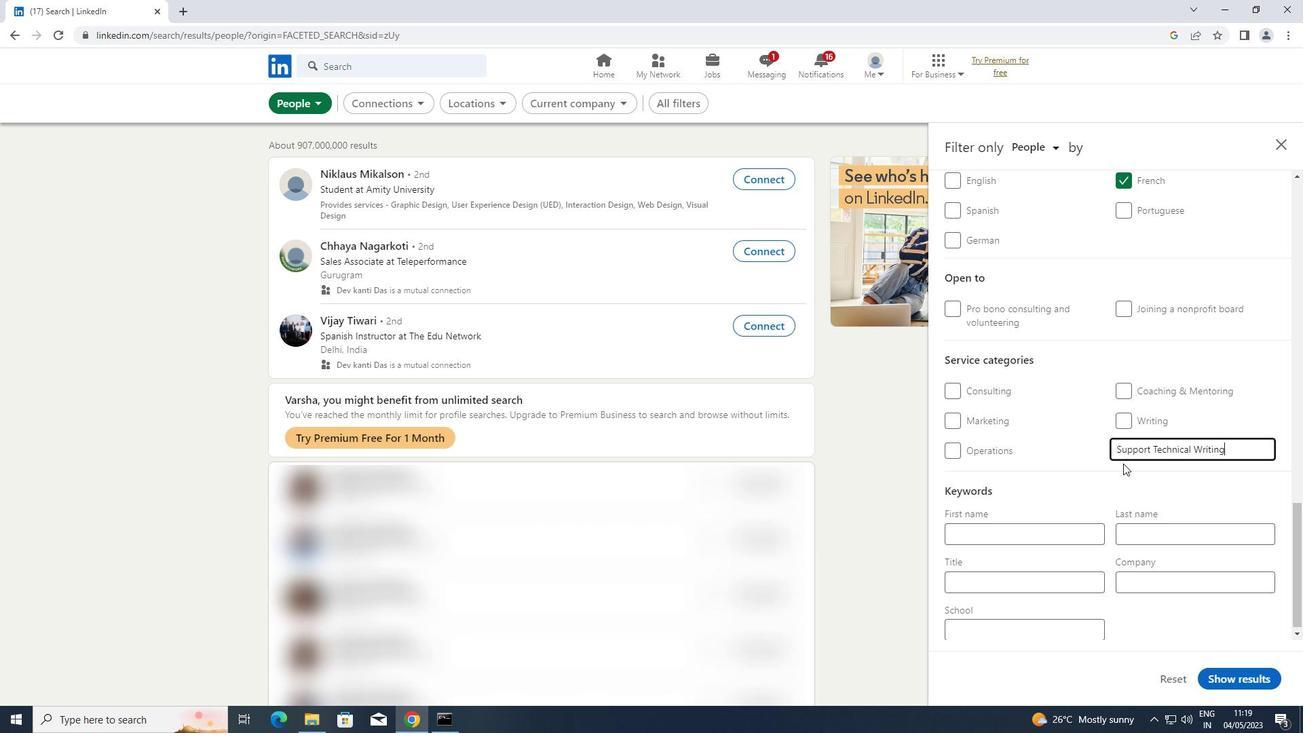 
Action: Mouse scrolled (1123, 466) with delta (0, 0)
Screenshot: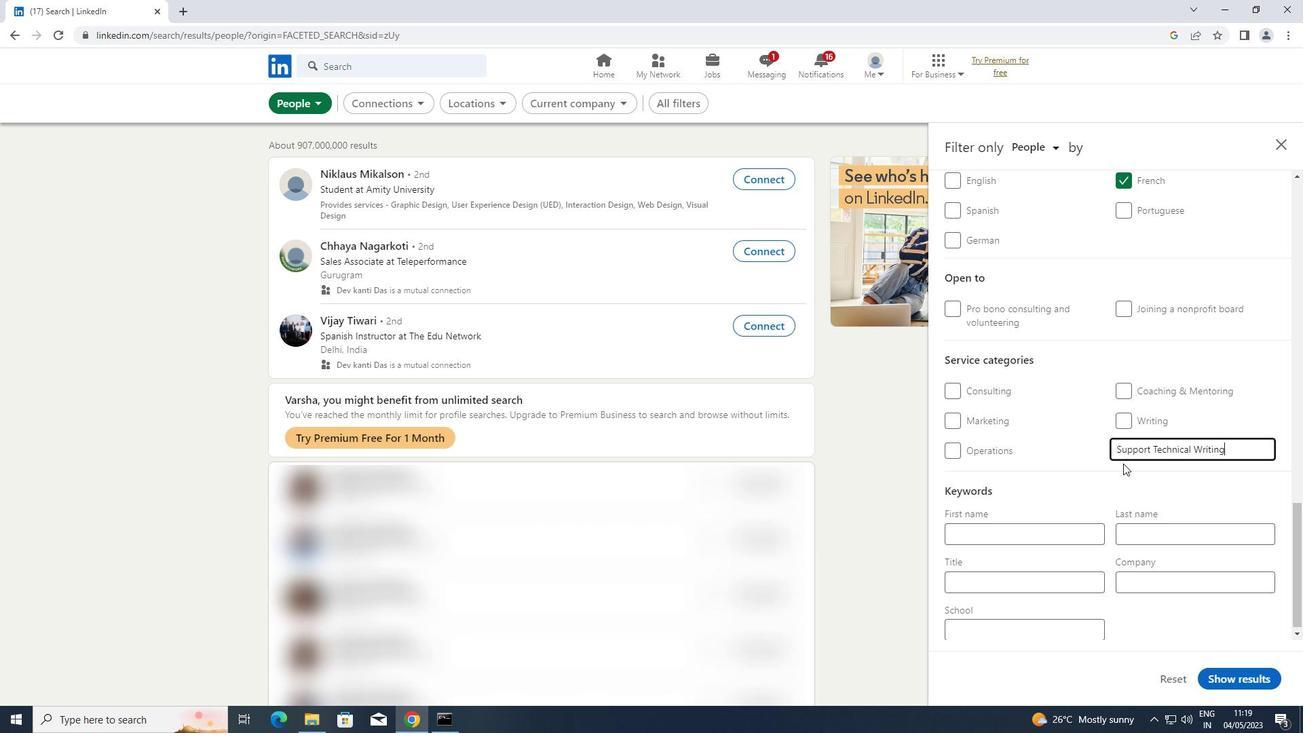 
Action: Mouse moved to (1123, 468)
Screenshot: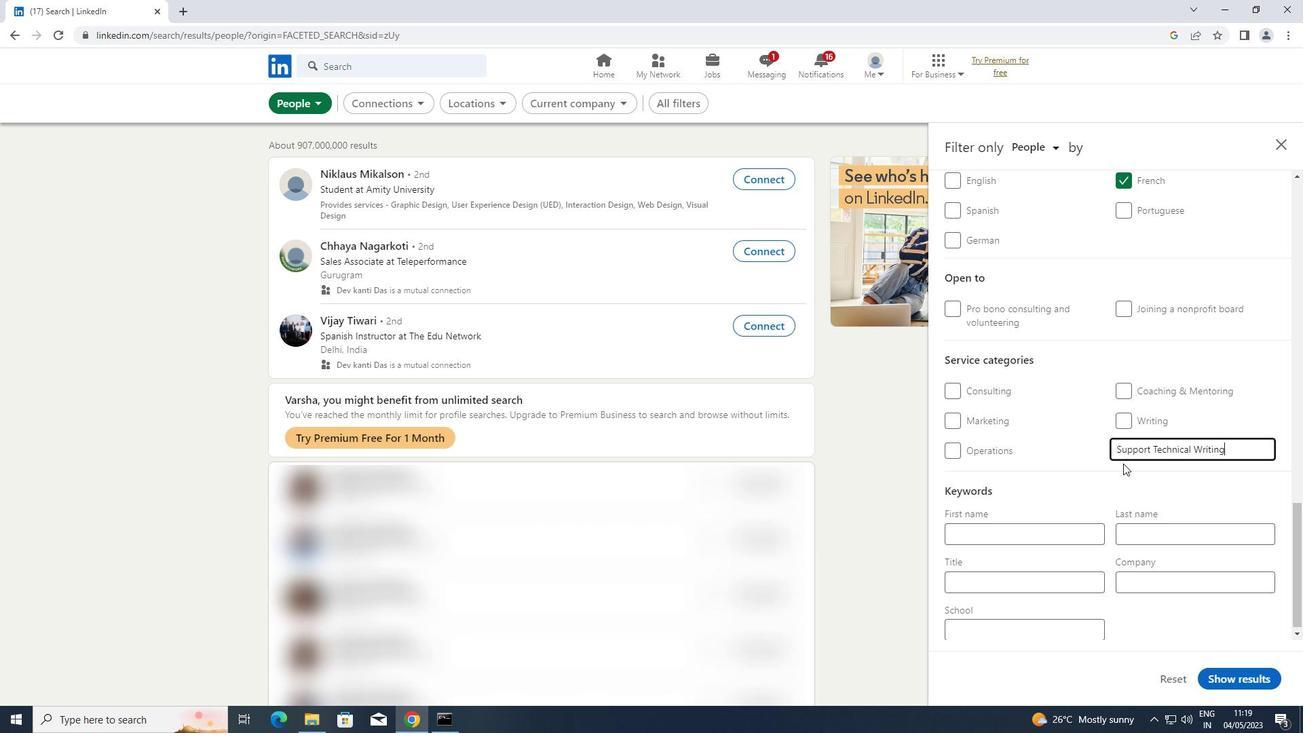 
Action: Mouse scrolled (1123, 467) with delta (0, 0)
Screenshot: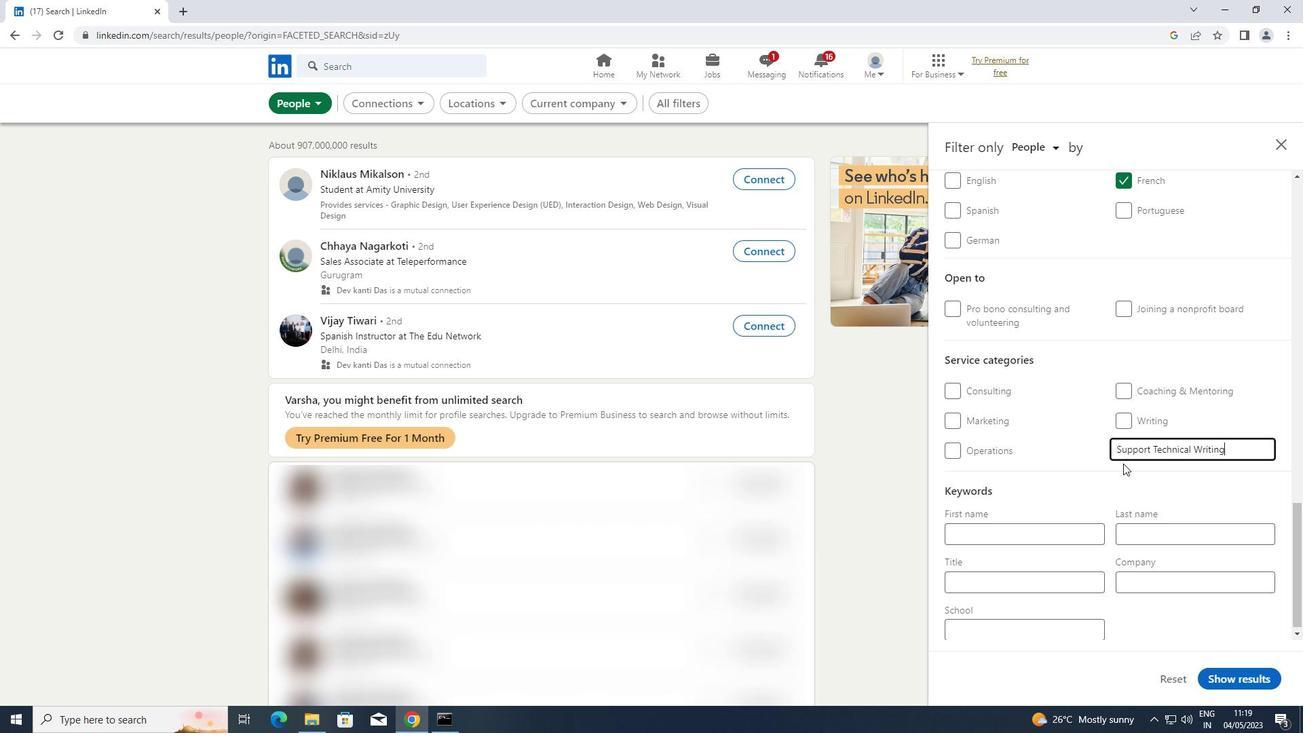 
Action: Mouse moved to (984, 574)
Screenshot: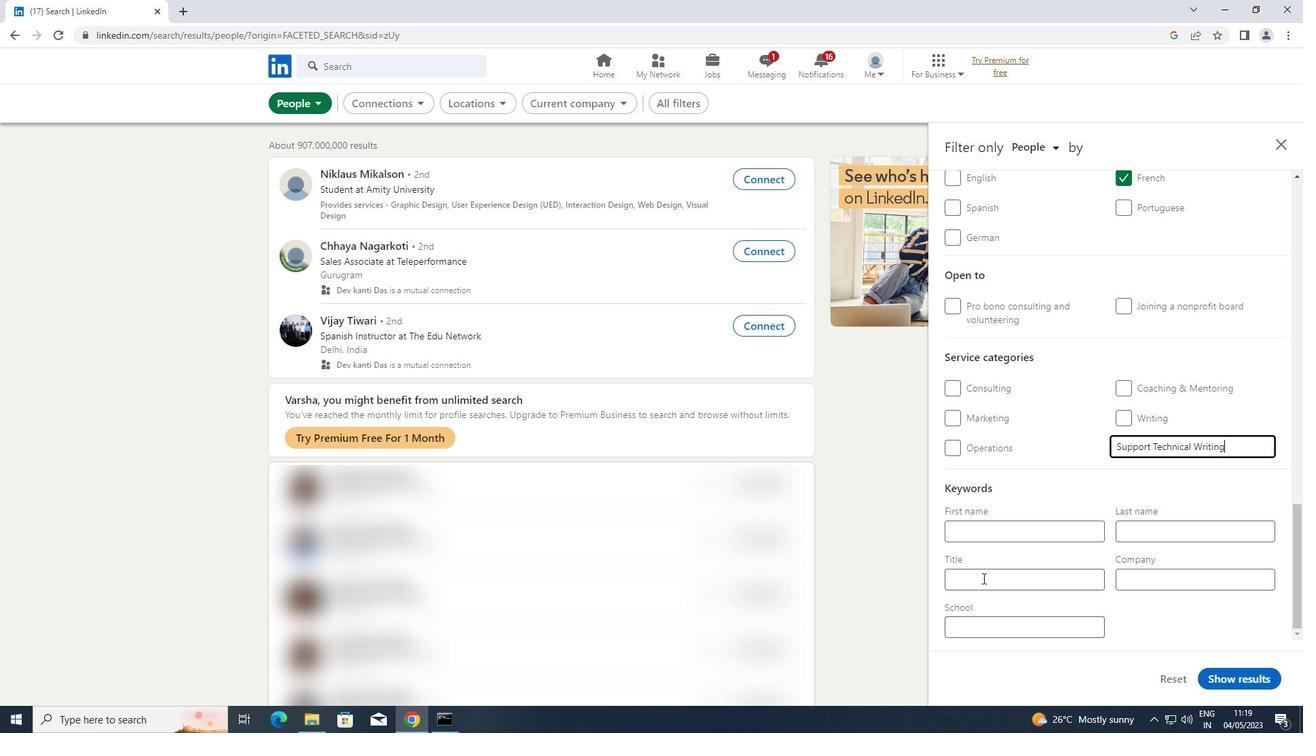 
Action: Mouse pressed left at (984, 574)
Screenshot: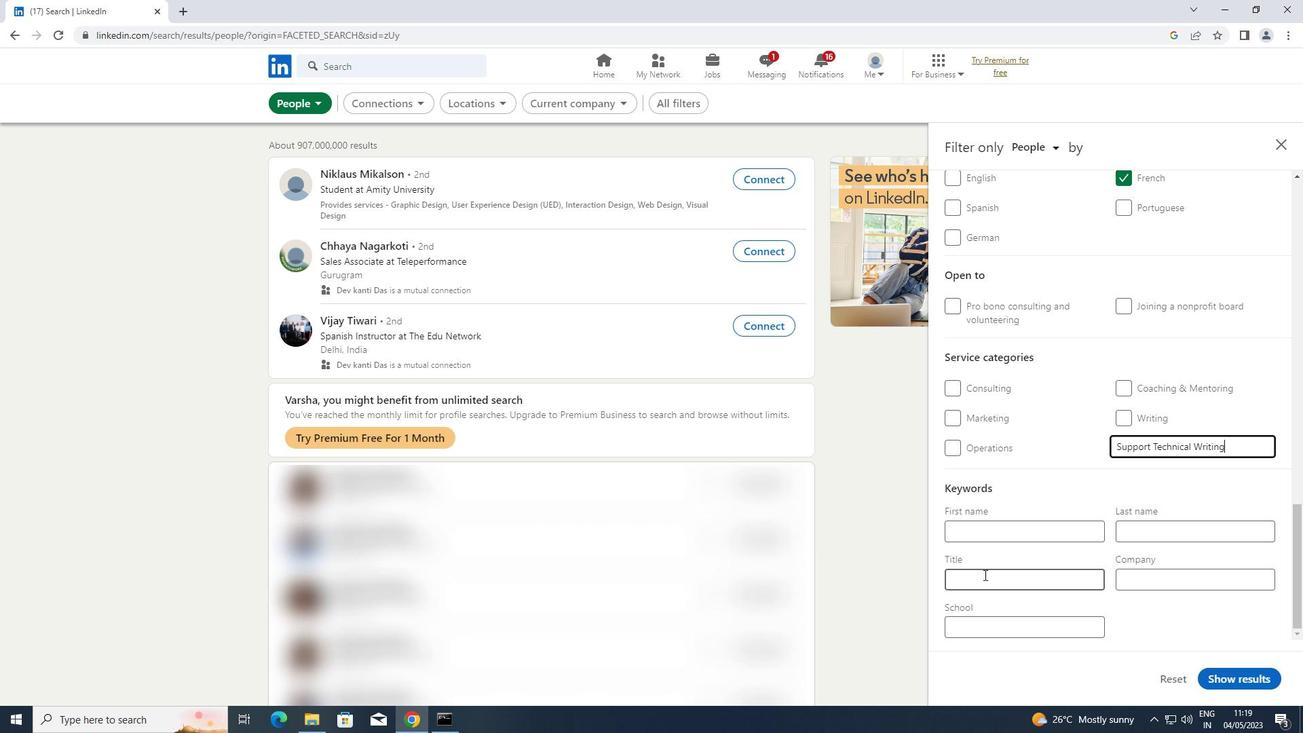 
Action: Key pressed <Key.shift>SALES<Key.space><Key.shift>ENGINEER
Screenshot: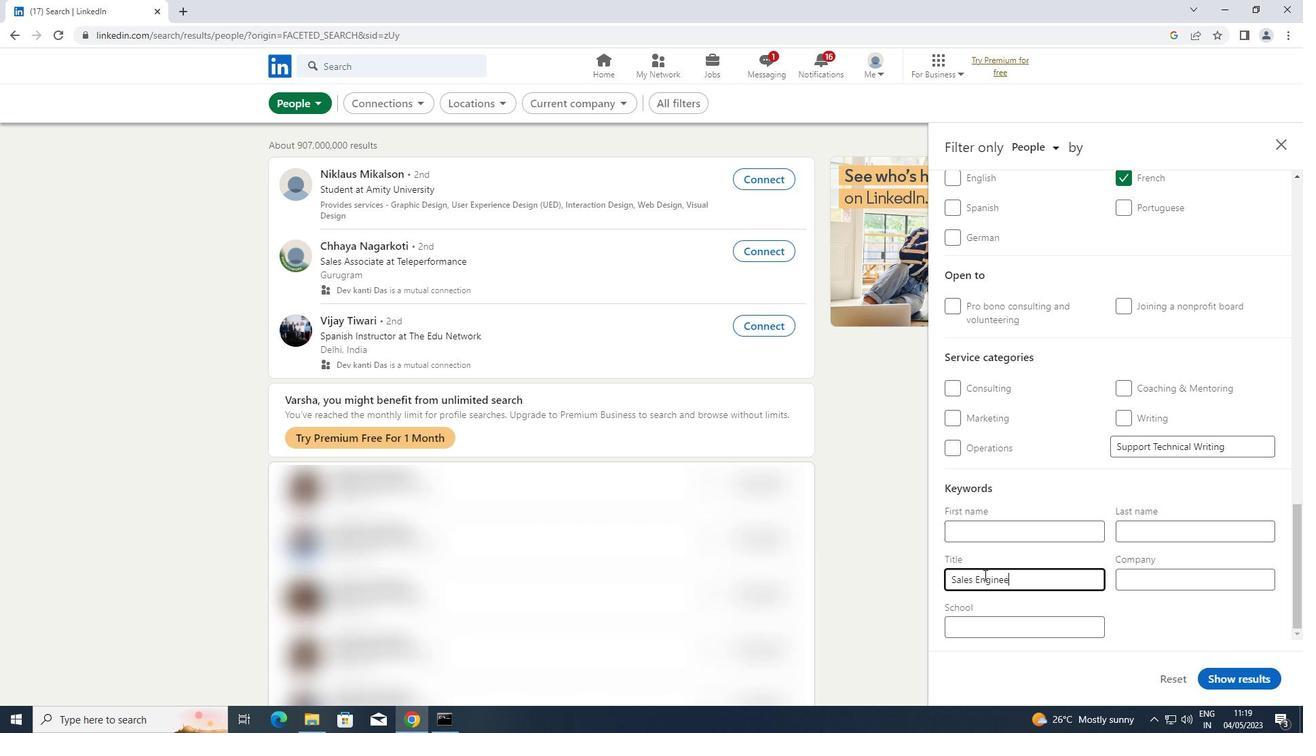 
Action: Mouse moved to (1237, 678)
Screenshot: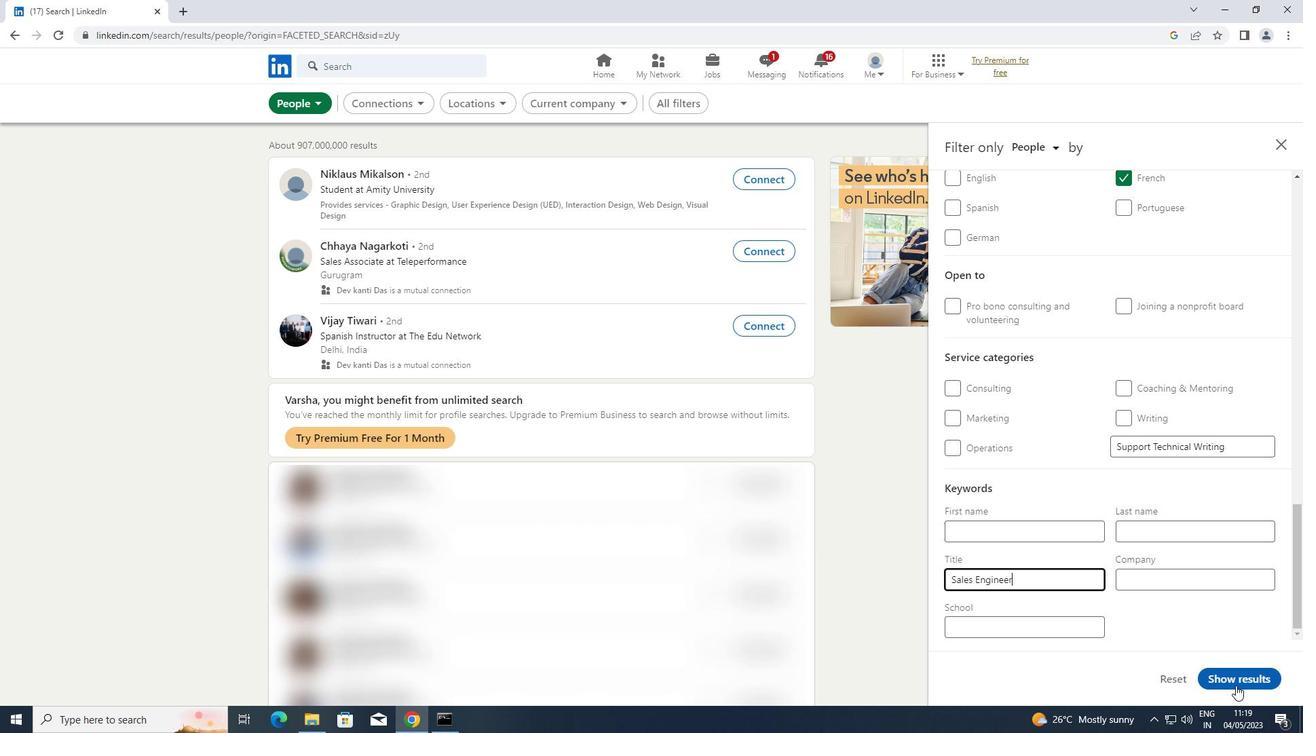 
Action: Mouse pressed left at (1237, 678)
Screenshot: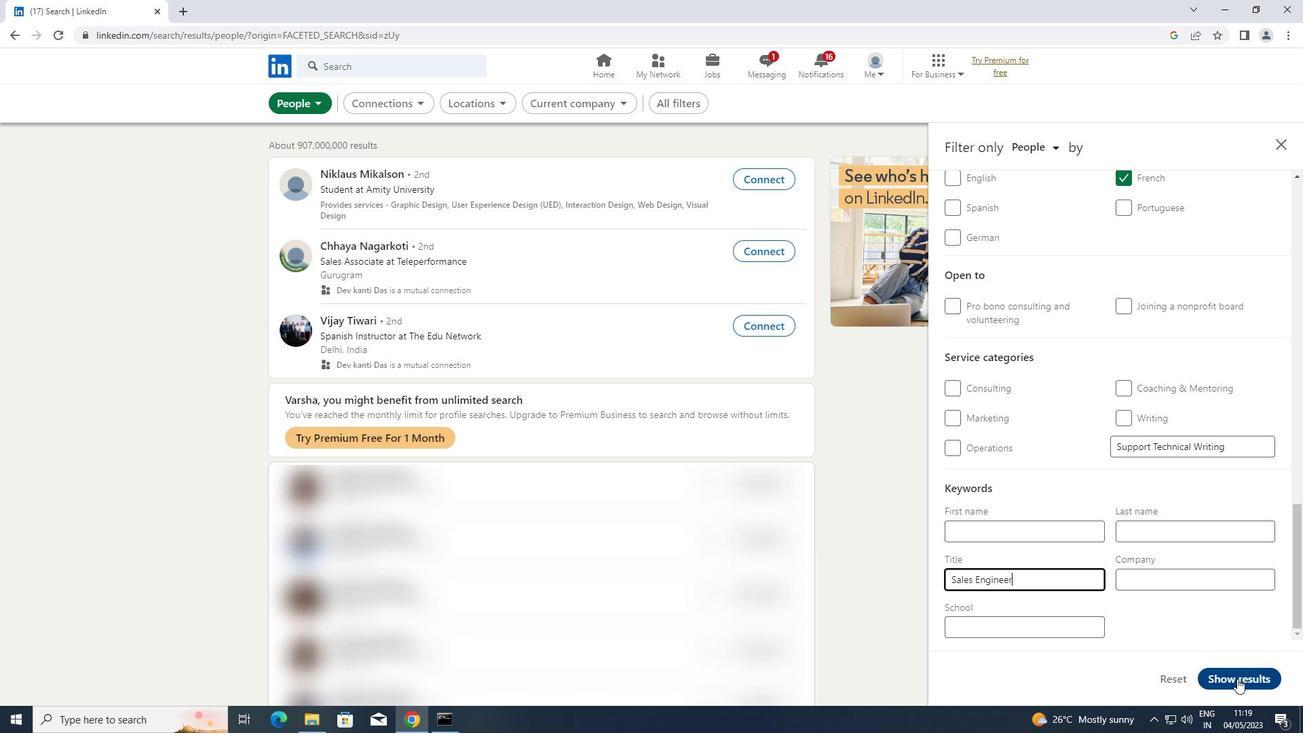 
